 Task: Find connections with filter location Tonga with filter topic #Techstartupwith filter profile language German with filter current company Teach For India with filter school Ramachandra College of Engineering RCEE with filter industry Blogs with filter service category Commercial Real Estate with filter keywords title Online ESL Instructor
Action: Mouse moved to (611, 83)
Screenshot: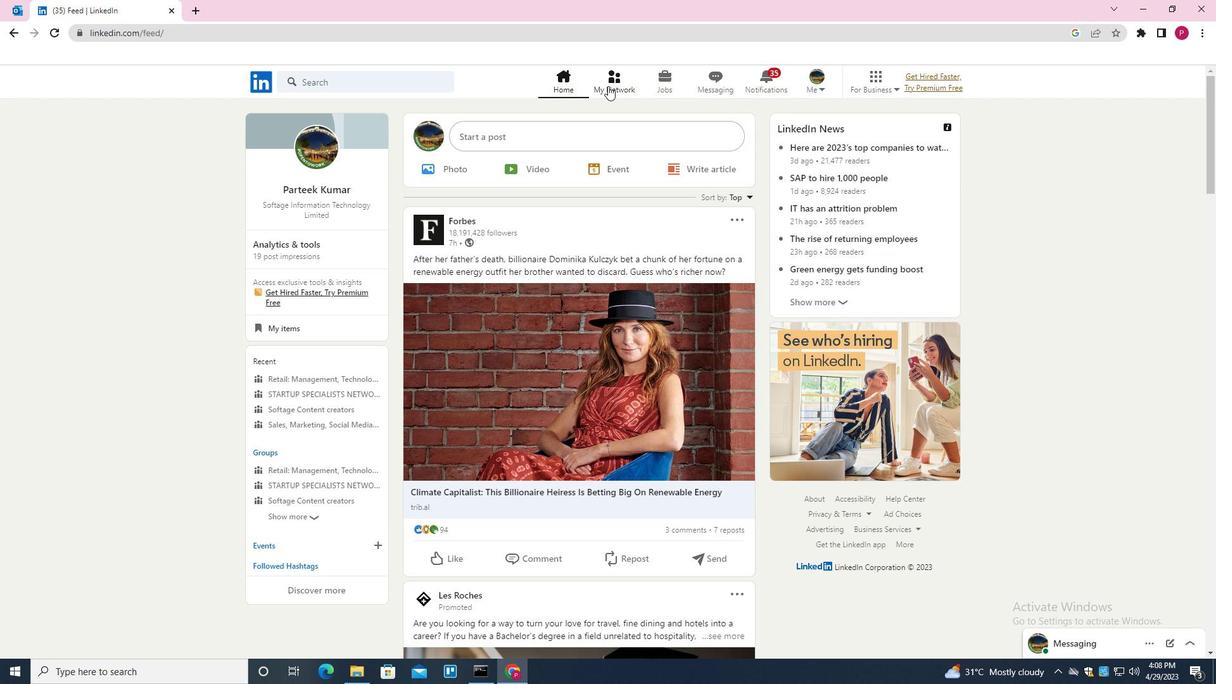 
Action: Mouse pressed left at (611, 83)
Screenshot: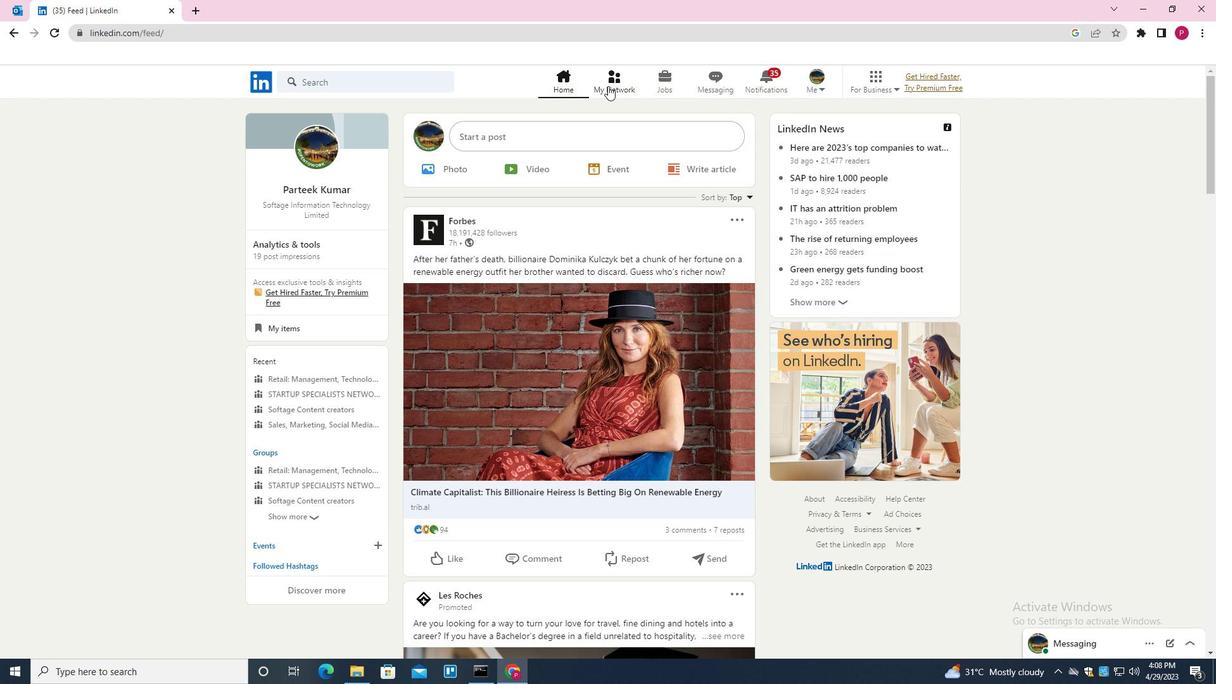 
Action: Mouse moved to (377, 162)
Screenshot: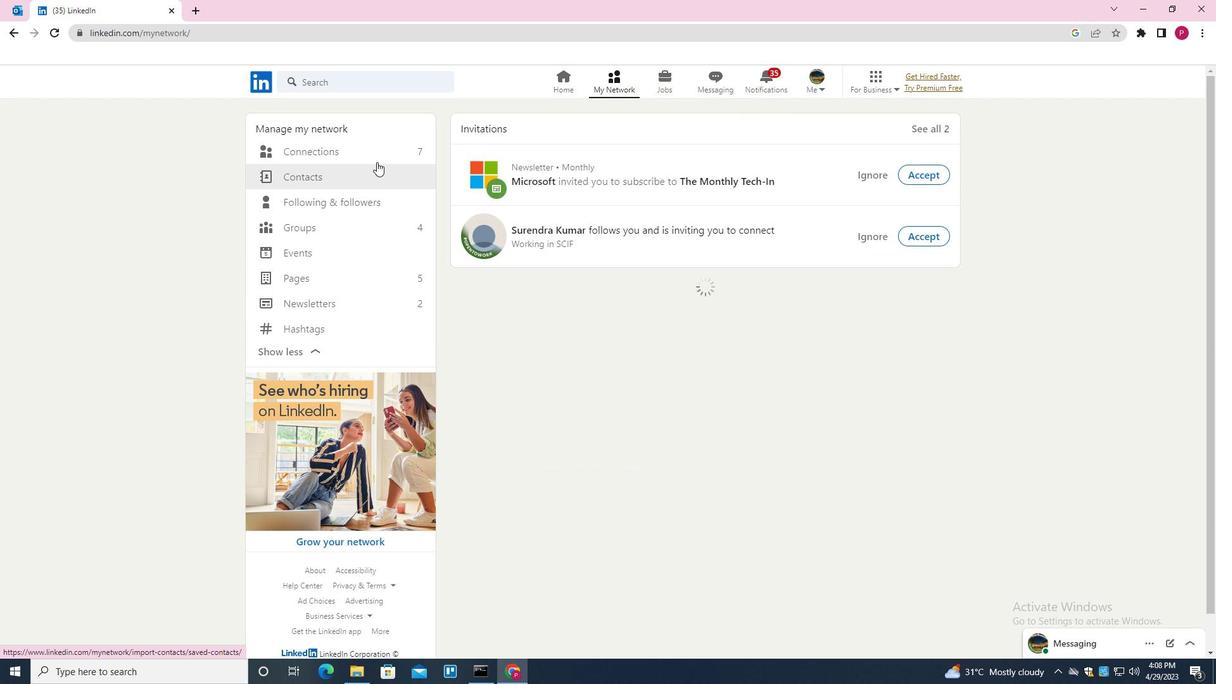 
Action: Mouse pressed left at (377, 162)
Screenshot: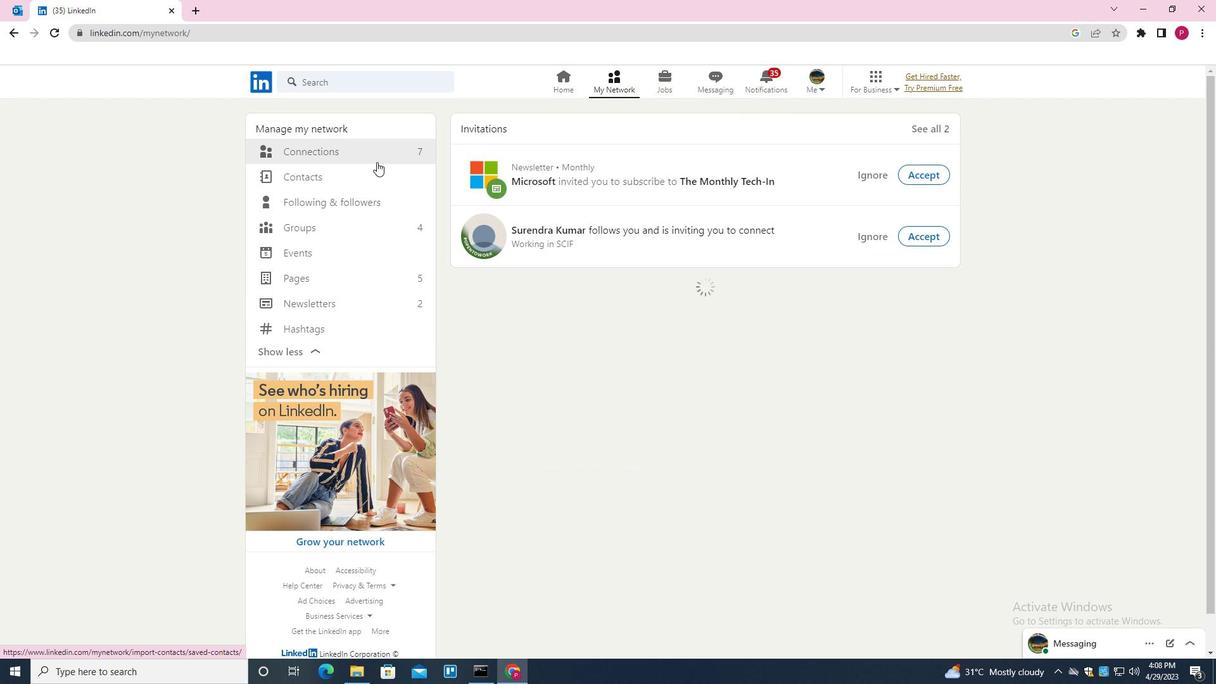 
Action: Mouse moved to (397, 150)
Screenshot: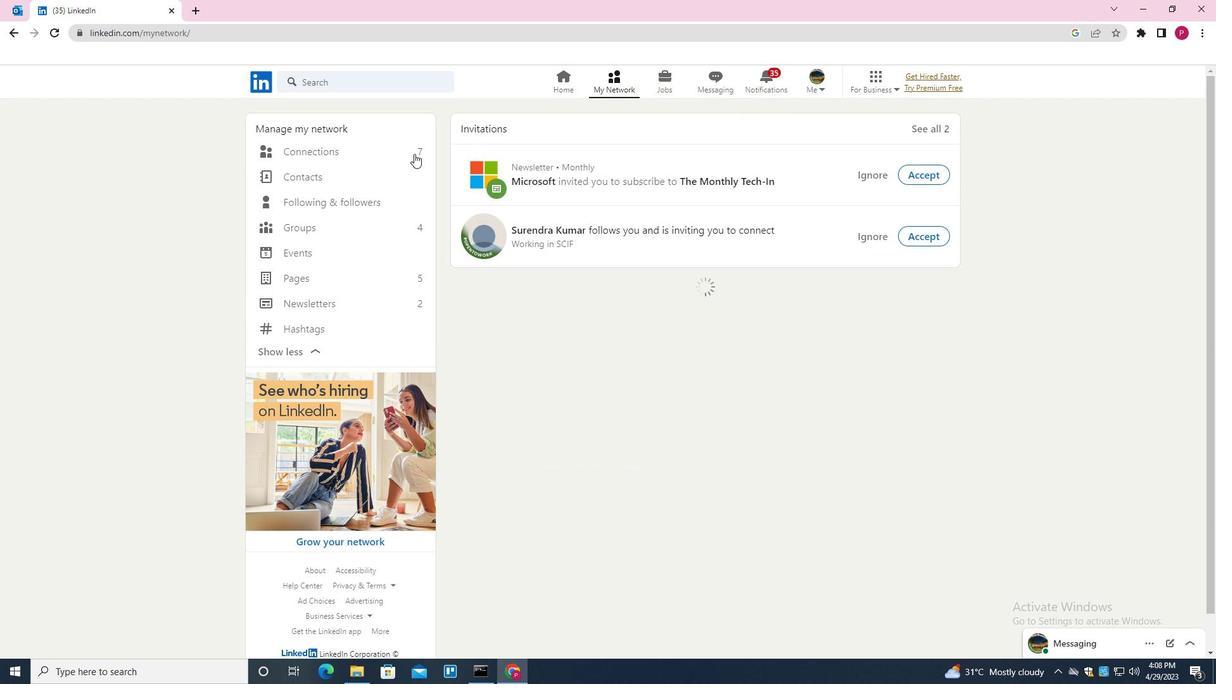 
Action: Mouse pressed left at (397, 150)
Screenshot: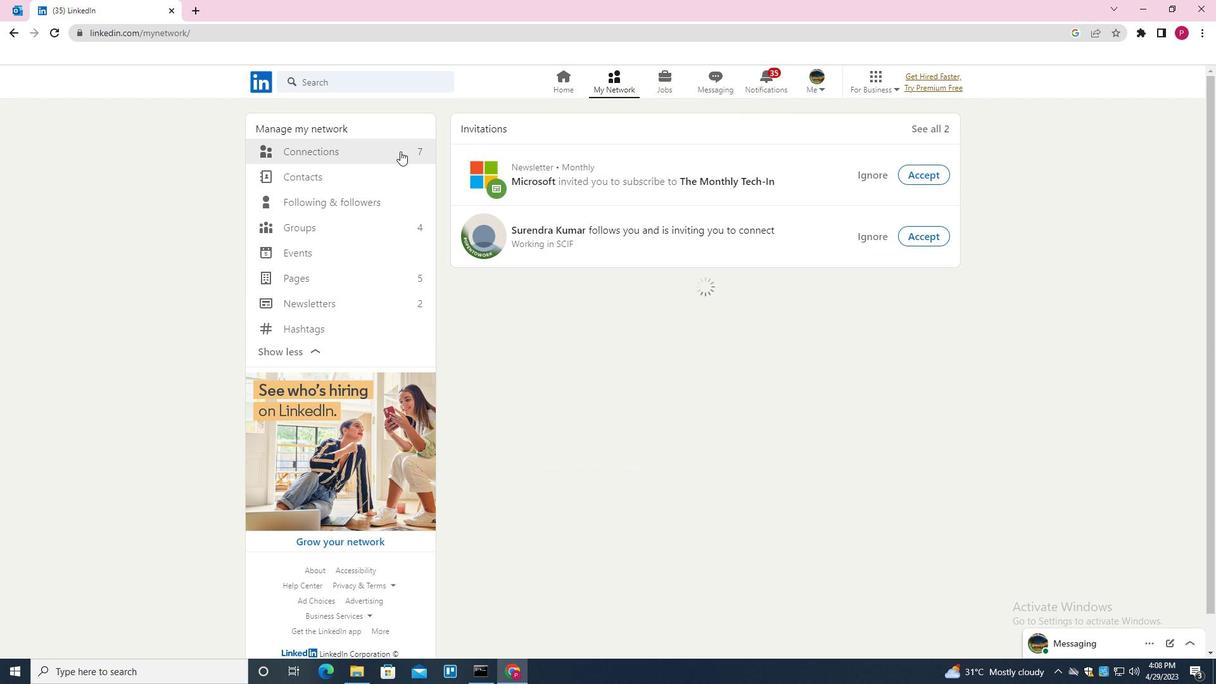 
Action: Mouse moved to (704, 153)
Screenshot: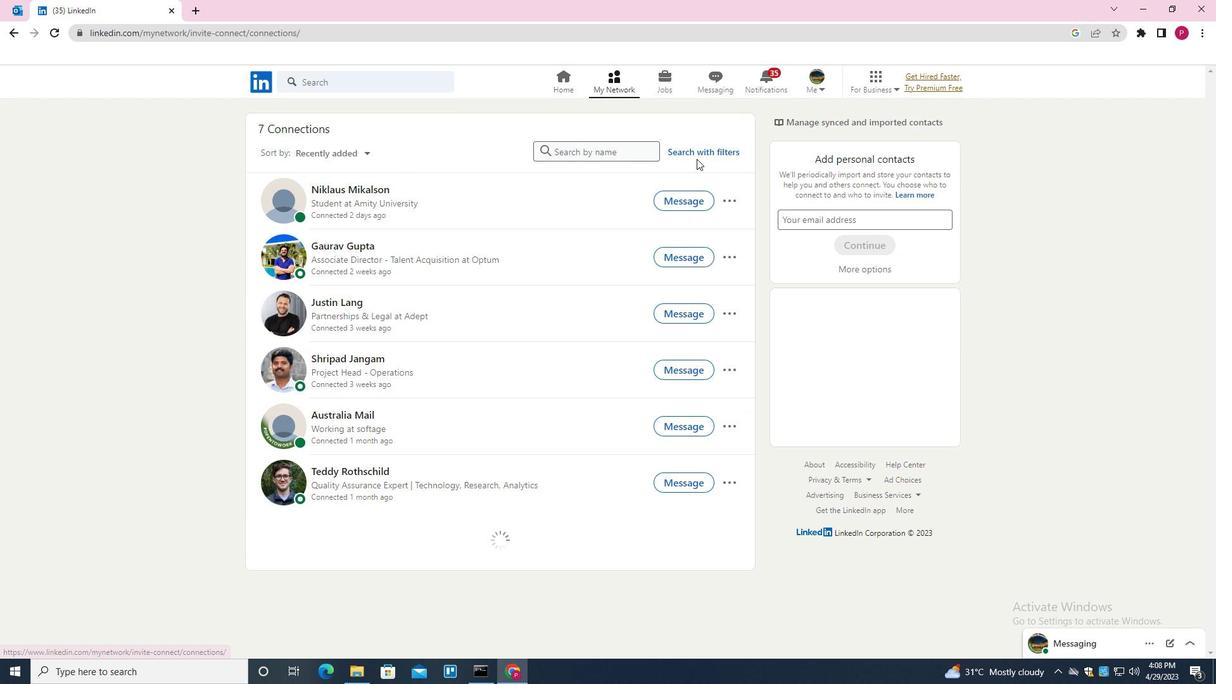 
Action: Mouse pressed left at (704, 153)
Screenshot: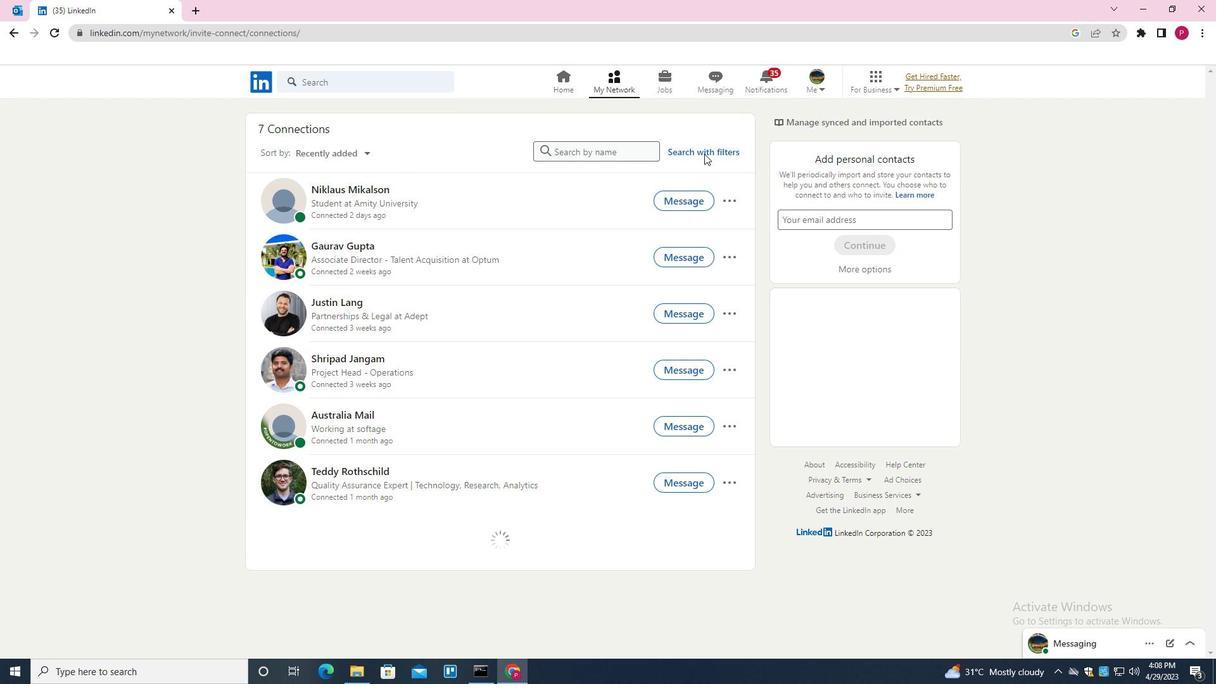
Action: Mouse moved to (648, 119)
Screenshot: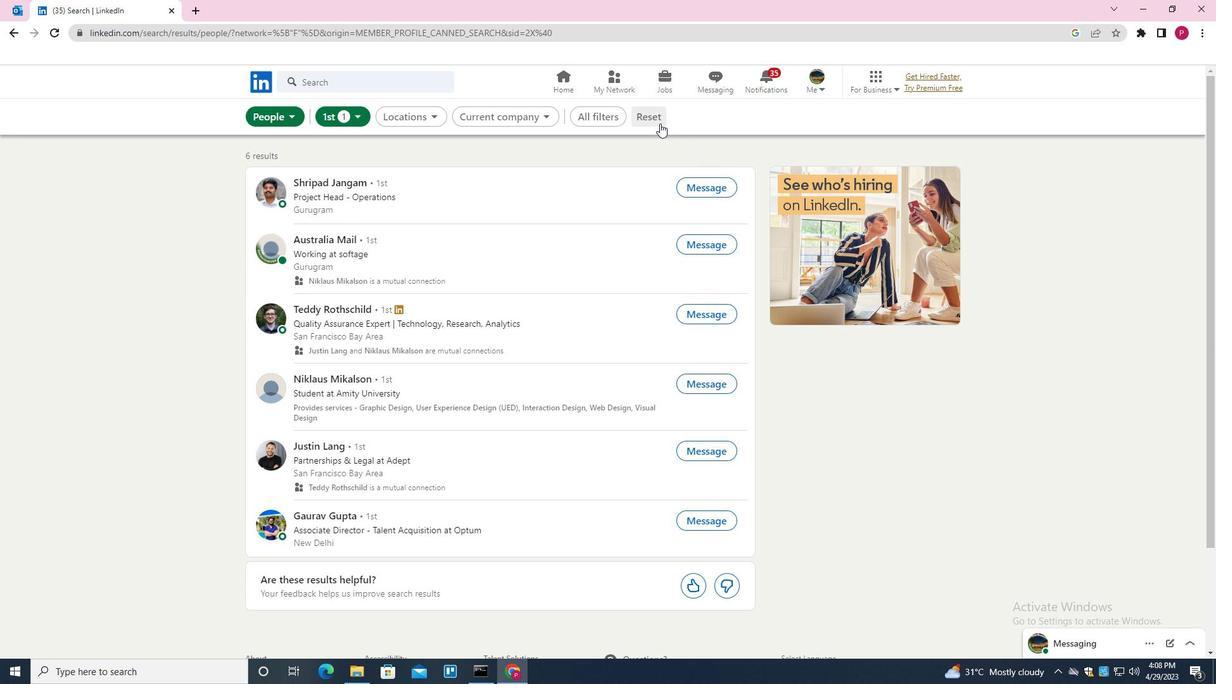 
Action: Mouse pressed left at (648, 119)
Screenshot: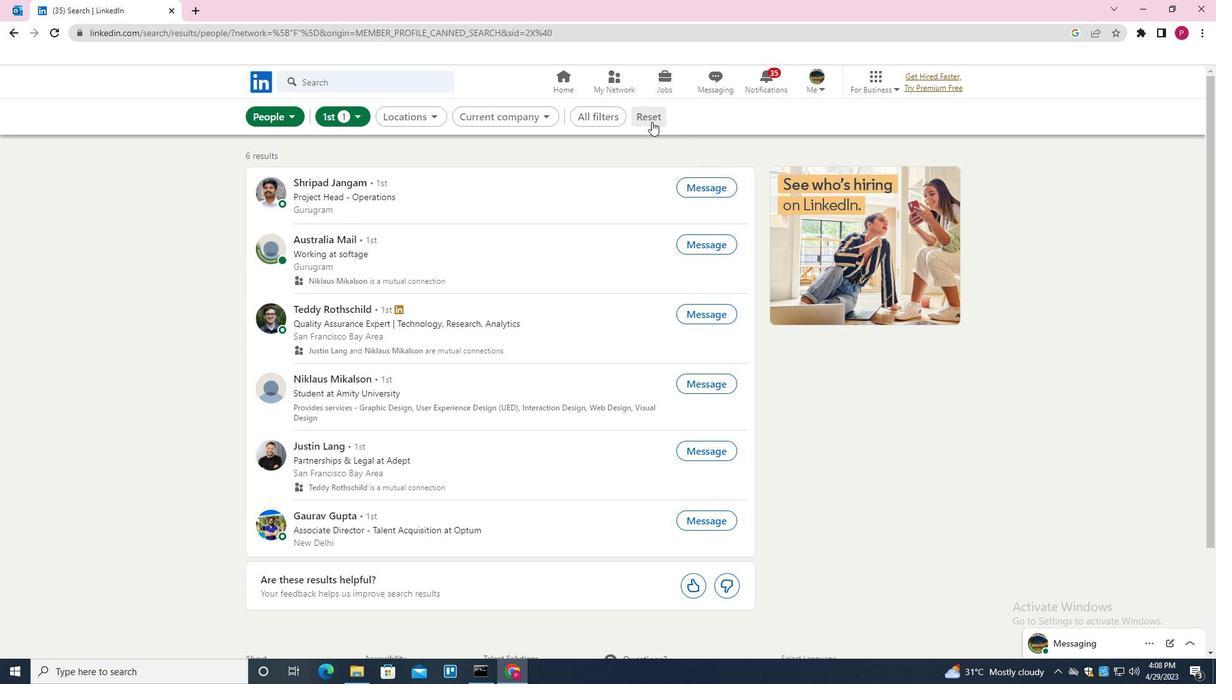 
Action: Mouse moved to (628, 115)
Screenshot: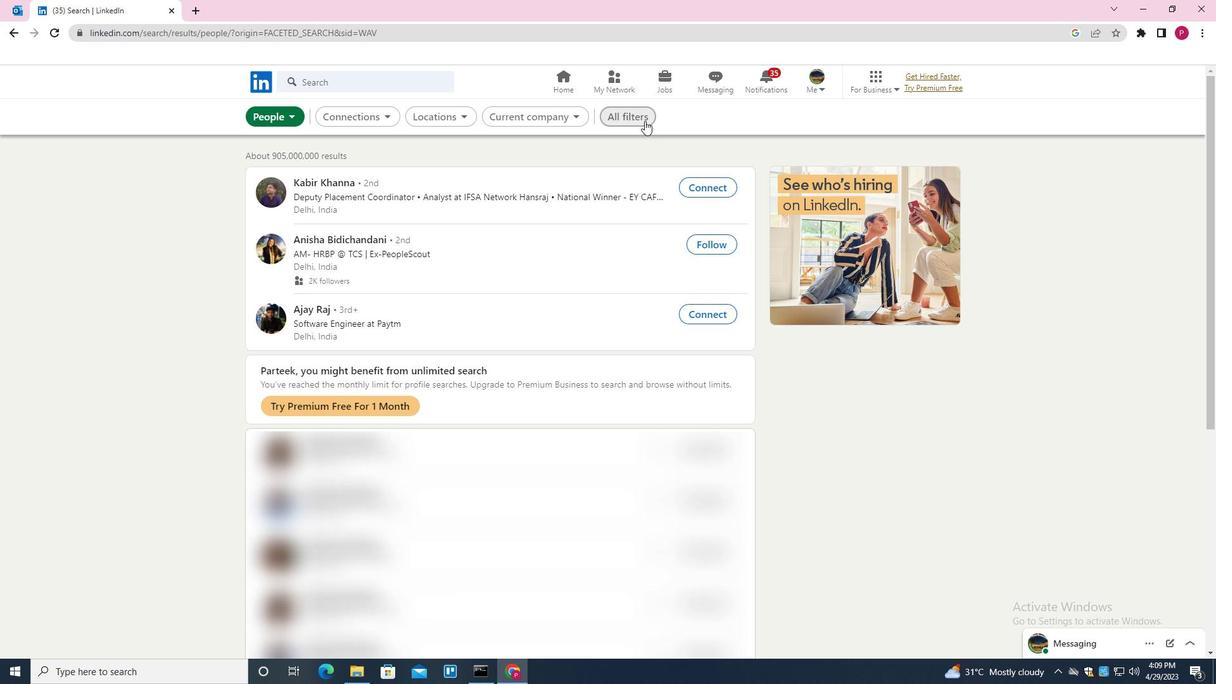 
Action: Mouse pressed left at (628, 115)
Screenshot: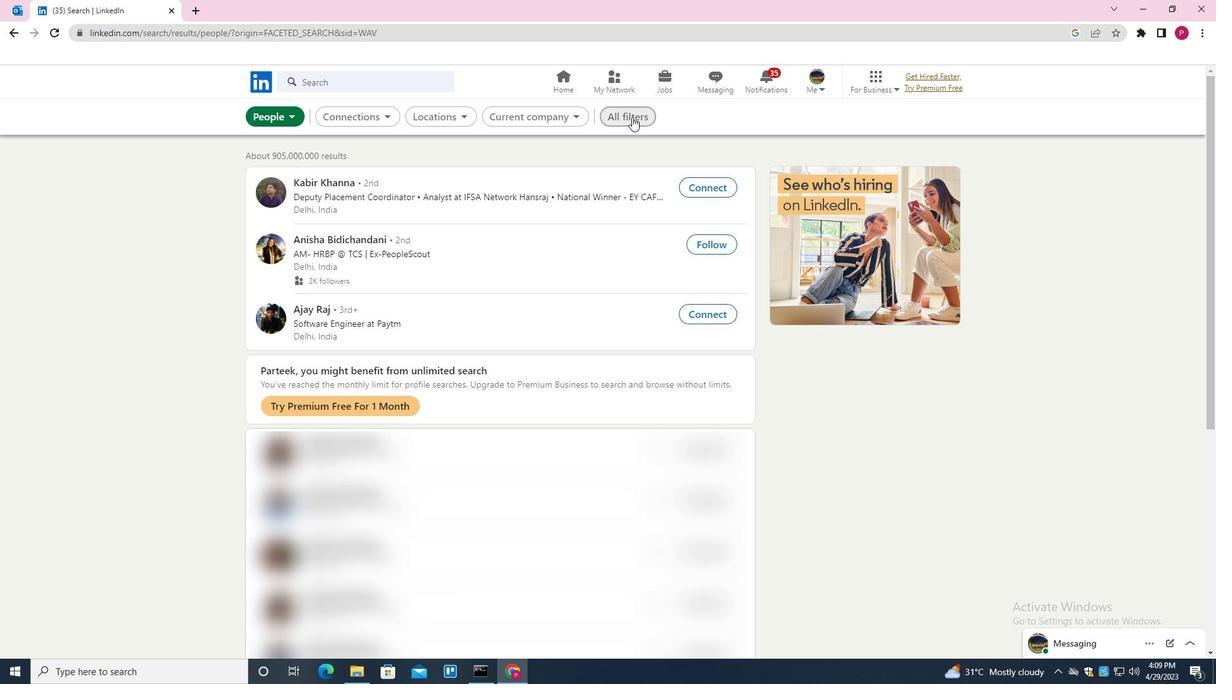 
Action: Mouse moved to (1062, 499)
Screenshot: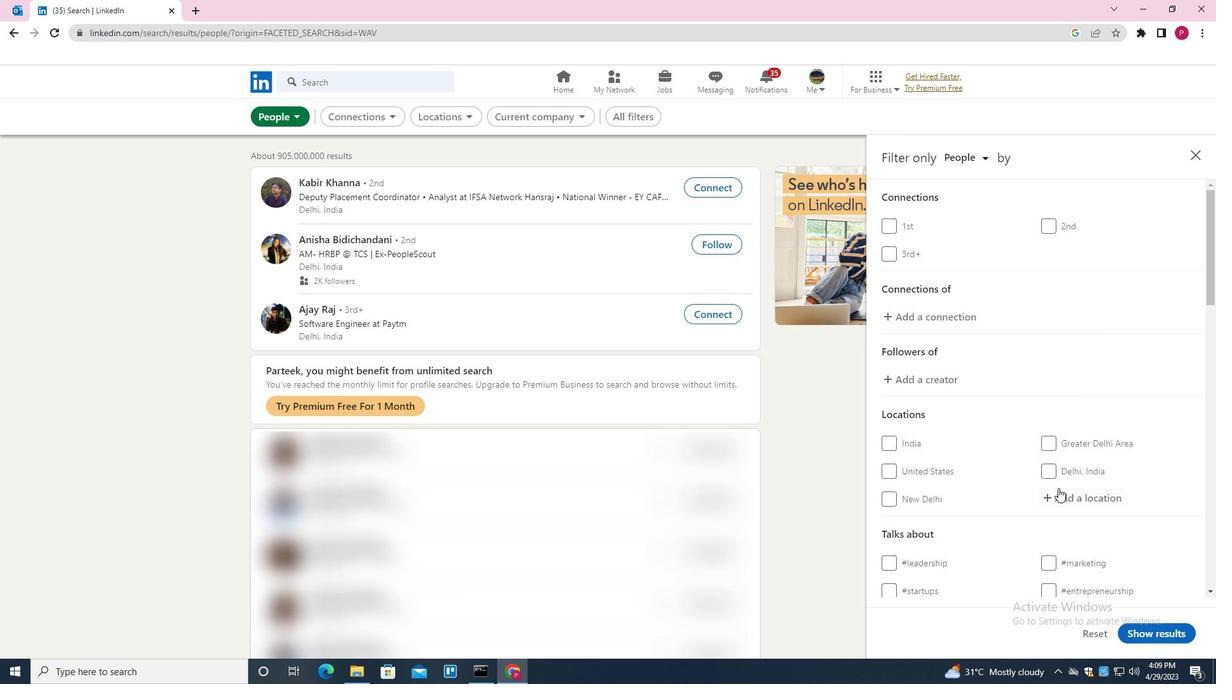 
Action: Mouse pressed left at (1062, 499)
Screenshot: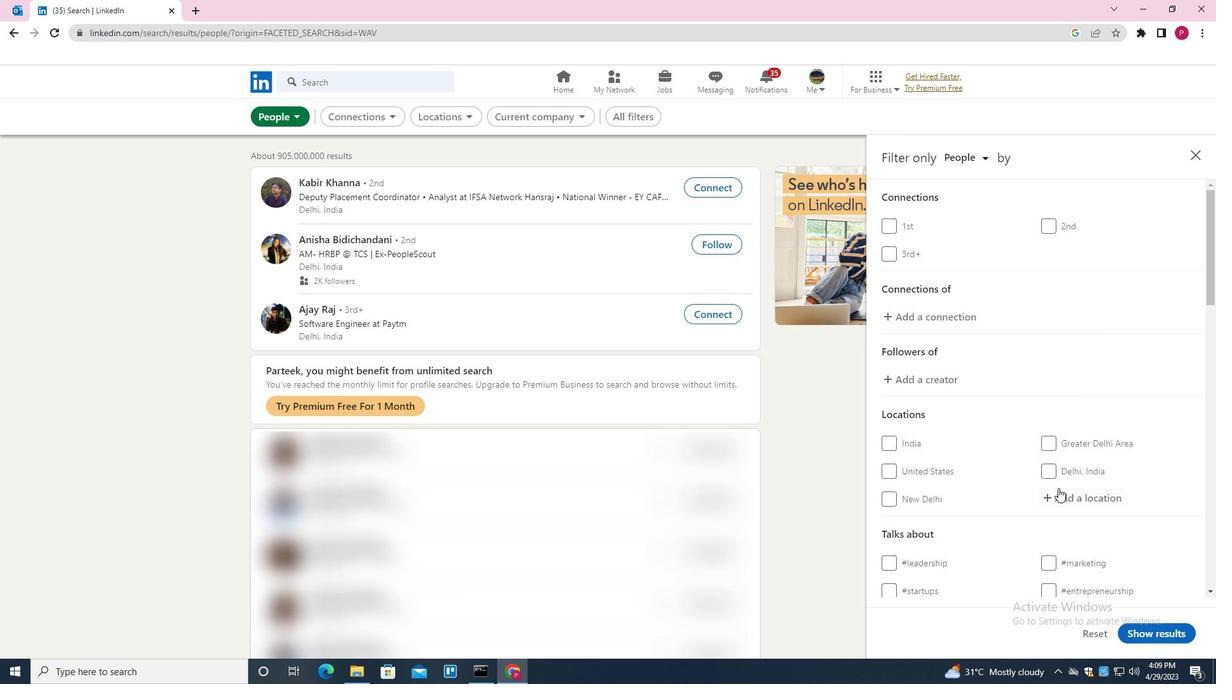 
Action: Mouse moved to (936, 249)
Screenshot: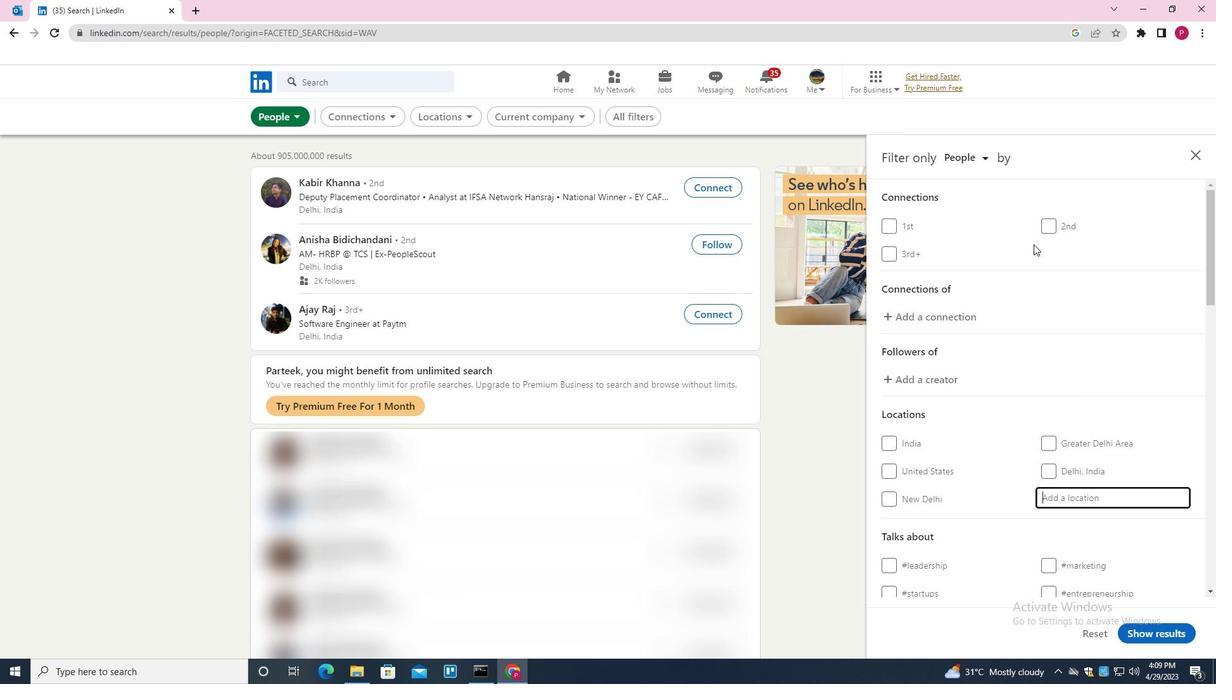 
Action: Key pressed <Key.shift>TONGA<Key.down><Key.enter>
Screenshot: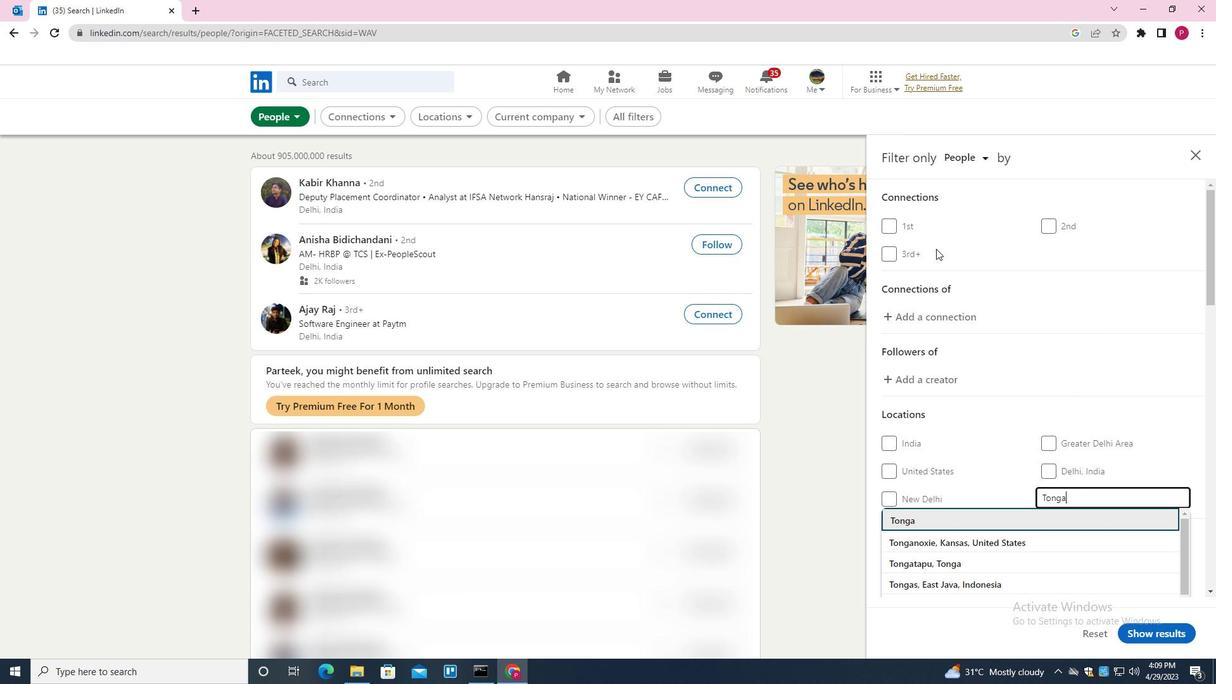 
Action: Mouse moved to (952, 290)
Screenshot: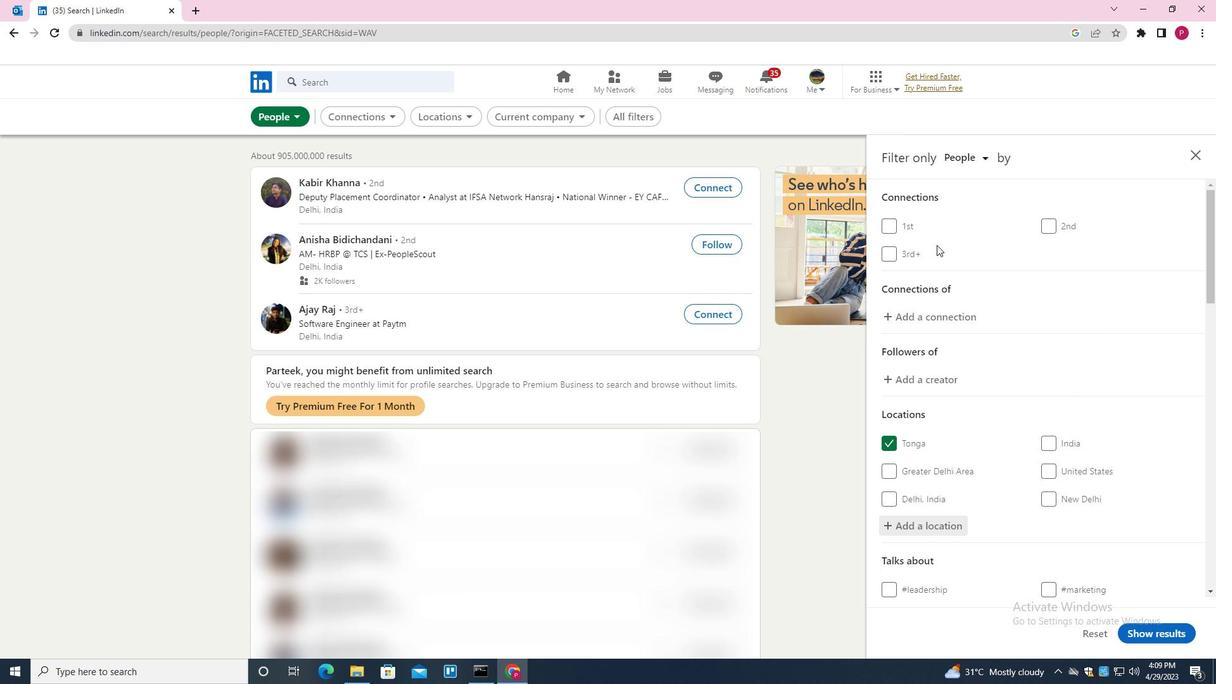 
Action: Mouse scrolled (952, 289) with delta (0, 0)
Screenshot: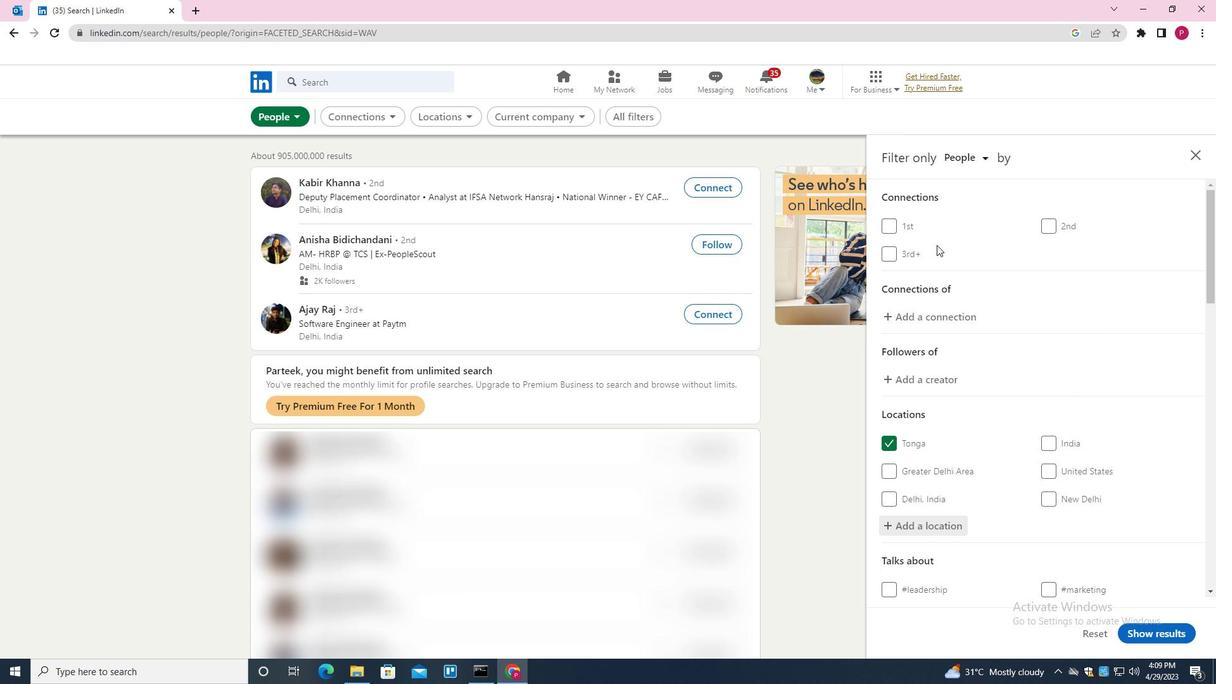 
Action: Mouse moved to (956, 294)
Screenshot: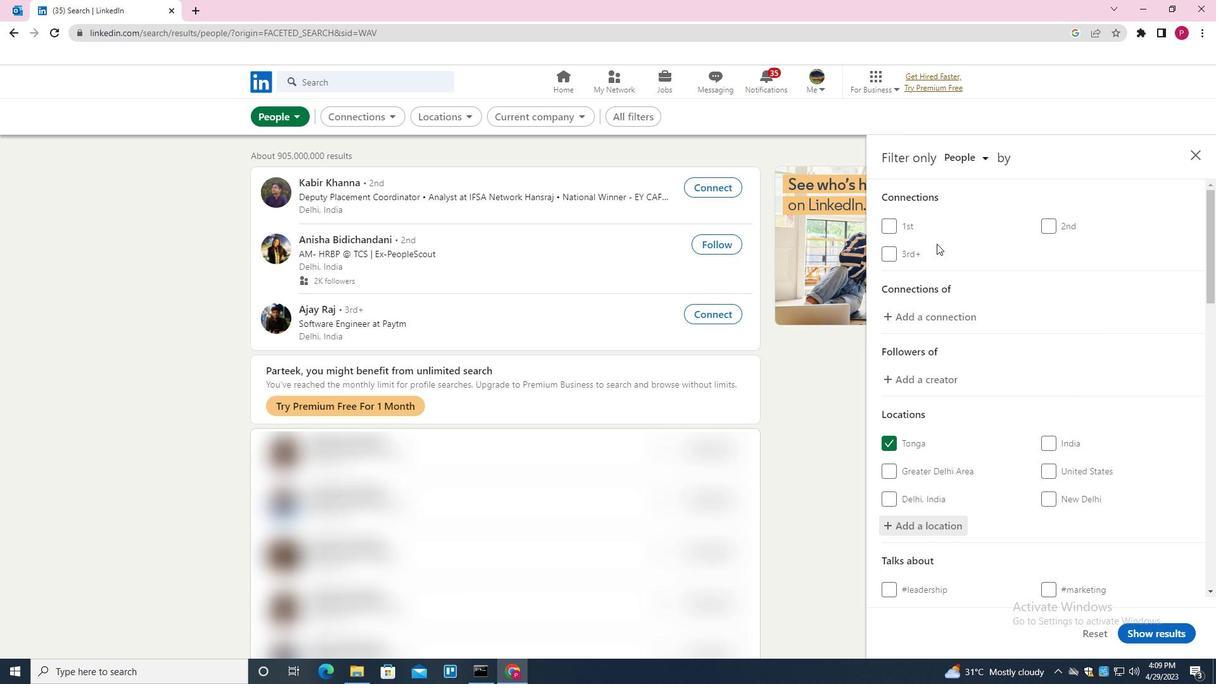 
Action: Mouse scrolled (956, 294) with delta (0, 0)
Screenshot: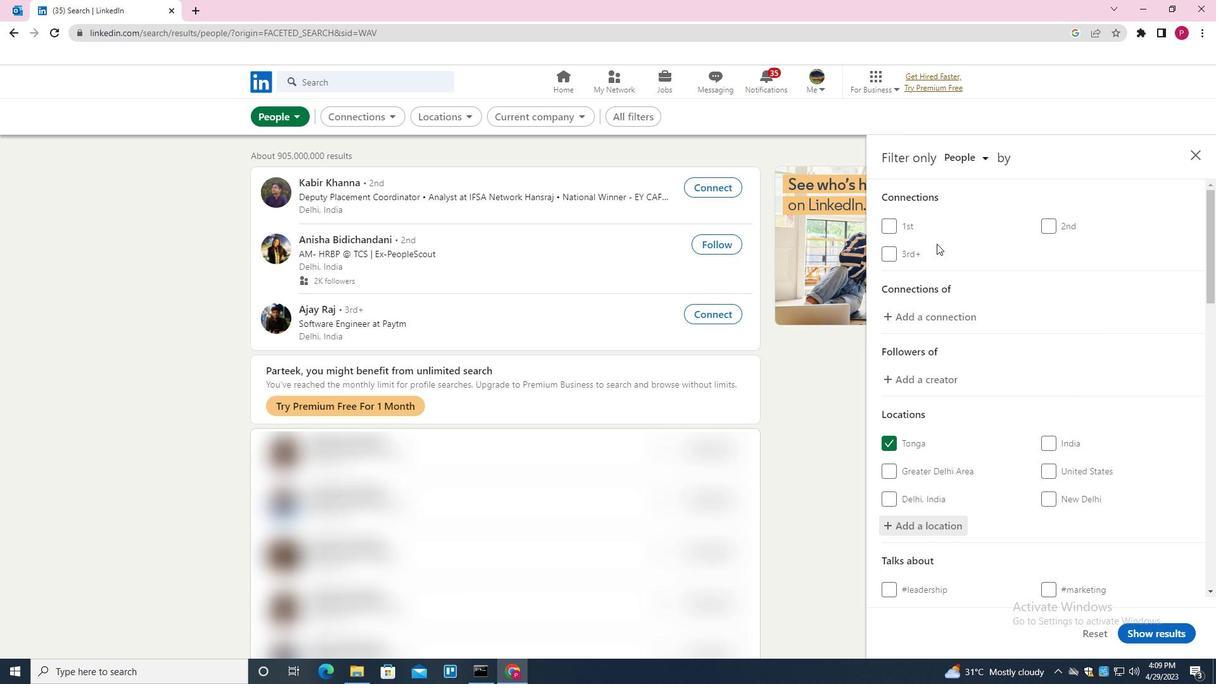 
Action: Mouse moved to (963, 301)
Screenshot: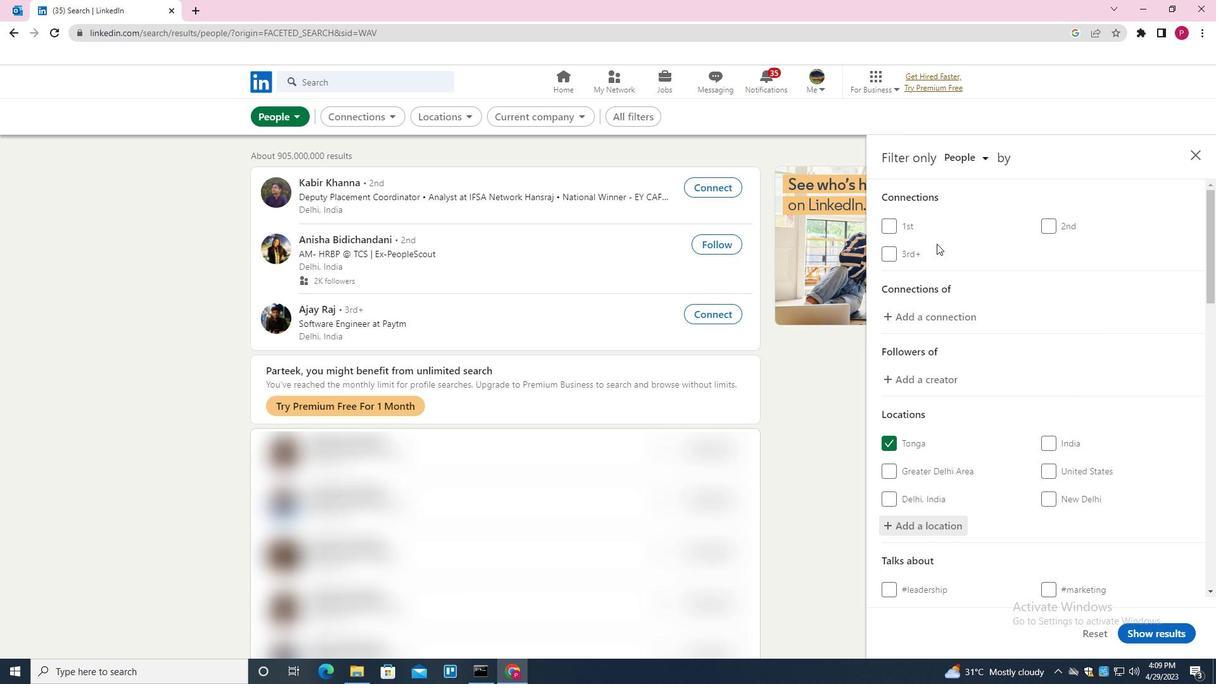 
Action: Mouse scrolled (963, 300) with delta (0, 0)
Screenshot: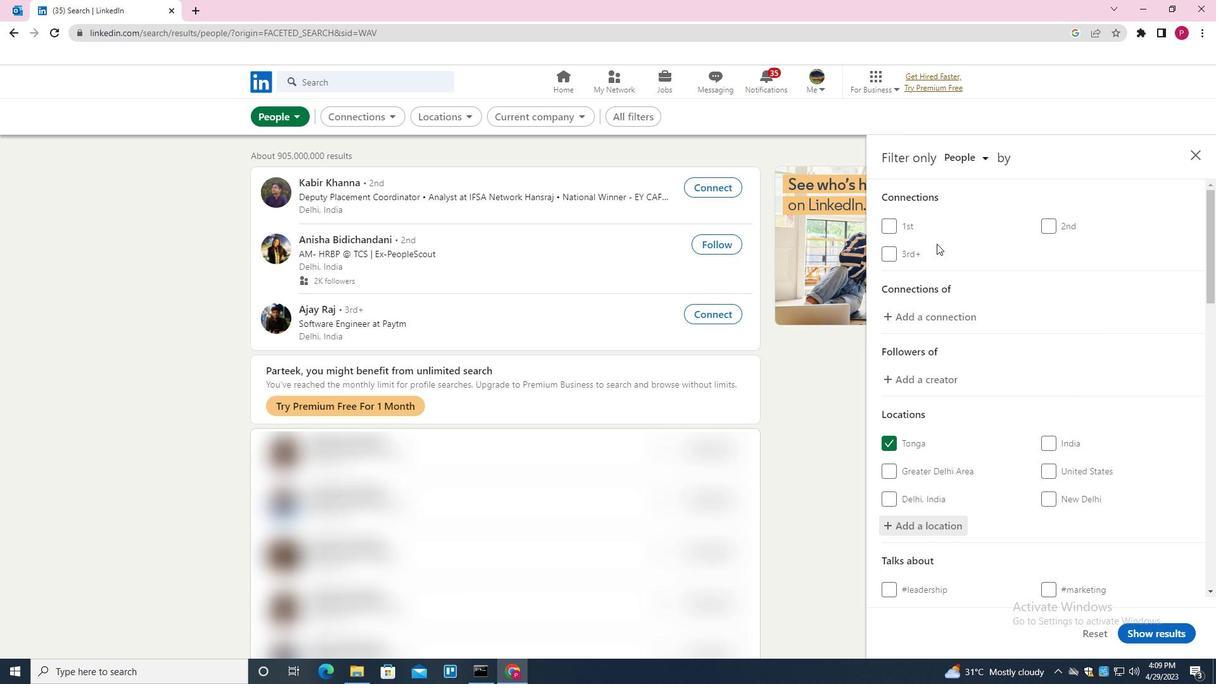 
Action: Mouse moved to (1069, 345)
Screenshot: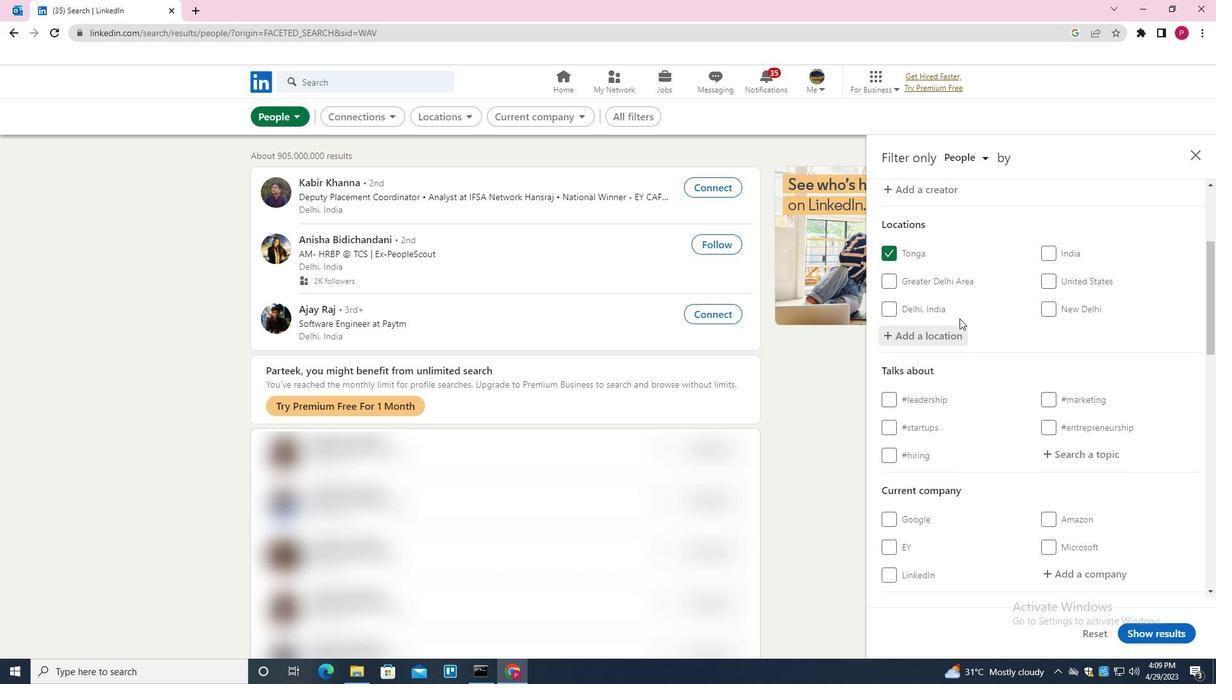 
Action: Mouse scrolled (1069, 344) with delta (0, 0)
Screenshot: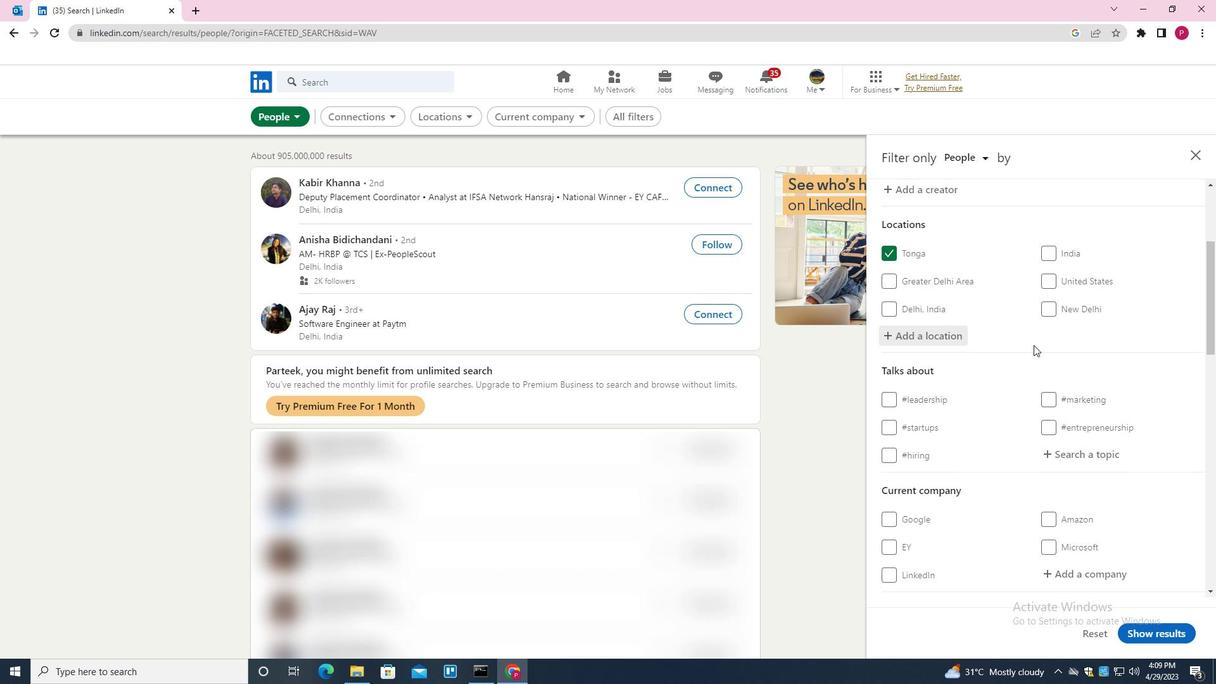 
Action: Mouse scrolled (1069, 344) with delta (0, 0)
Screenshot: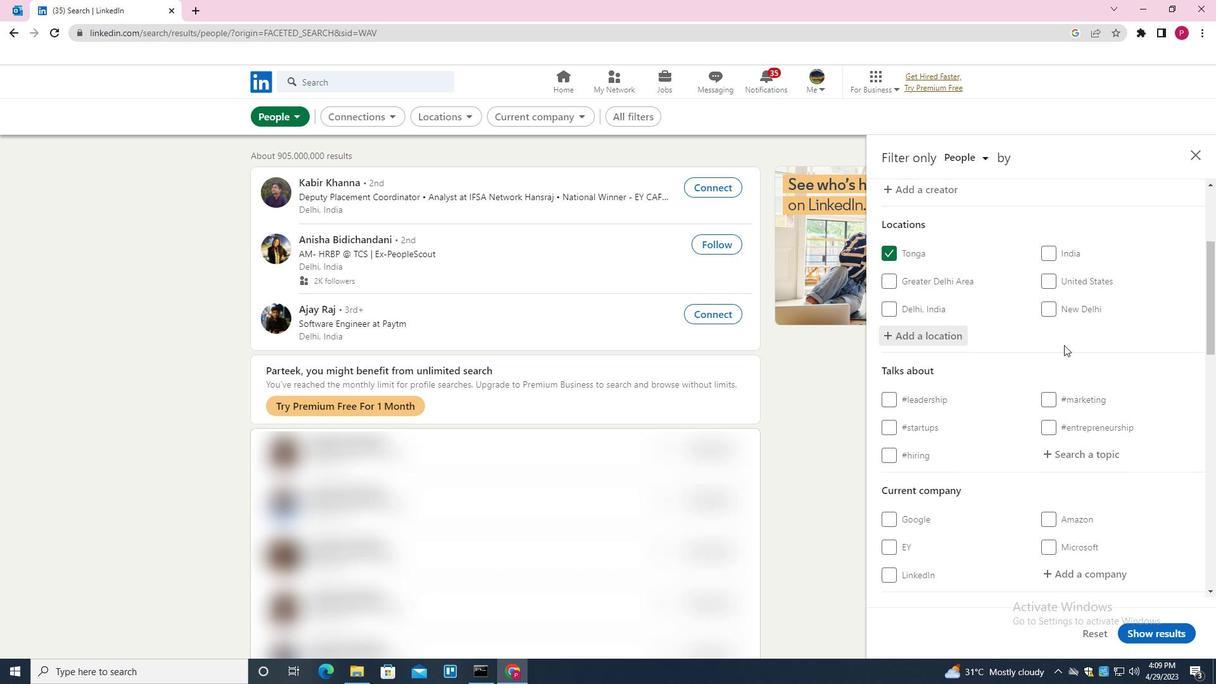
Action: Mouse moved to (1062, 328)
Screenshot: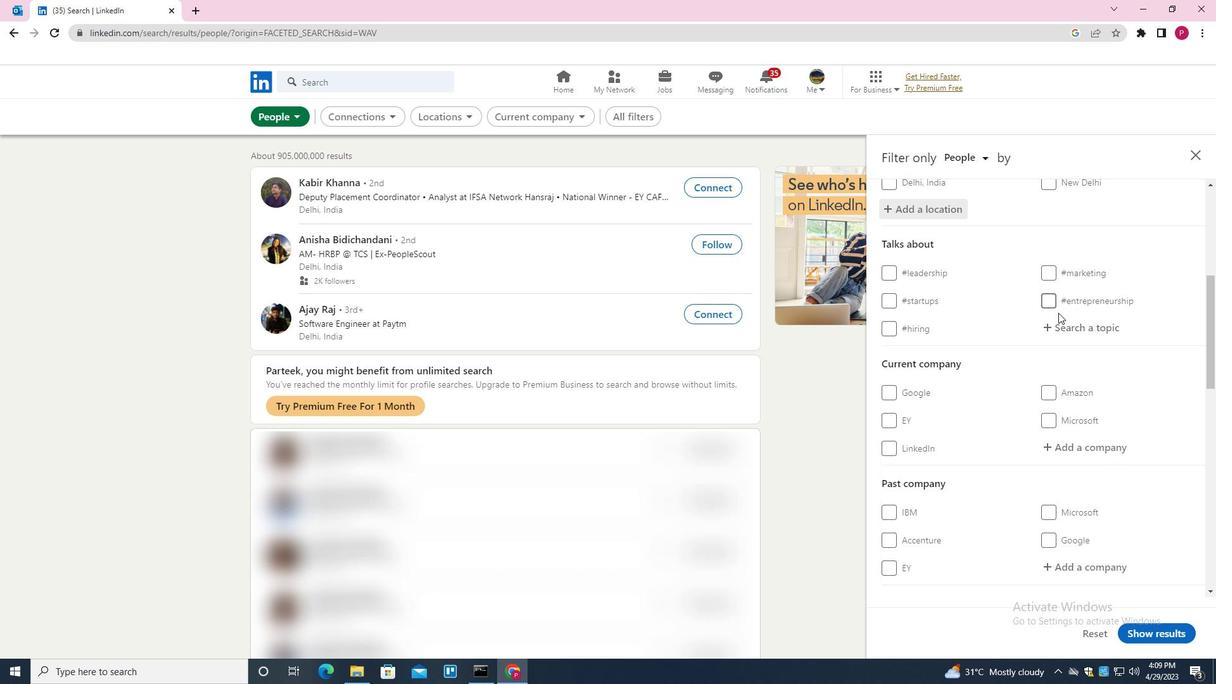 
Action: Mouse pressed left at (1062, 328)
Screenshot: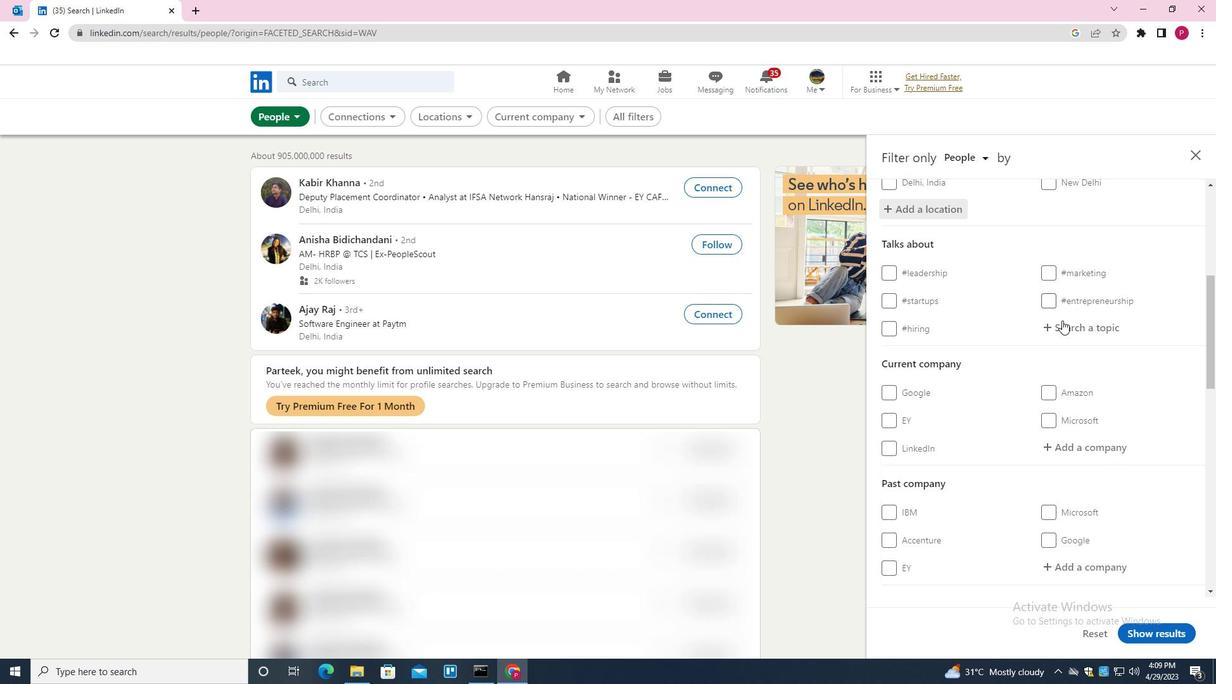 
Action: Mouse moved to (1039, 299)
Screenshot: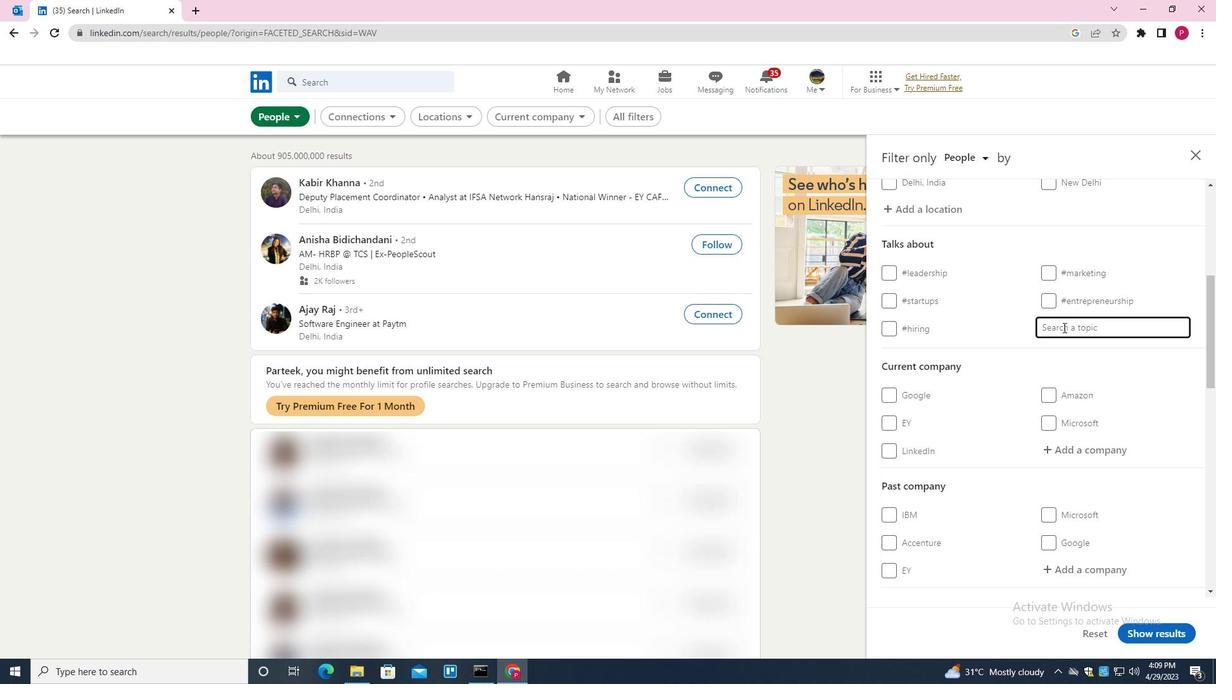 
Action: Key pressed TECHSTART<Key.down><Key.enter>
Screenshot: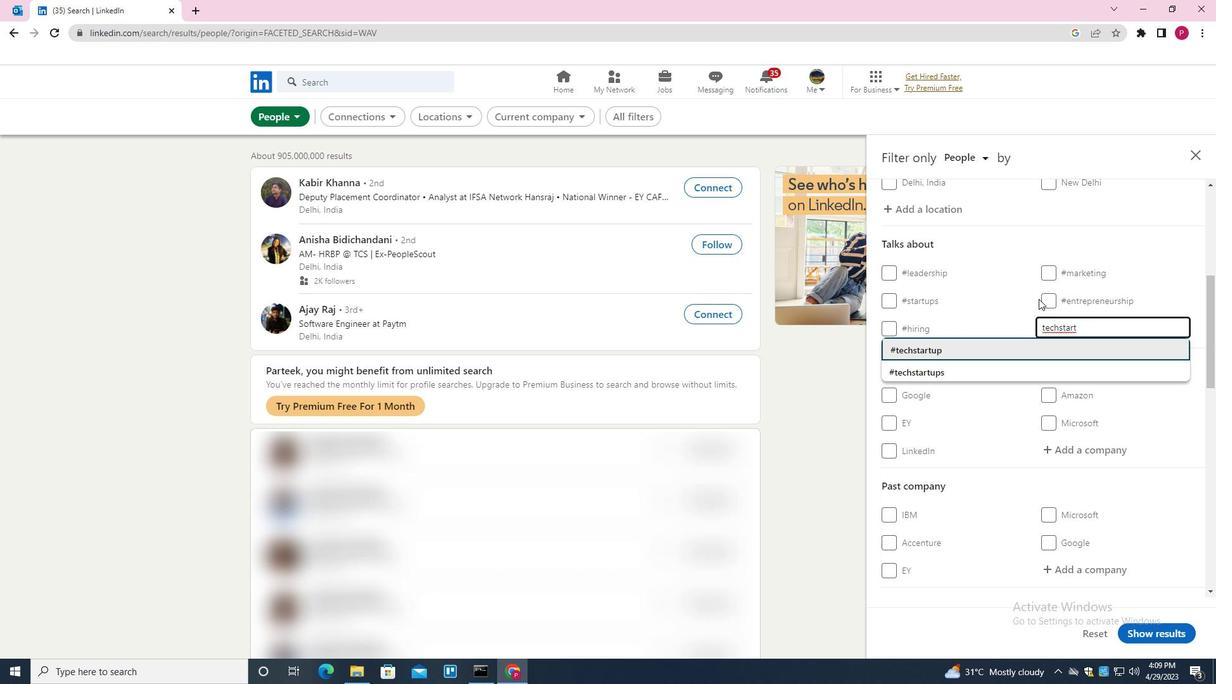 
Action: Mouse moved to (960, 384)
Screenshot: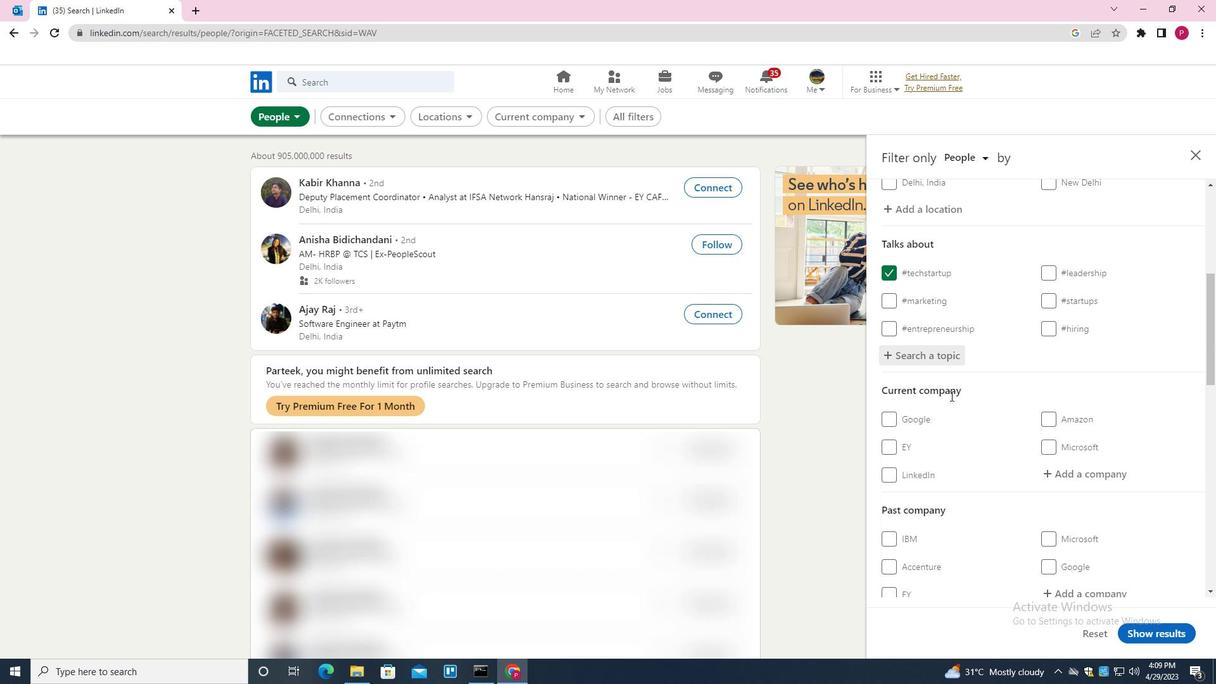 
Action: Mouse scrolled (960, 383) with delta (0, 0)
Screenshot: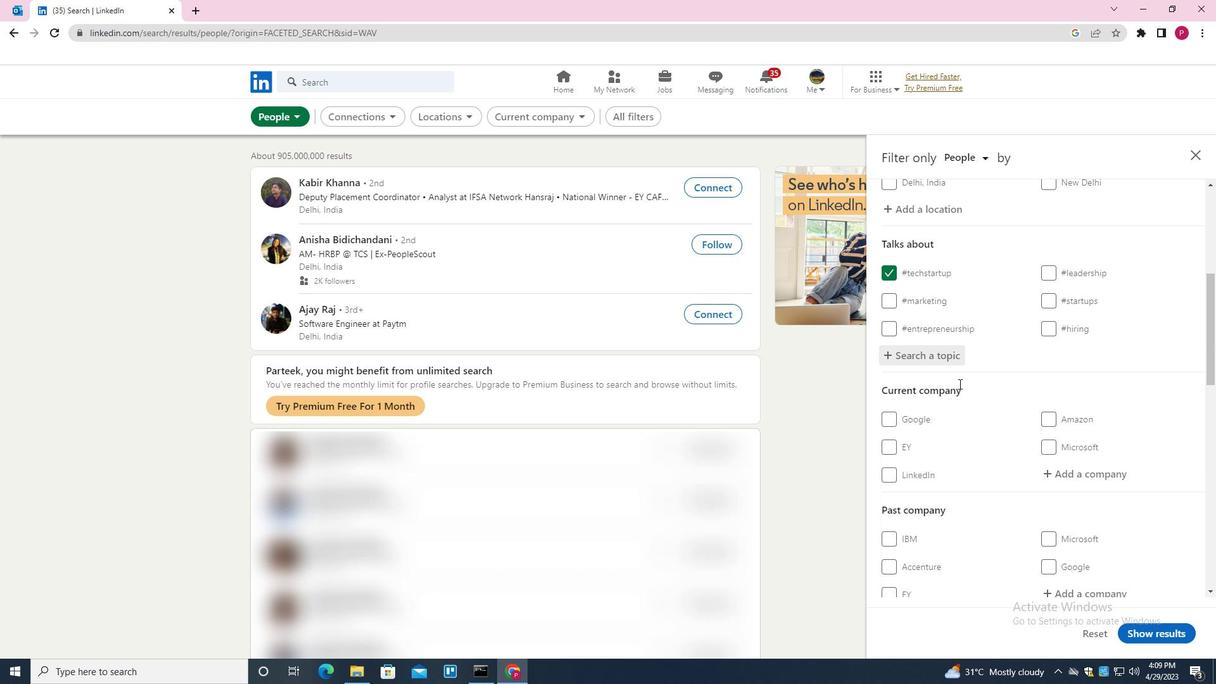 
Action: Mouse scrolled (960, 383) with delta (0, 0)
Screenshot: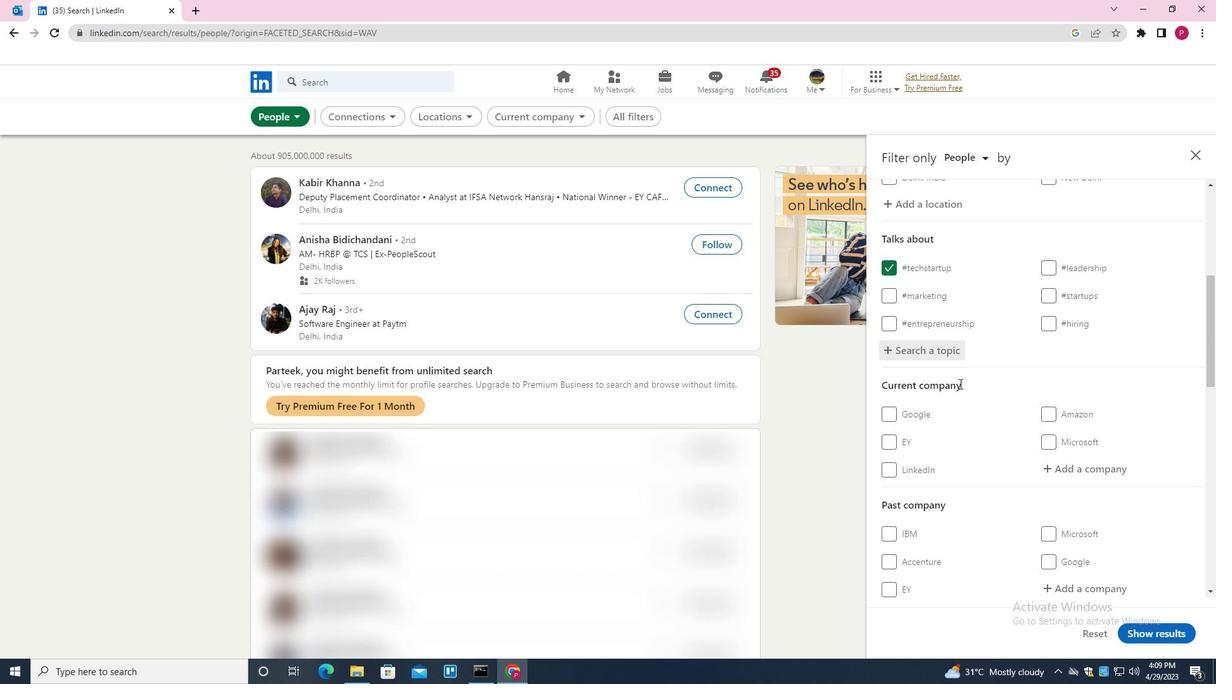 
Action: Mouse scrolled (960, 383) with delta (0, 0)
Screenshot: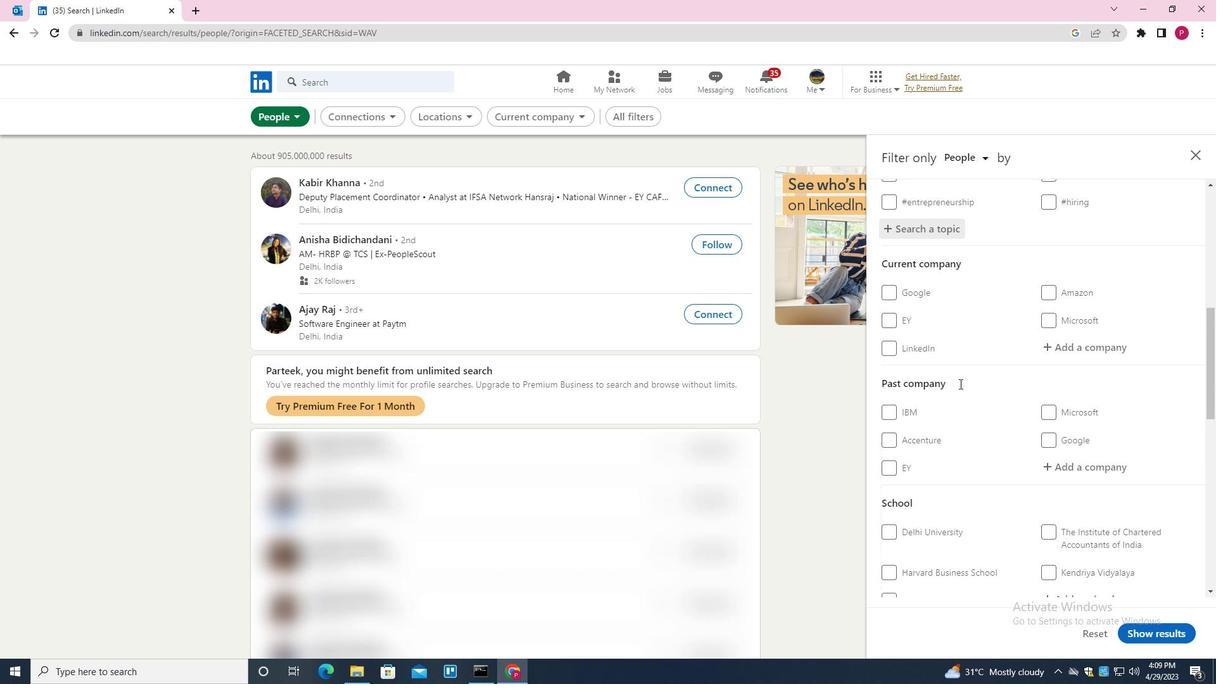 
Action: Mouse scrolled (960, 383) with delta (0, 0)
Screenshot: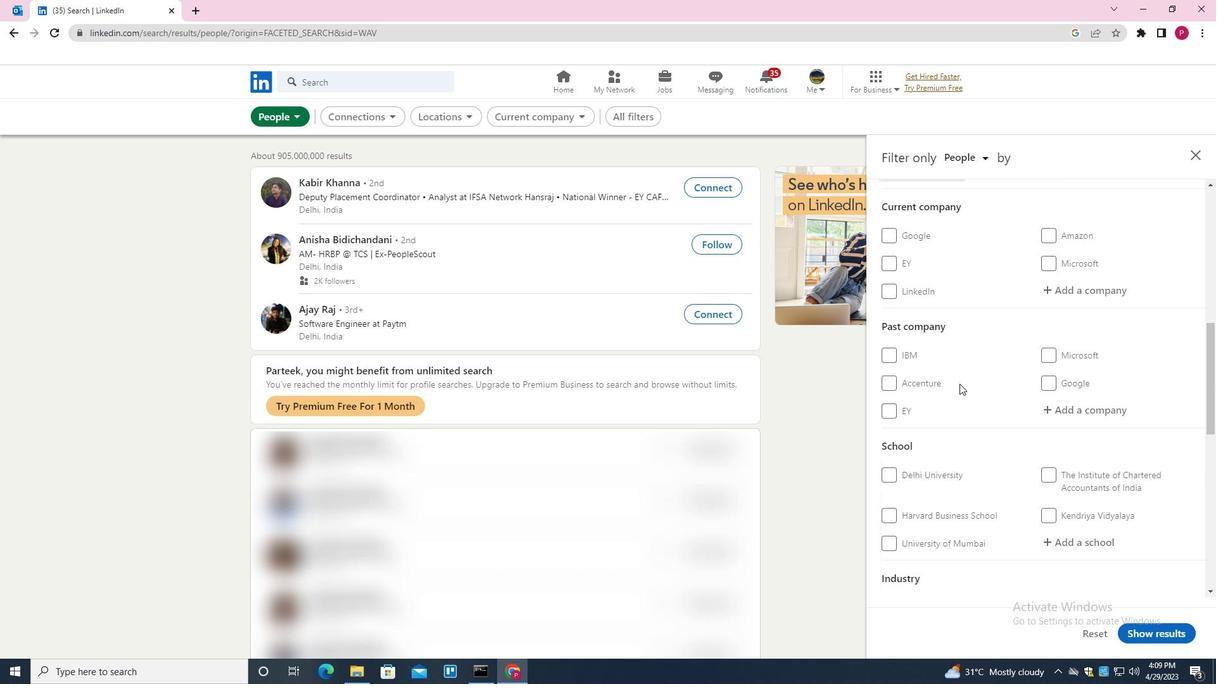 
Action: Mouse scrolled (960, 383) with delta (0, 0)
Screenshot: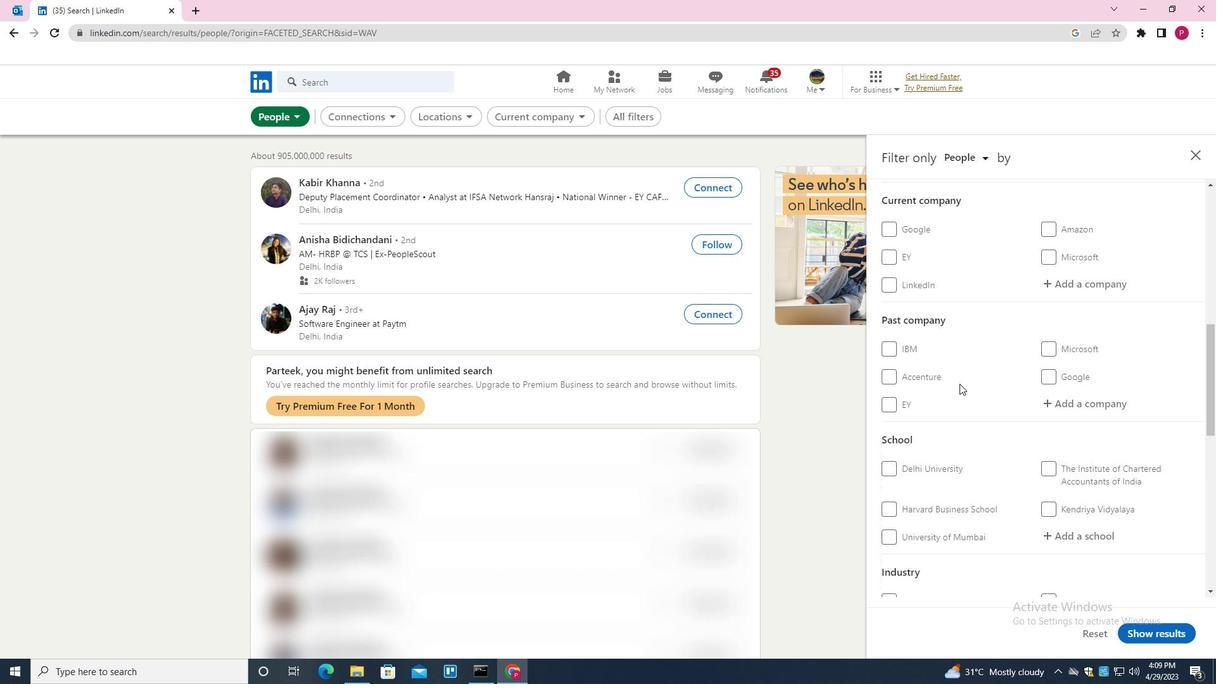 
Action: Mouse scrolled (960, 383) with delta (0, 0)
Screenshot: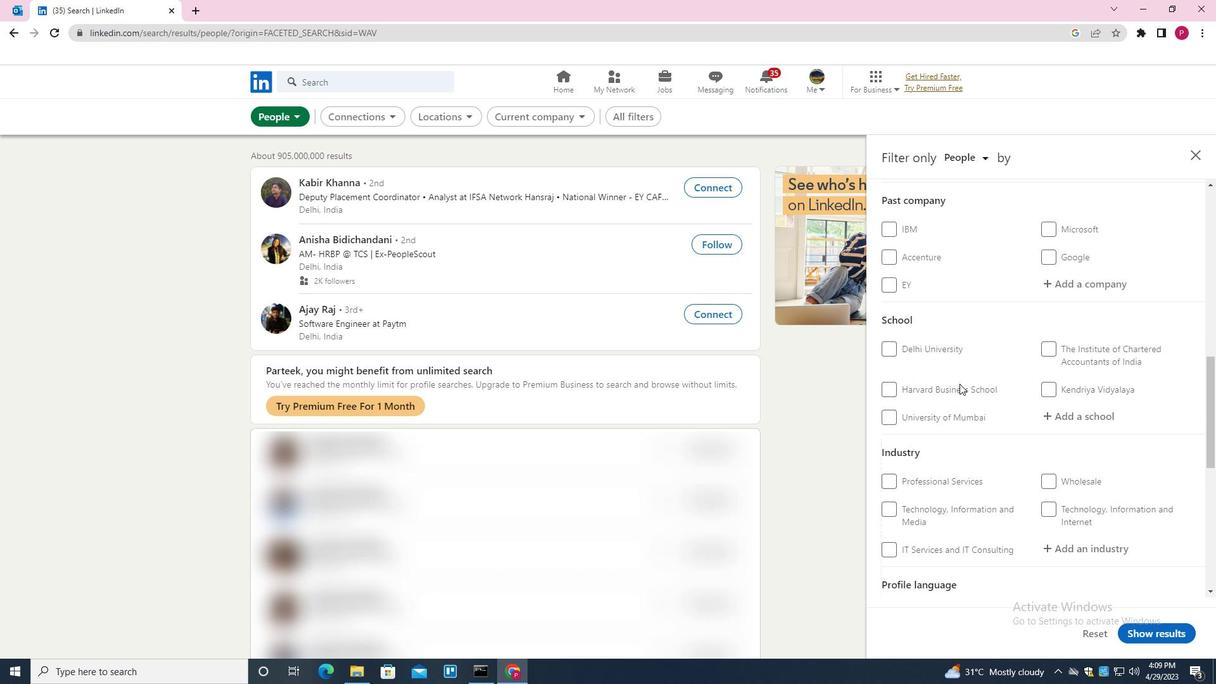 
Action: Mouse scrolled (960, 383) with delta (0, 0)
Screenshot: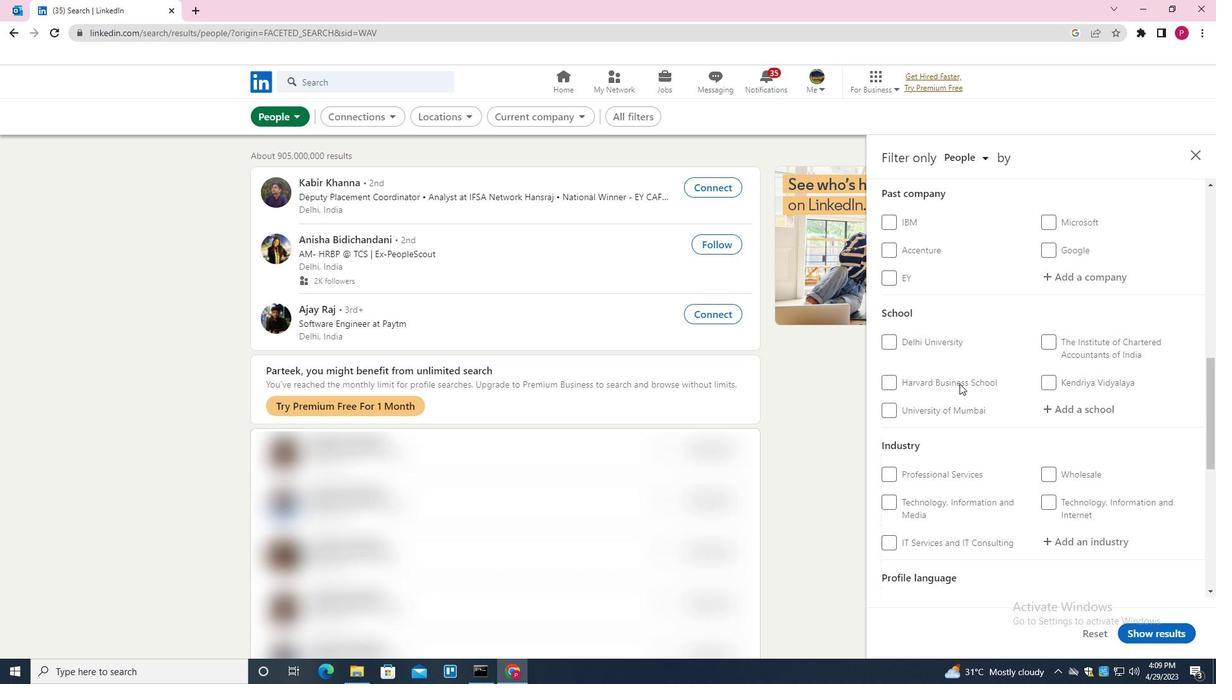 
Action: Mouse scrolled (960, 383) with delta (0, 0)
Screenshot: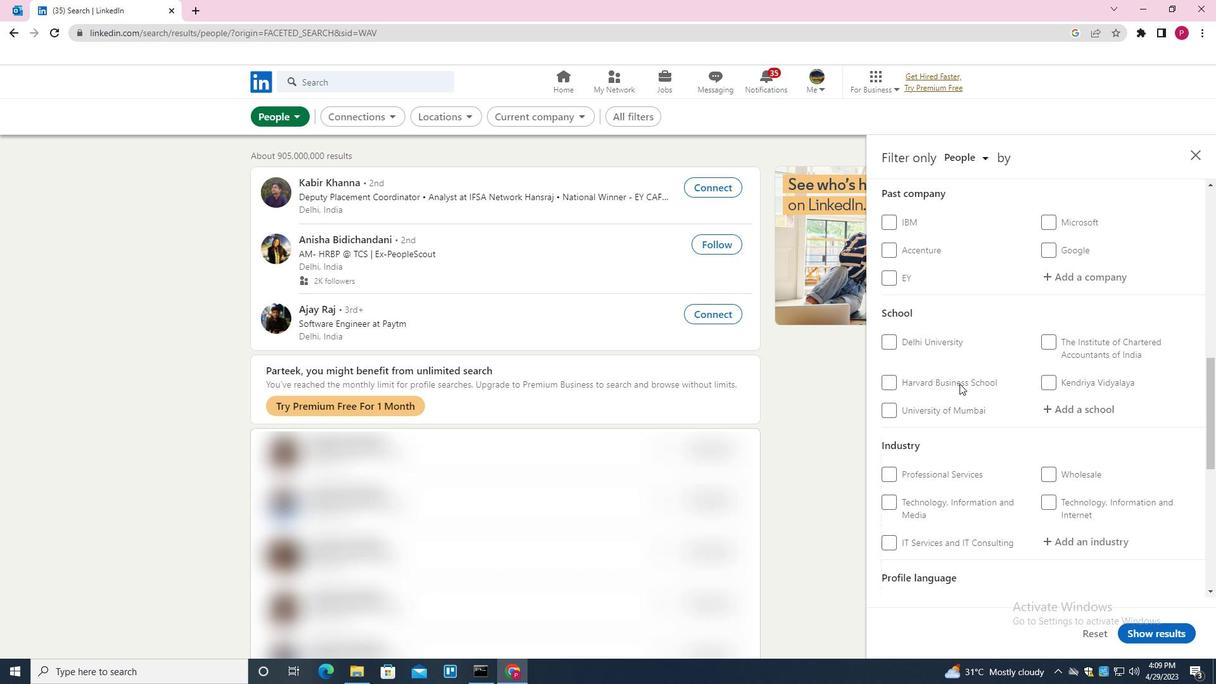 
Action: Mouse scrolled (960, 383) with delta (0, 0)
Screenshot: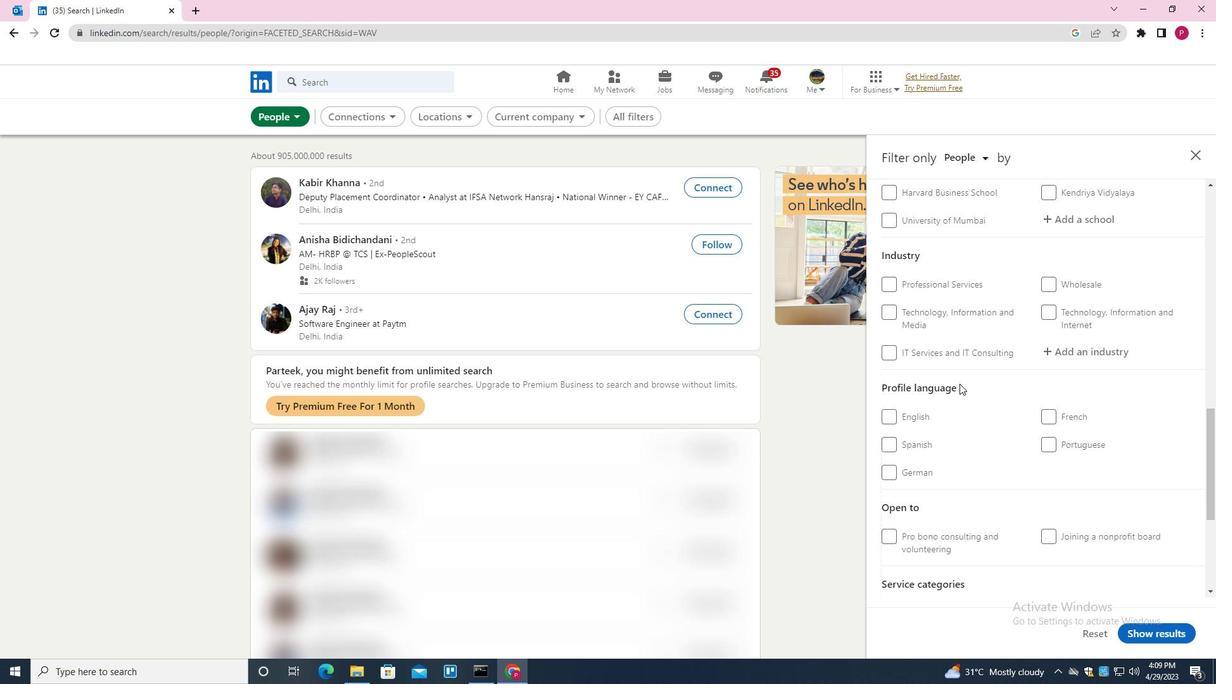 
Action: Mouse moved to (916, 411)
Screenshot: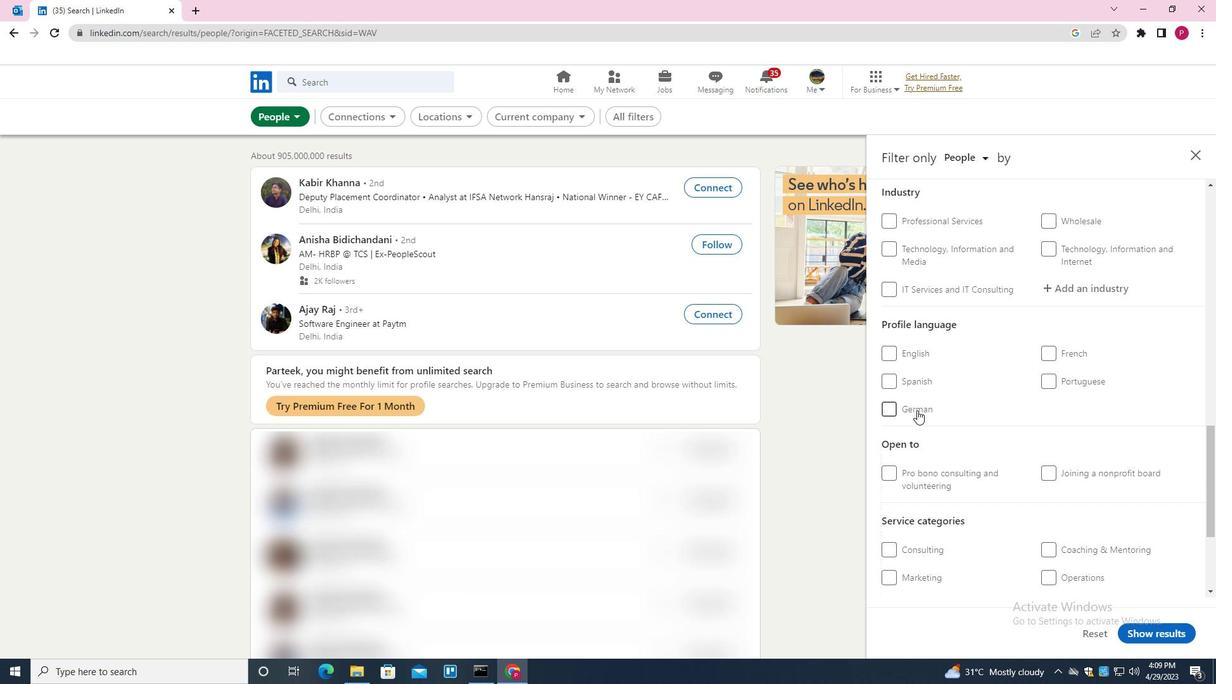 
Action: Mouse pressed left at (916, 411)
Screenshot: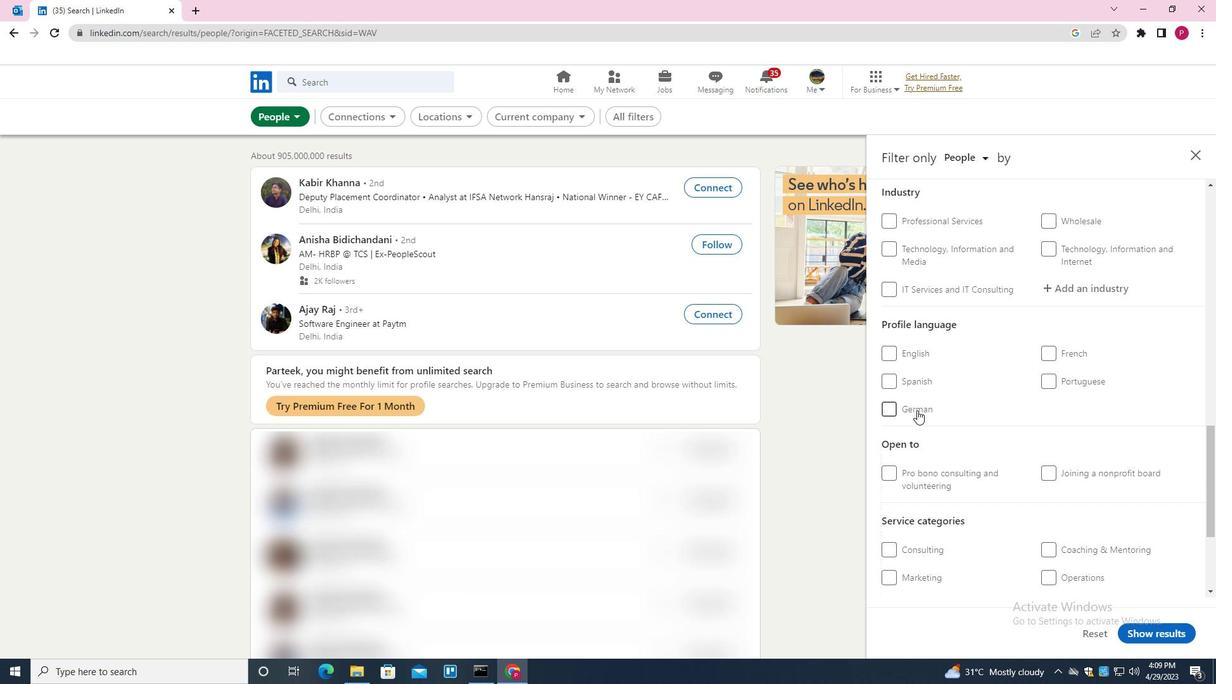 
Action: Mouse moved to (1013, 380)
Screenshot: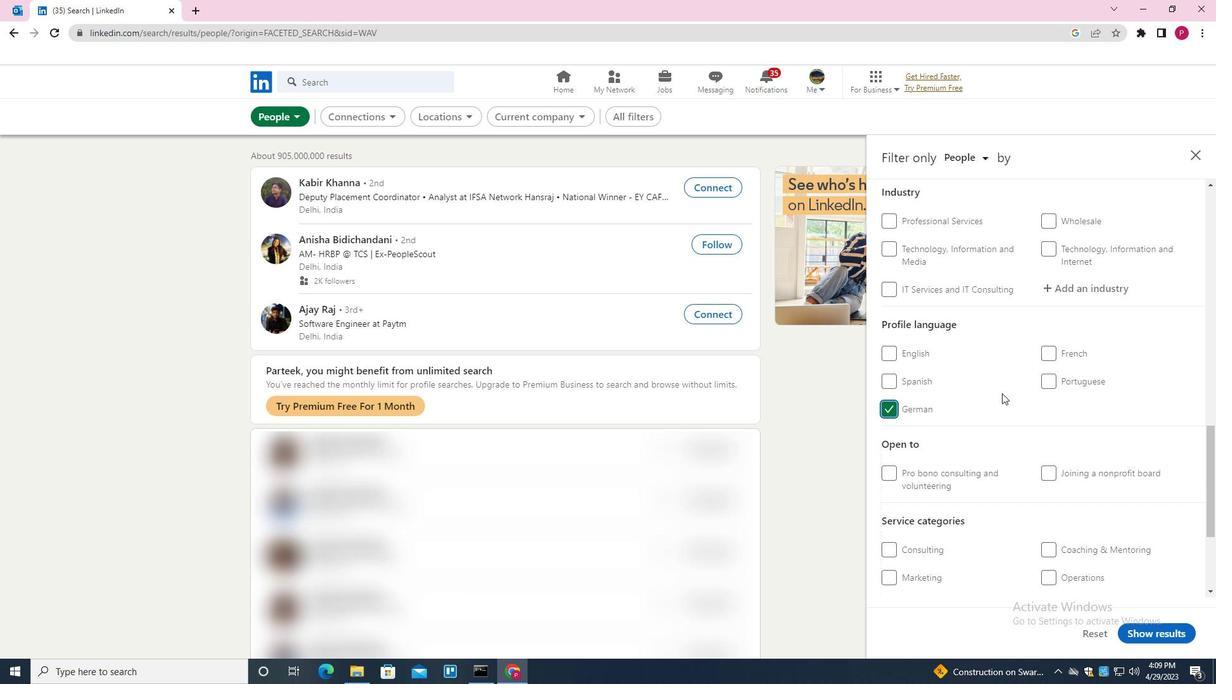 
Action: Mouse scrolled (1013, 381) with delta (0, 0)
Screenshot: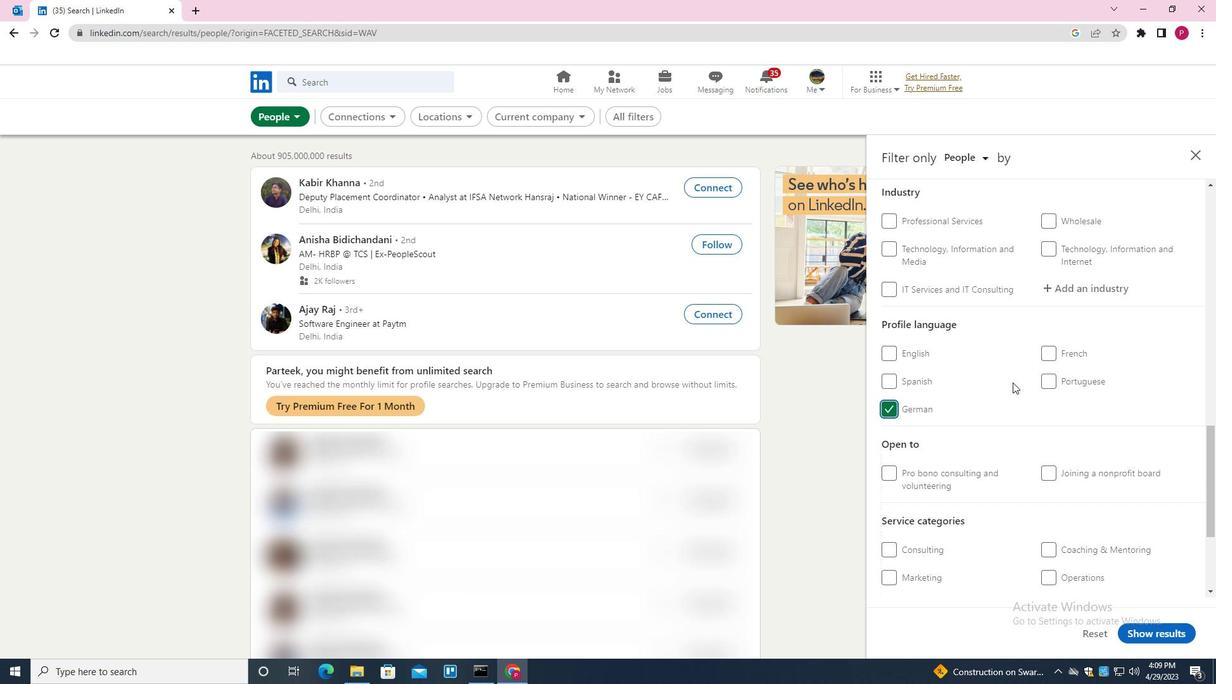 
Action: Mouse scrolled (1013, 381) with delta (0, 0)
Screenshot: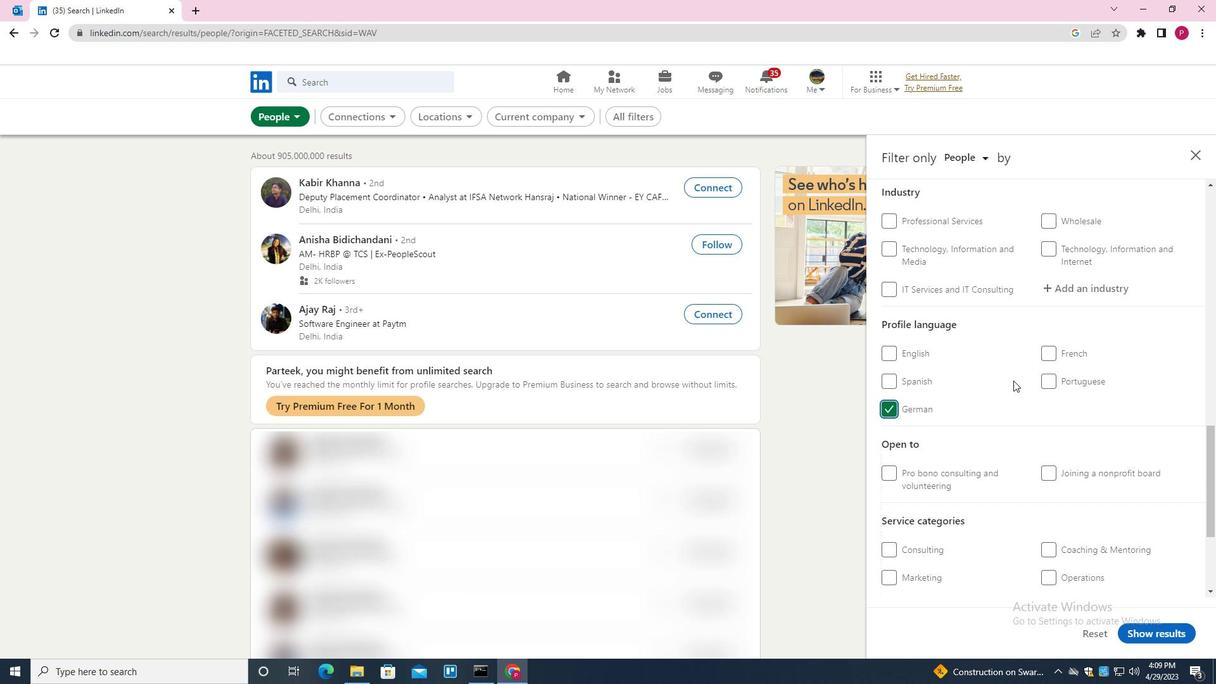 
Action: Mouse scrolled (1013, 381) with delta (0, 0)
Screenshot: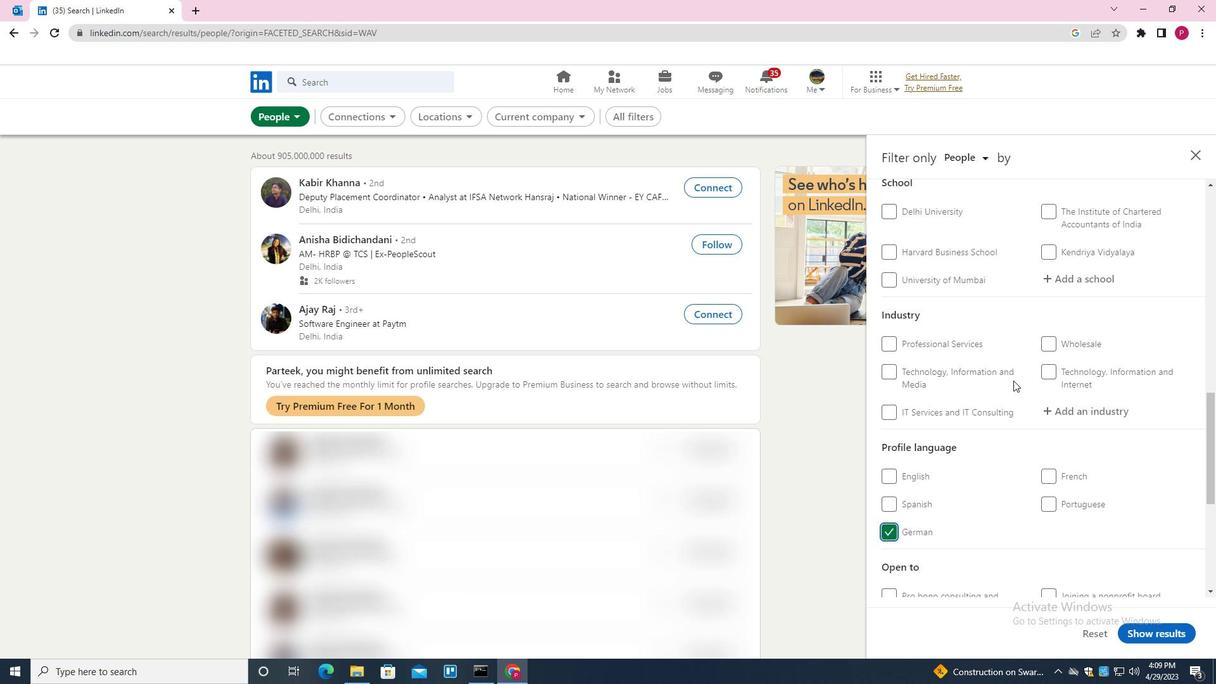
Action: Mouse scrolled (1013, 381) with delta (0, 0)
Screenshot: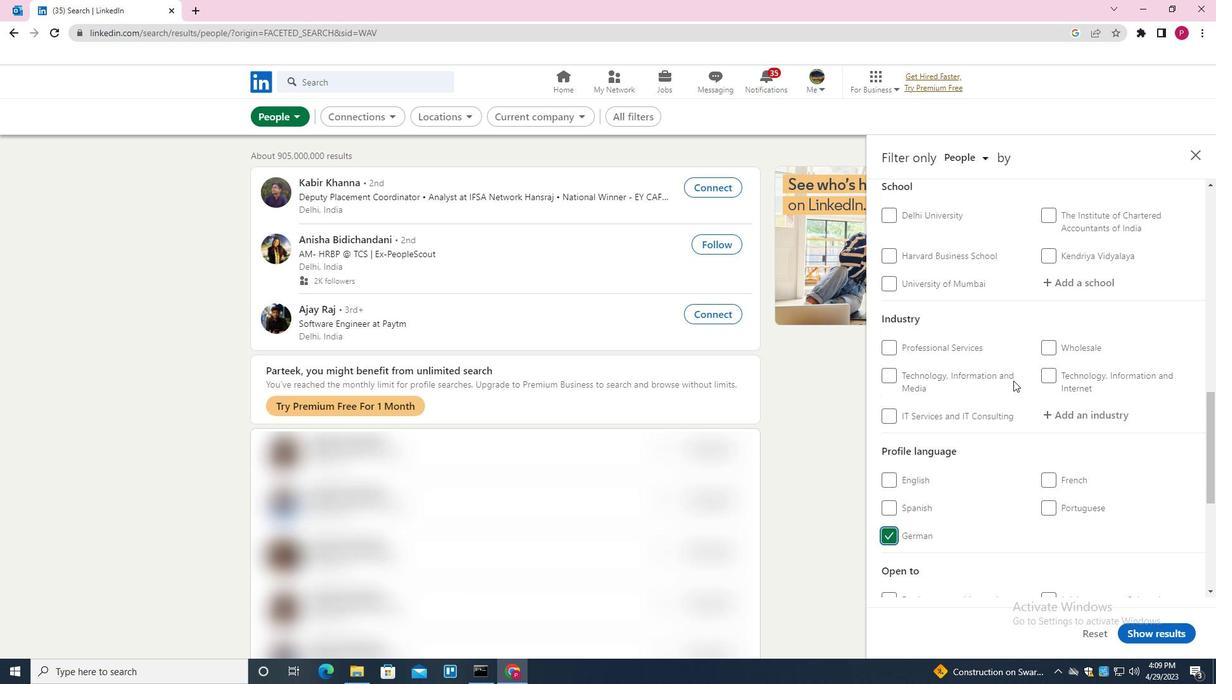 
Action: Mouse scrolled (1013, 381) with delta (0, 0)
Screenshot: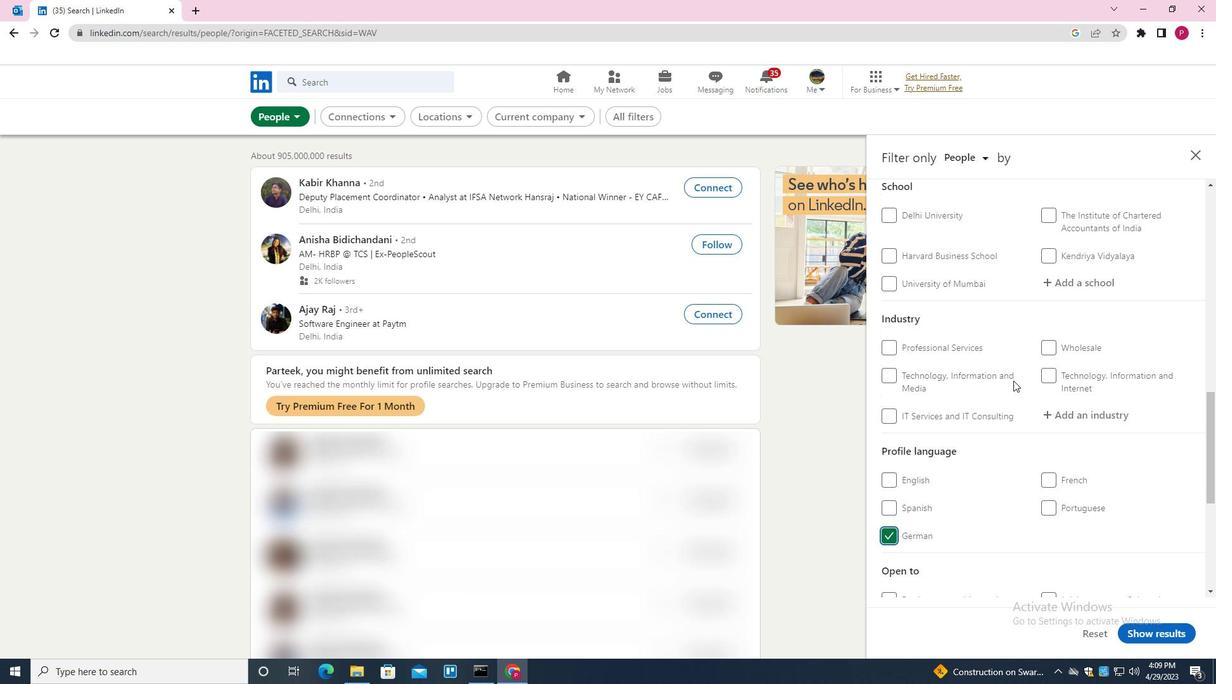
Action: Mouse moved to (1010, 376)
Screenshot: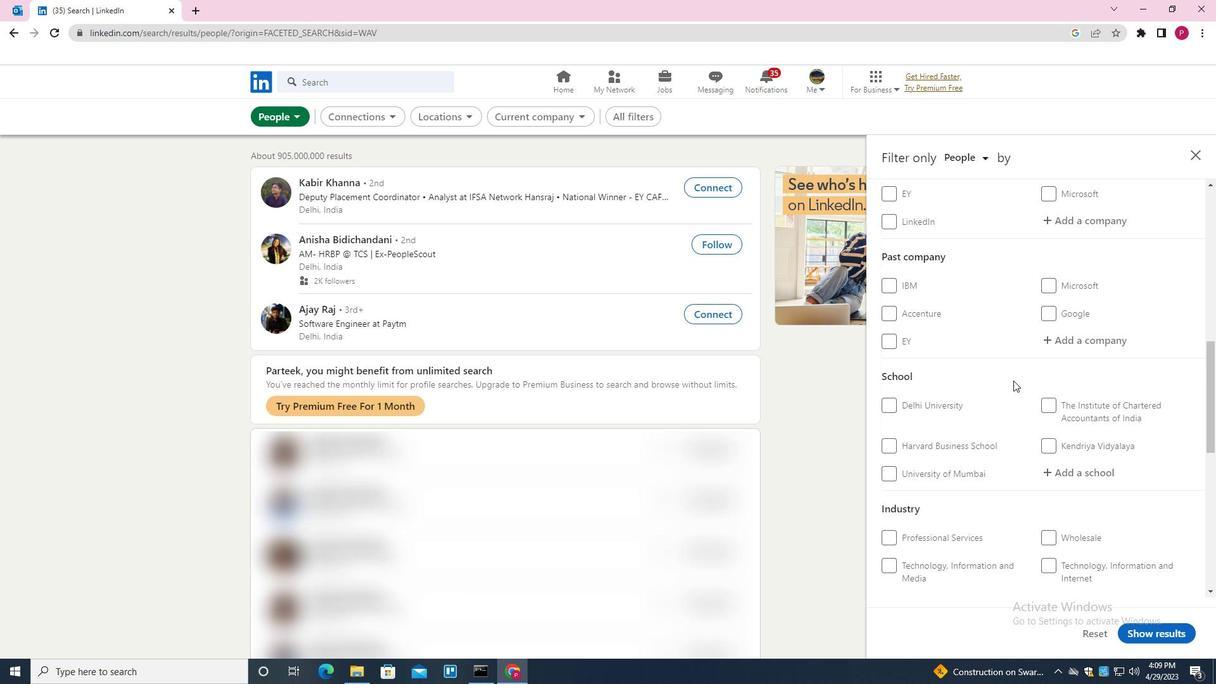 
Action: Mouse scrolled (1010, 377) with delta (0, 0)
Screenshot: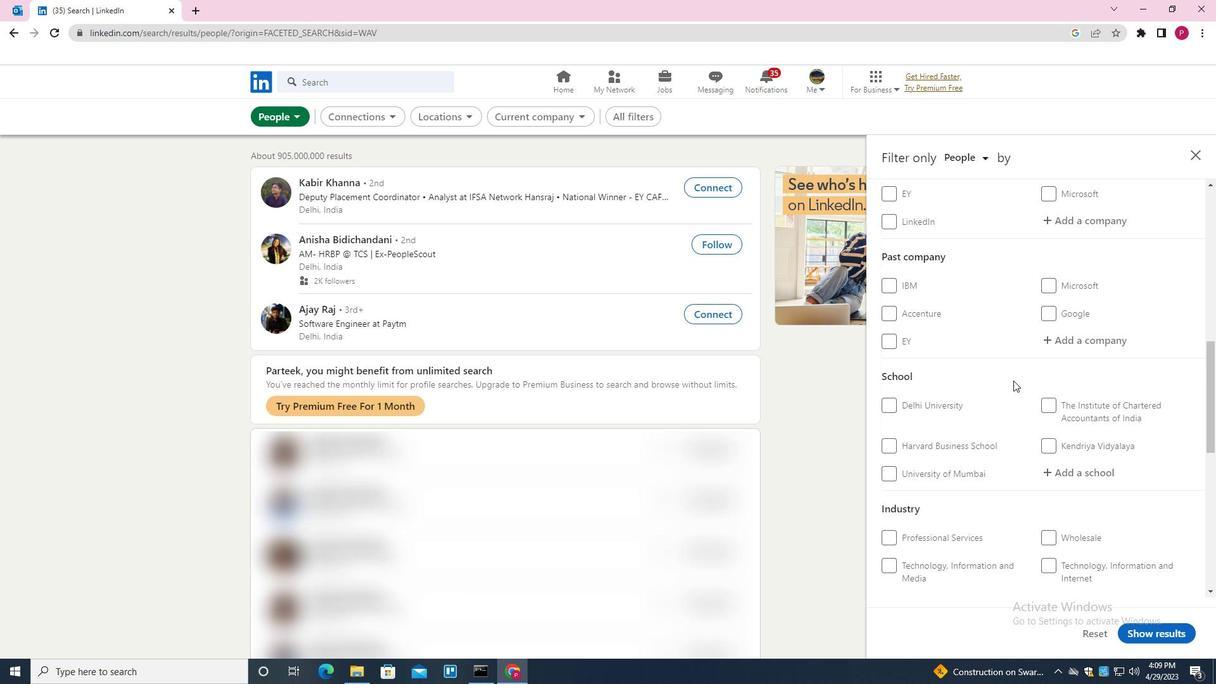 
Action: Mouse moved to (1012, 371)
Screenshot: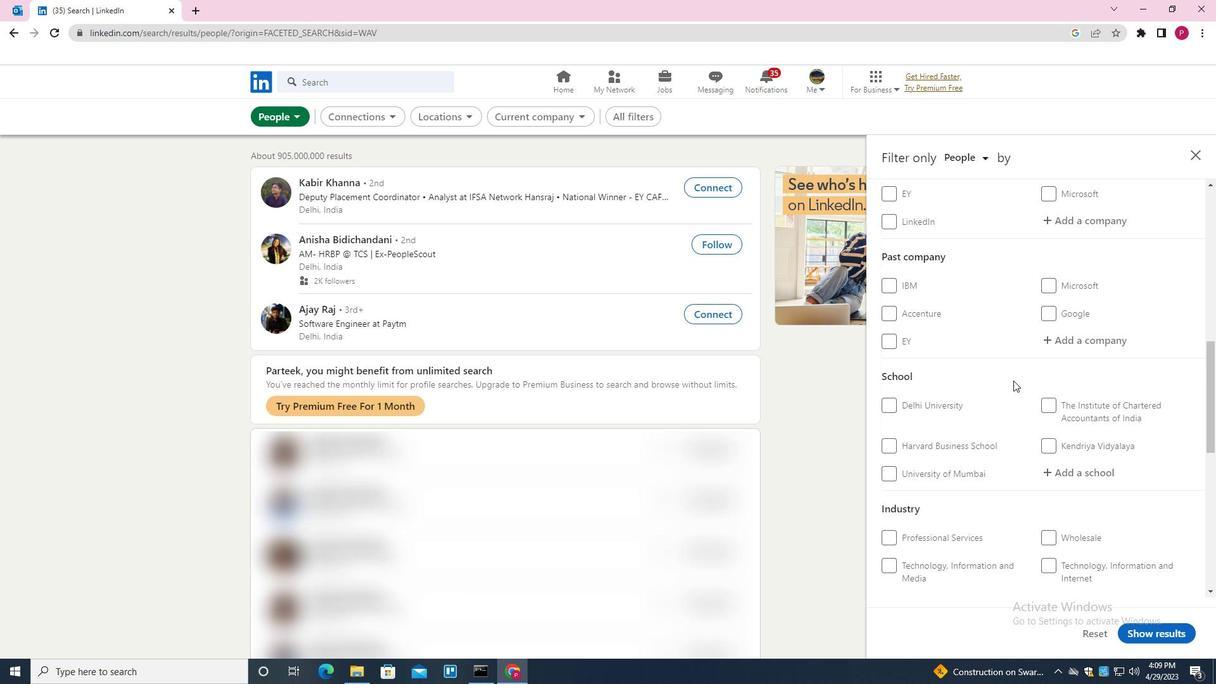 
Action: Mouse scrolled (1012, 372) with delta (0, 0)
Screenshot: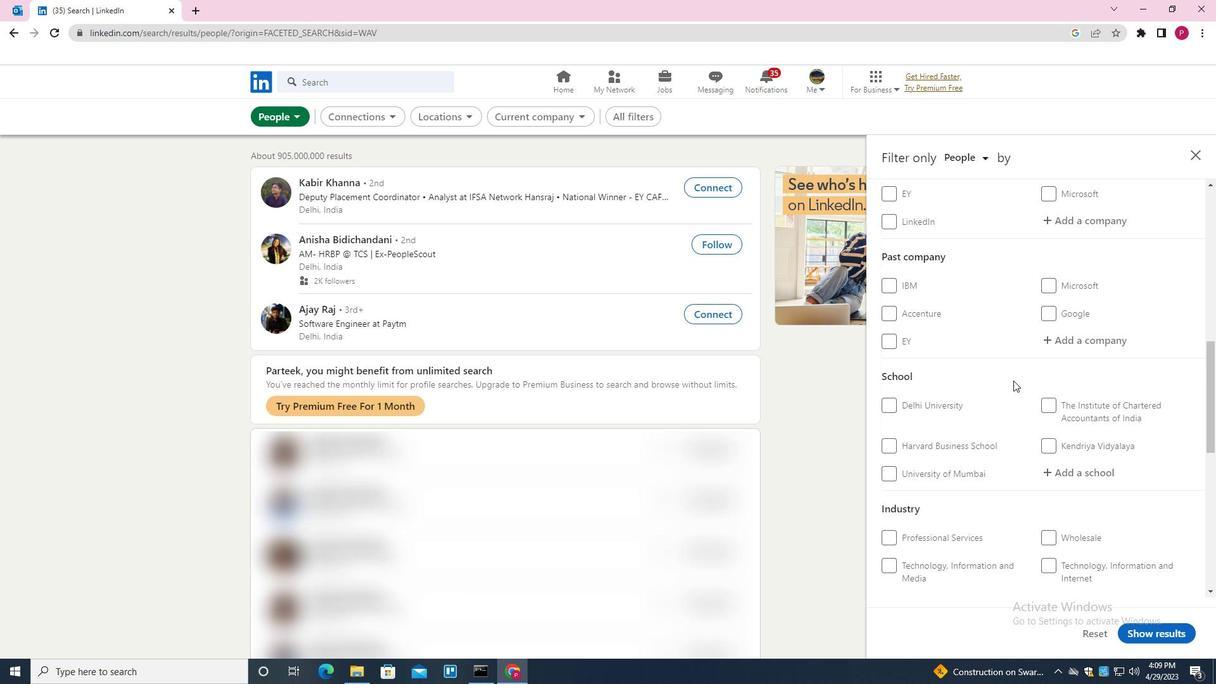 
Action: Mouse moved to (1071, 350)
Screenshot: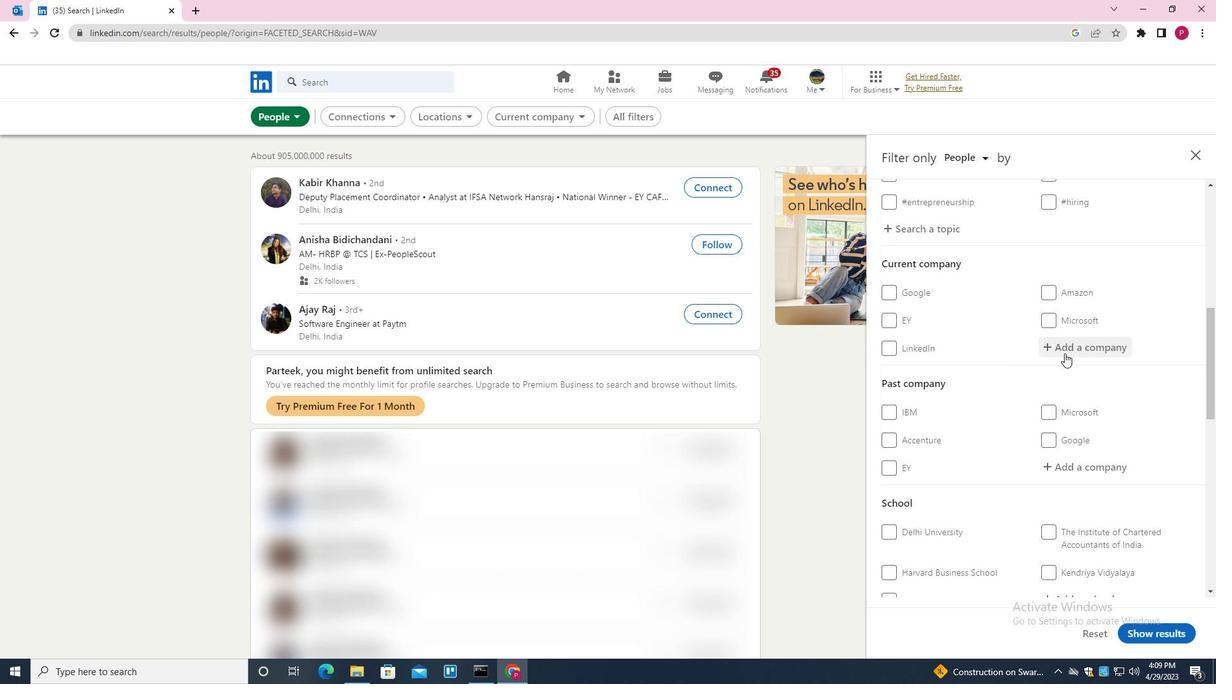 
Action: Mouse pressed left at (1071, 350)
Screenshot: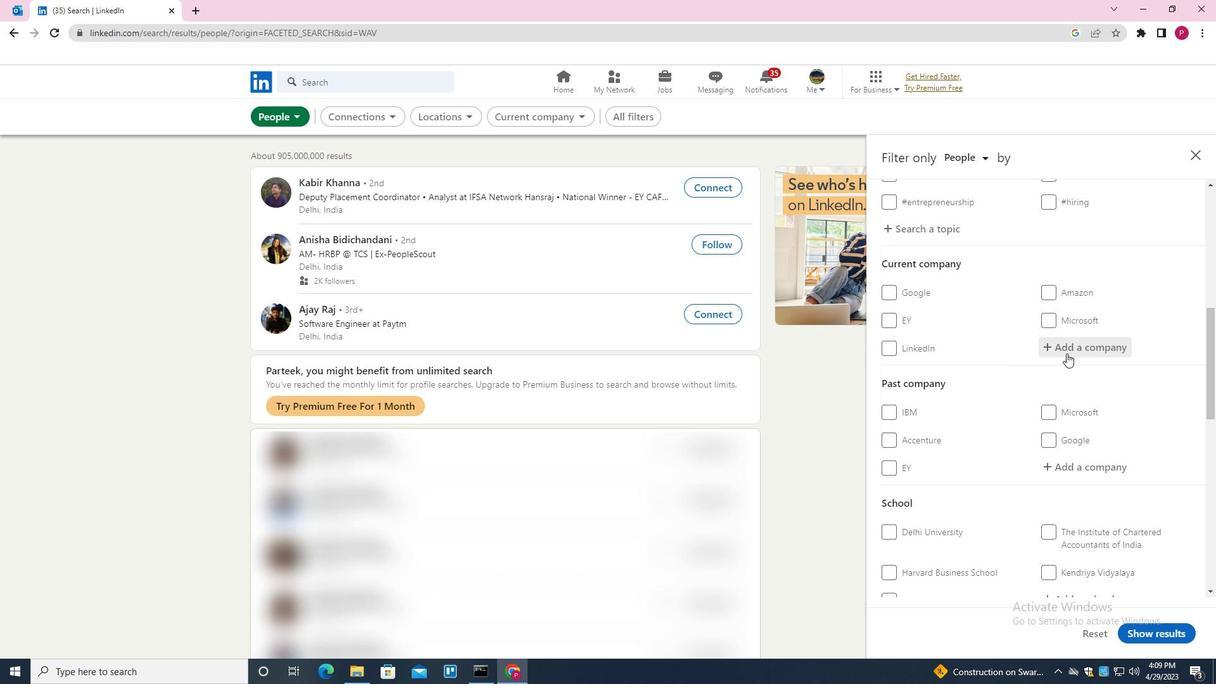 
Action: Mouse moved to (1071, 354)
Screenshot: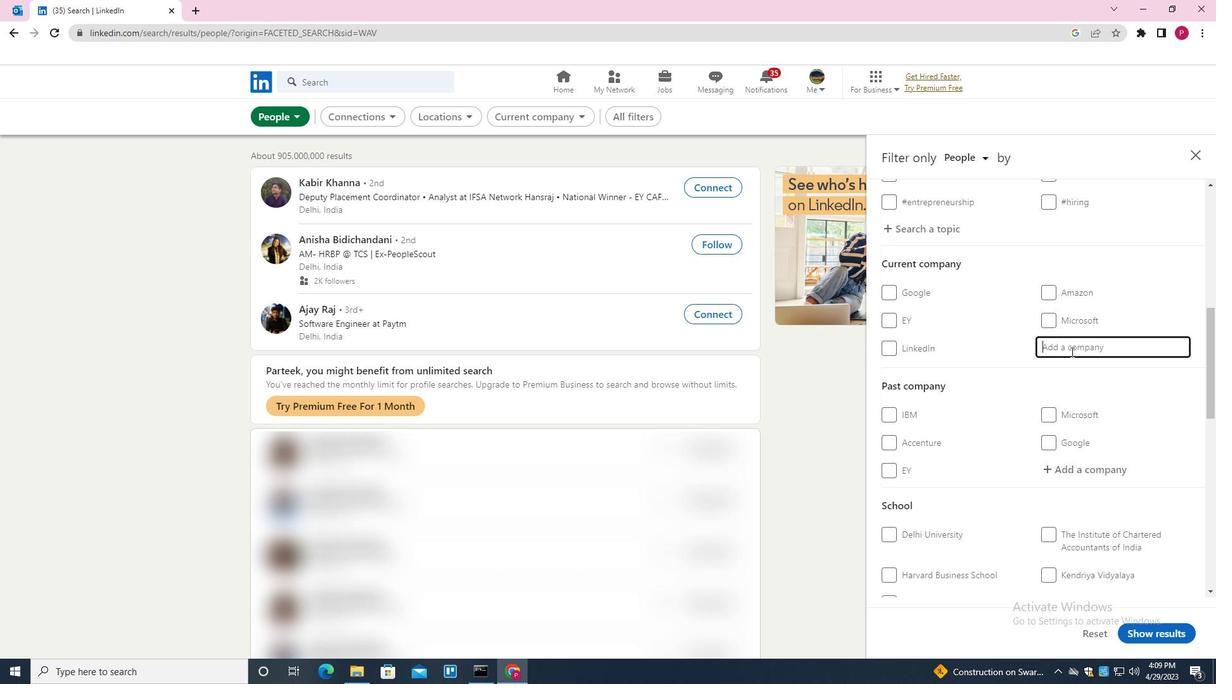 
Action: Key pressed <Key.shift><Key.shift><Key.shift><Key.shift>TEACH<Key.space><Key.down><Key.enter>
Screenshot: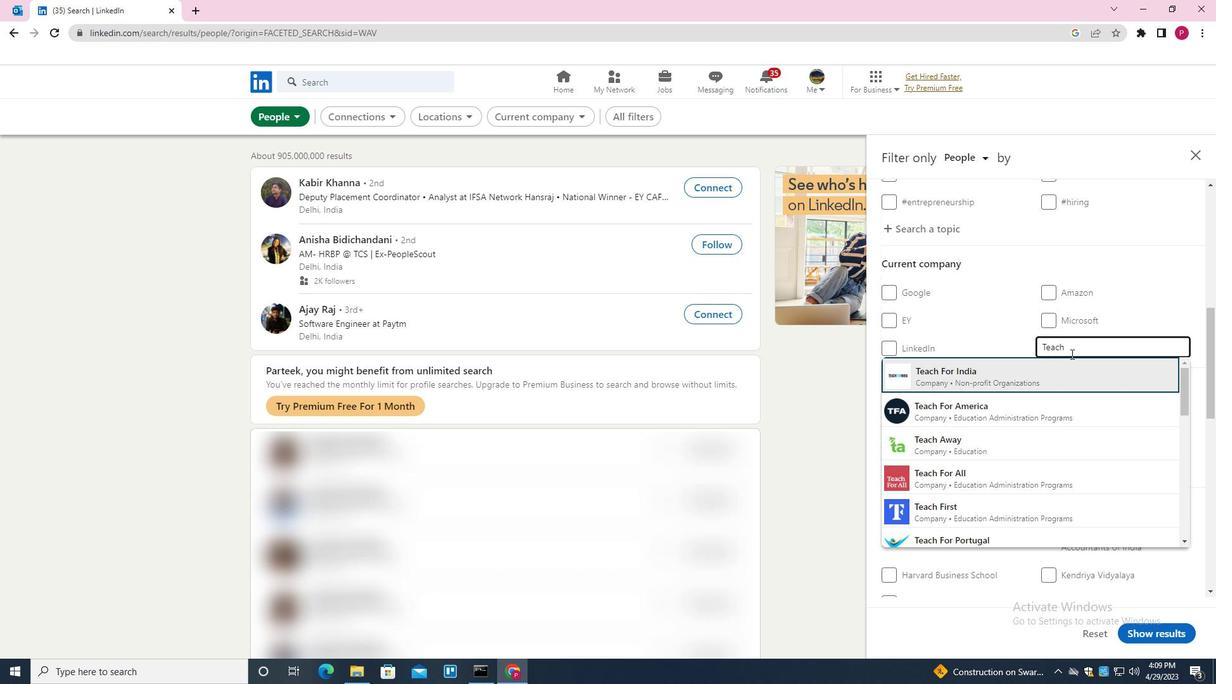 
Action: Mouse moved to (1000, 328)
Screenshot: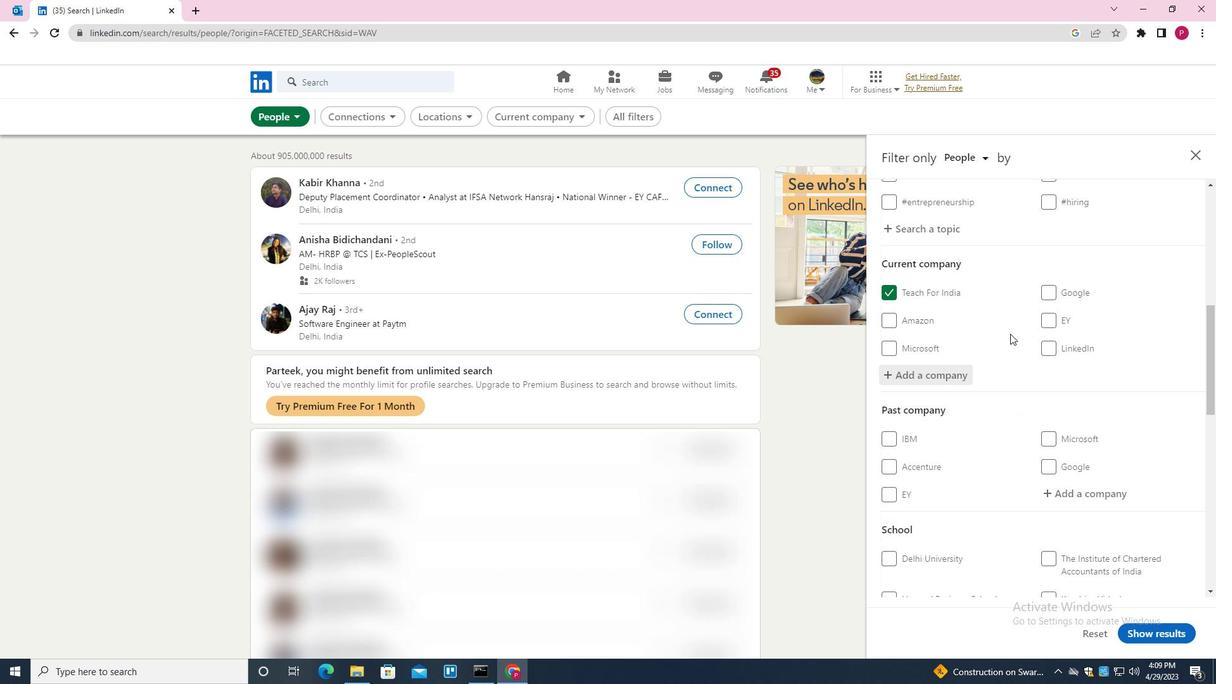 
Action: Mouse scrolled (1000, 328) with delta (0, 0)
Screenshot: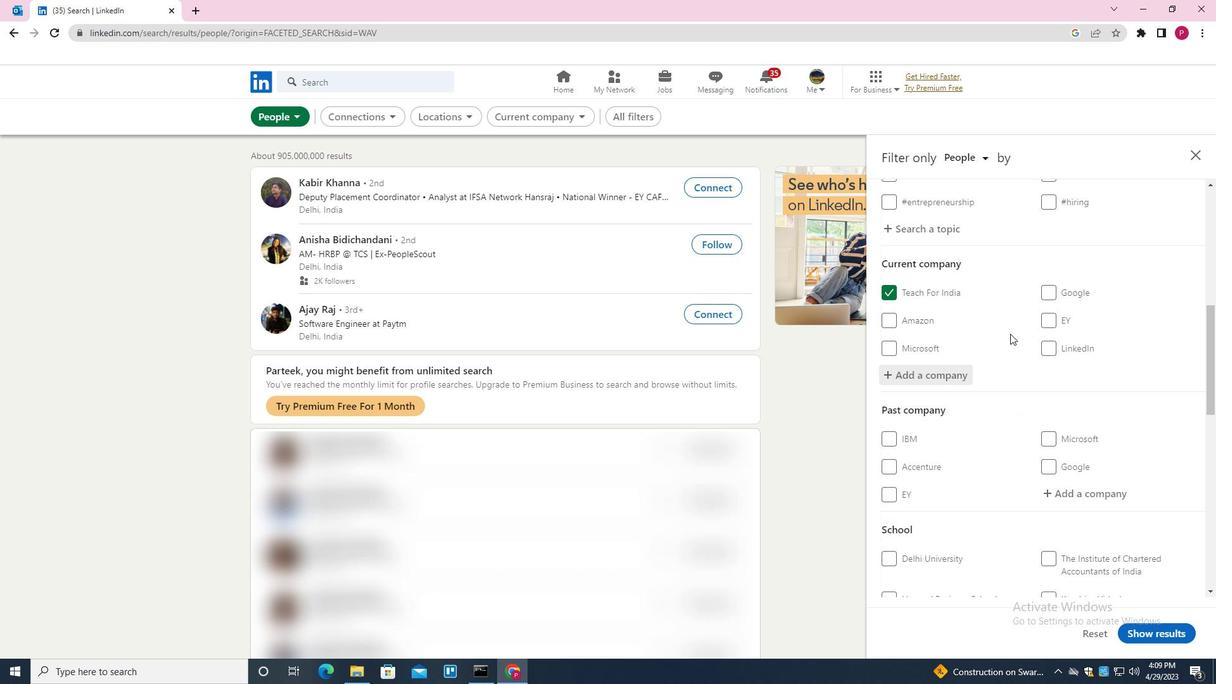 
Action: Mouse moved to (1000, 328)
Screenshot: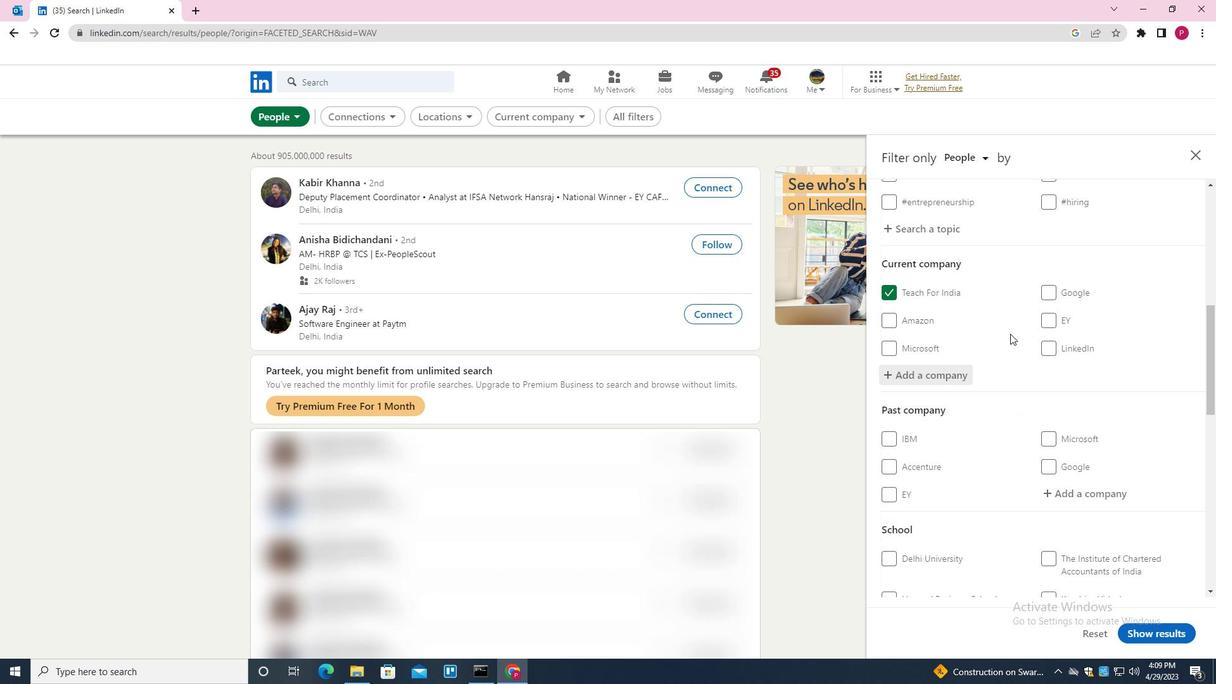 
Action: Mouse scrolled (1000, 328) with delta (0, 0)
Screenshot: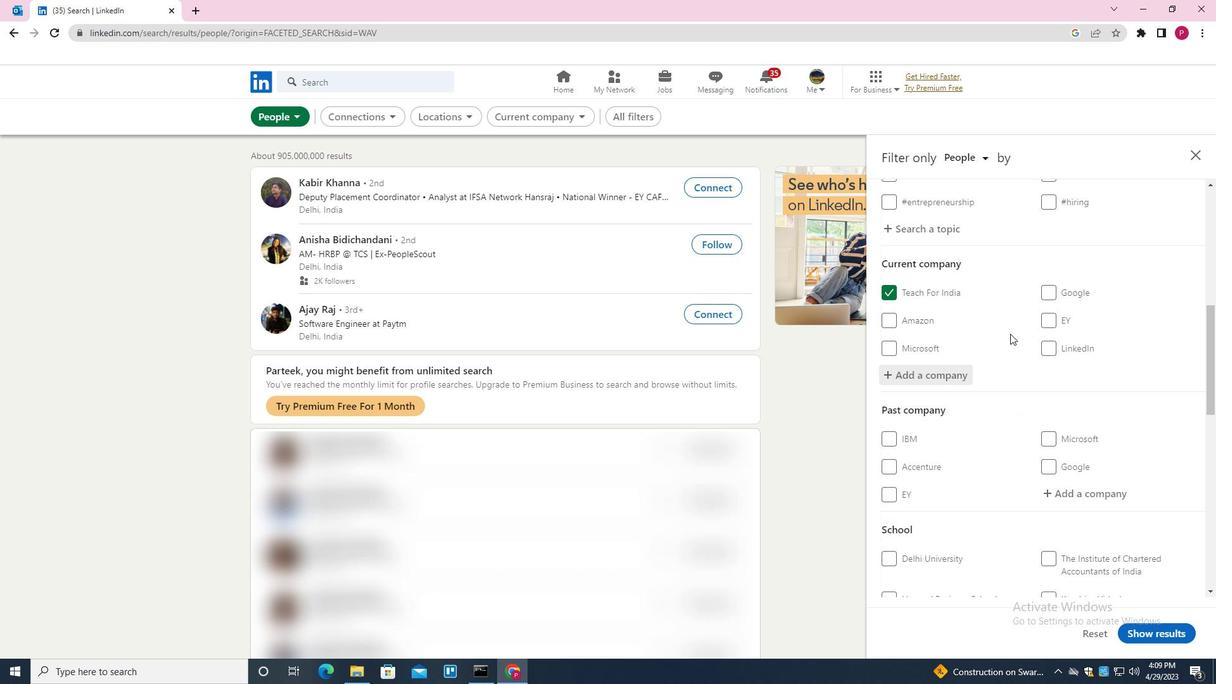 
Action: Mouse moved to (1000, 330)
Screenshot: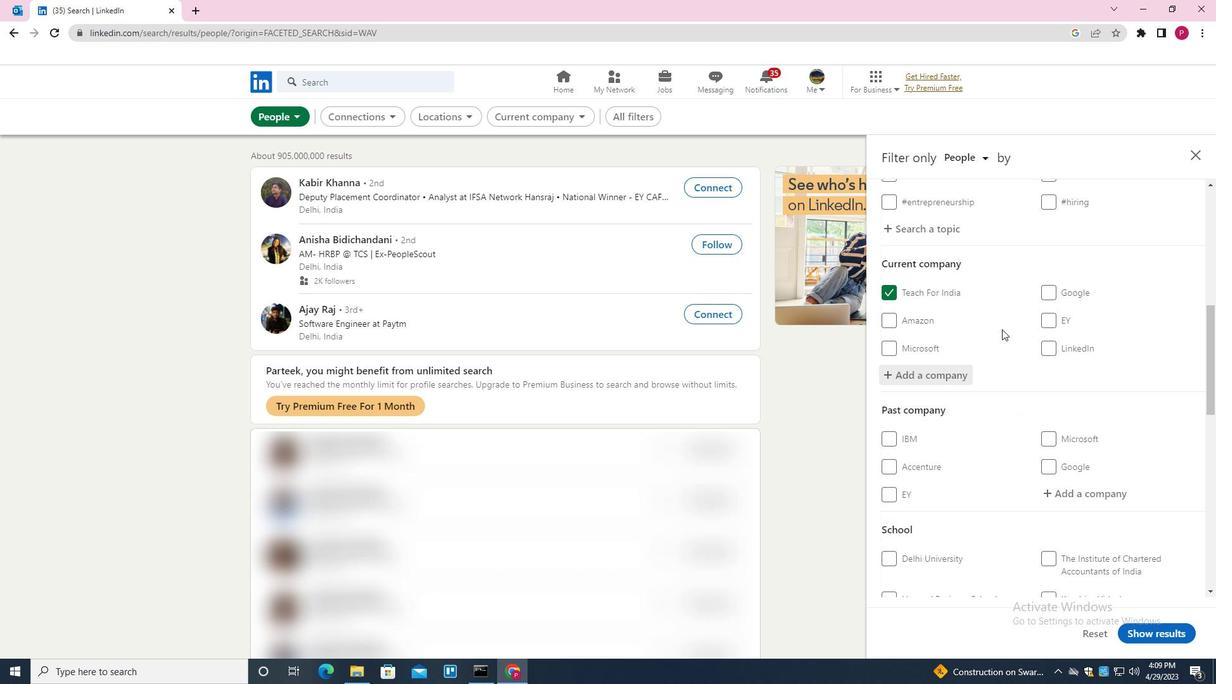 
Action: Mouse scrolled (1000, 330) with delta (0, 0)
Screenshot: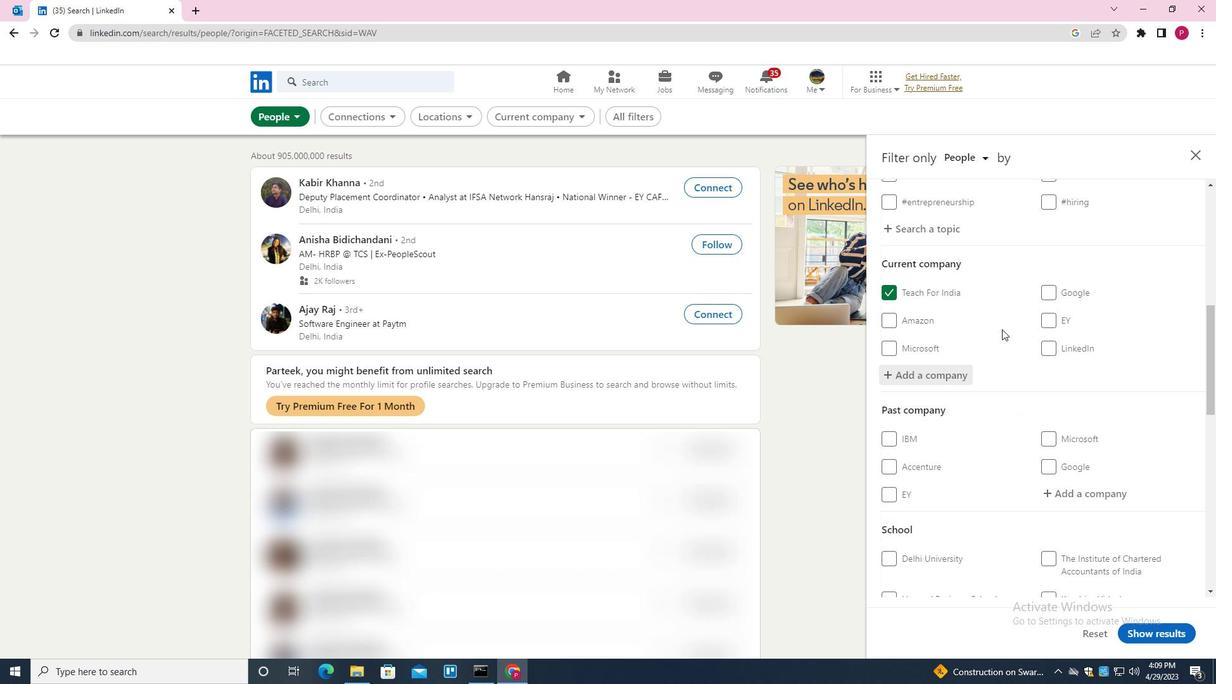 
Action: Mouse moved to (1090, 437)
Screenshot: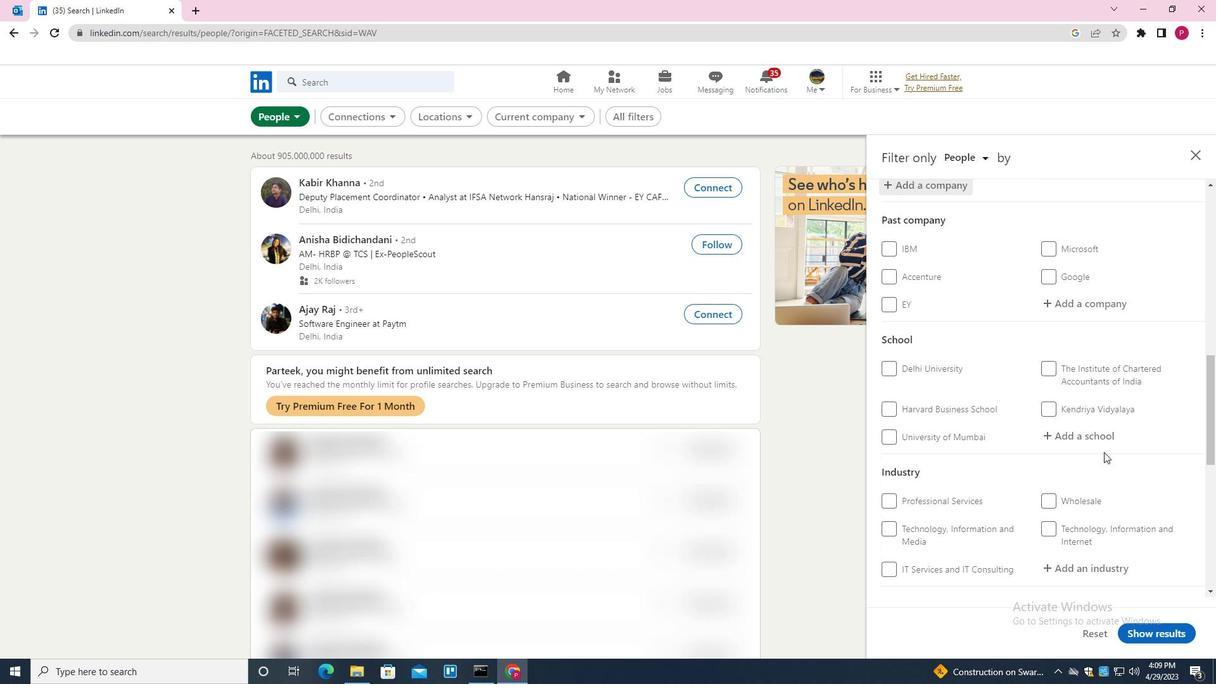 
Action: Mouse pressed left at (1090, 437)
Screenshot: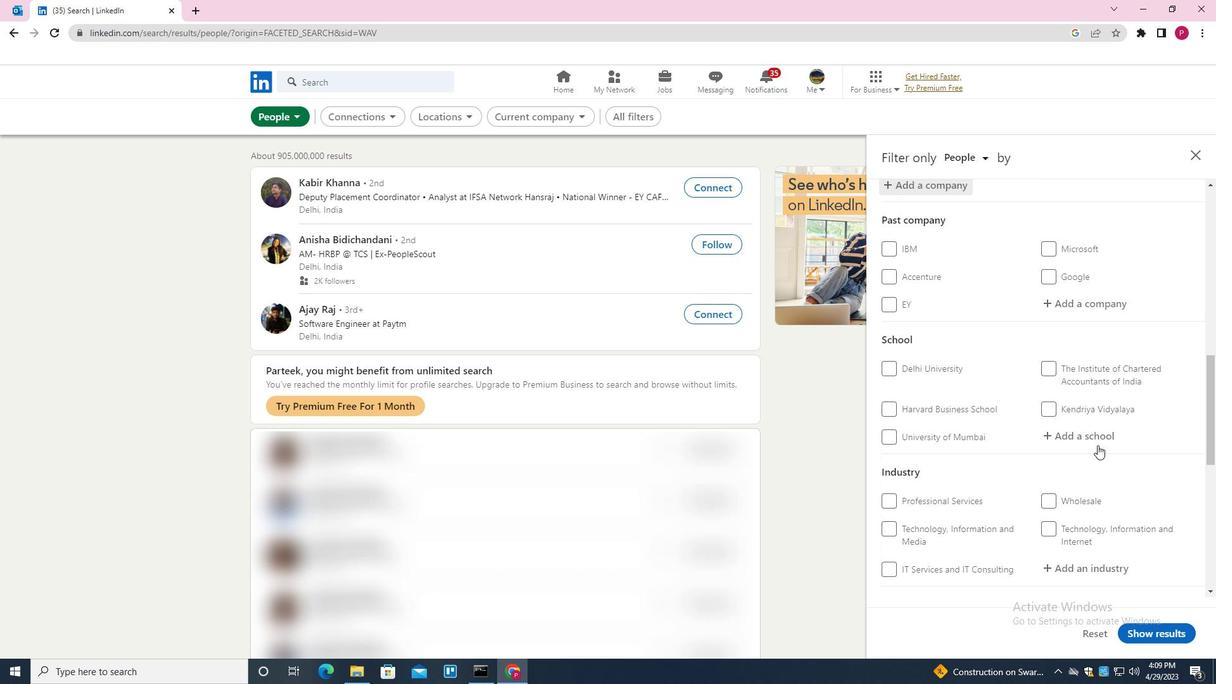 
Action: Key pressed <Key.shift><Key.shift><Key.shift><Key.shift>RAMACHANDRA<Key.space><Key.shift>COLLEGE<Key.space><Key.down><Key.enter>
Screenshot: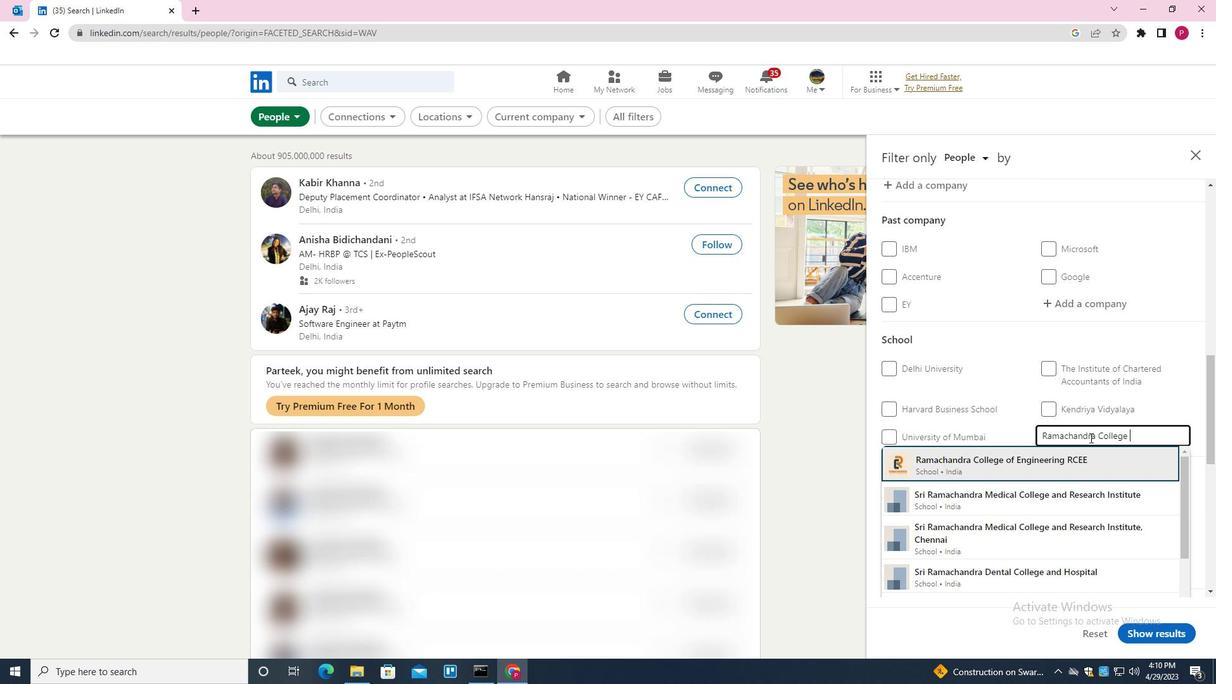 
Action: Mouse moved to (1018, 453)
Screenshot: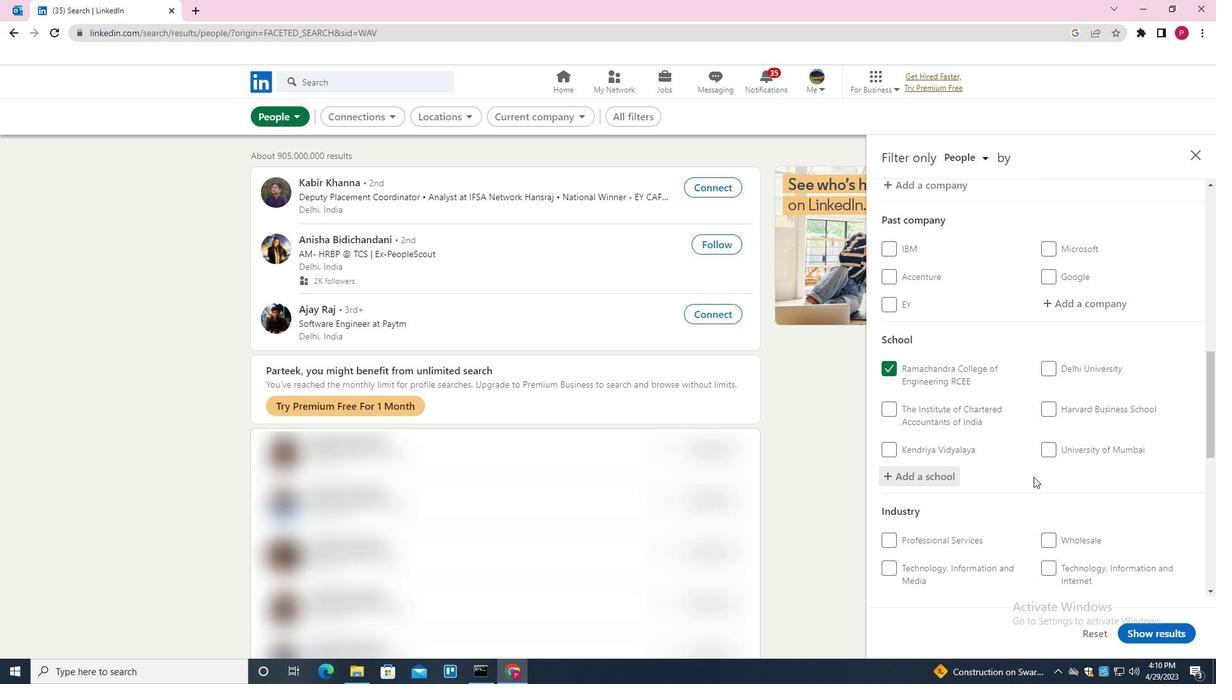 
Action: Mouse scrolled (1018, 452) with delta (0, 0)
Screenshot: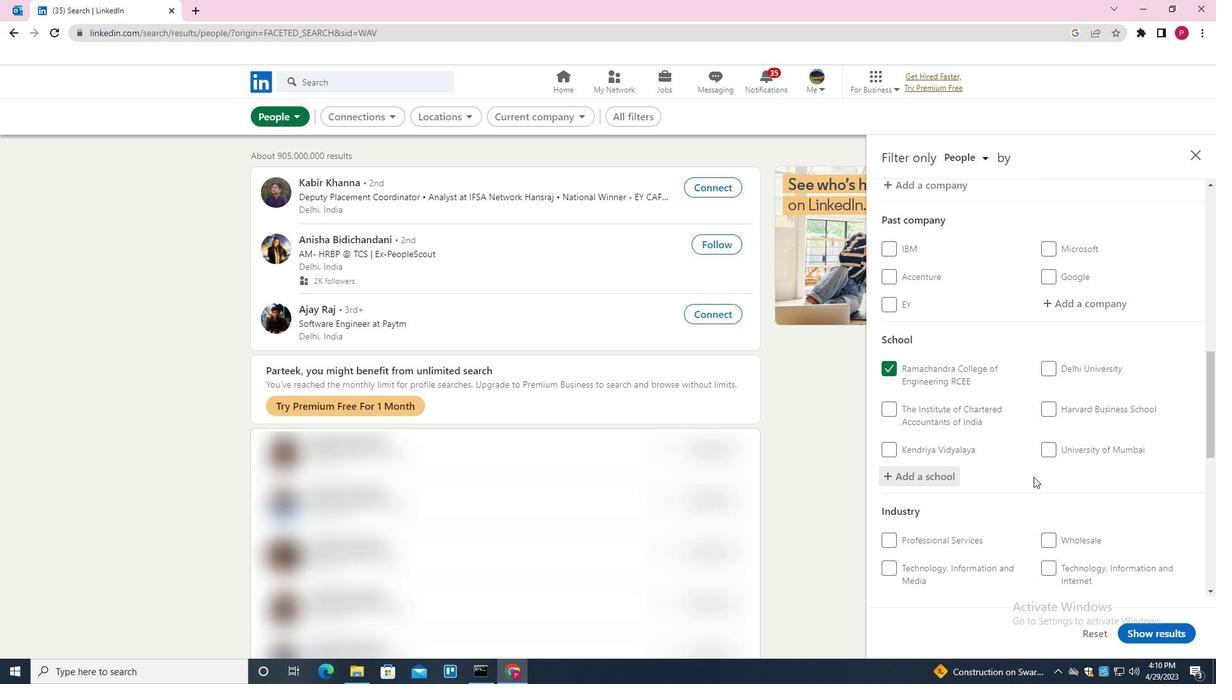 
Action: Mouse moved to (1011, 447)
Screenshot: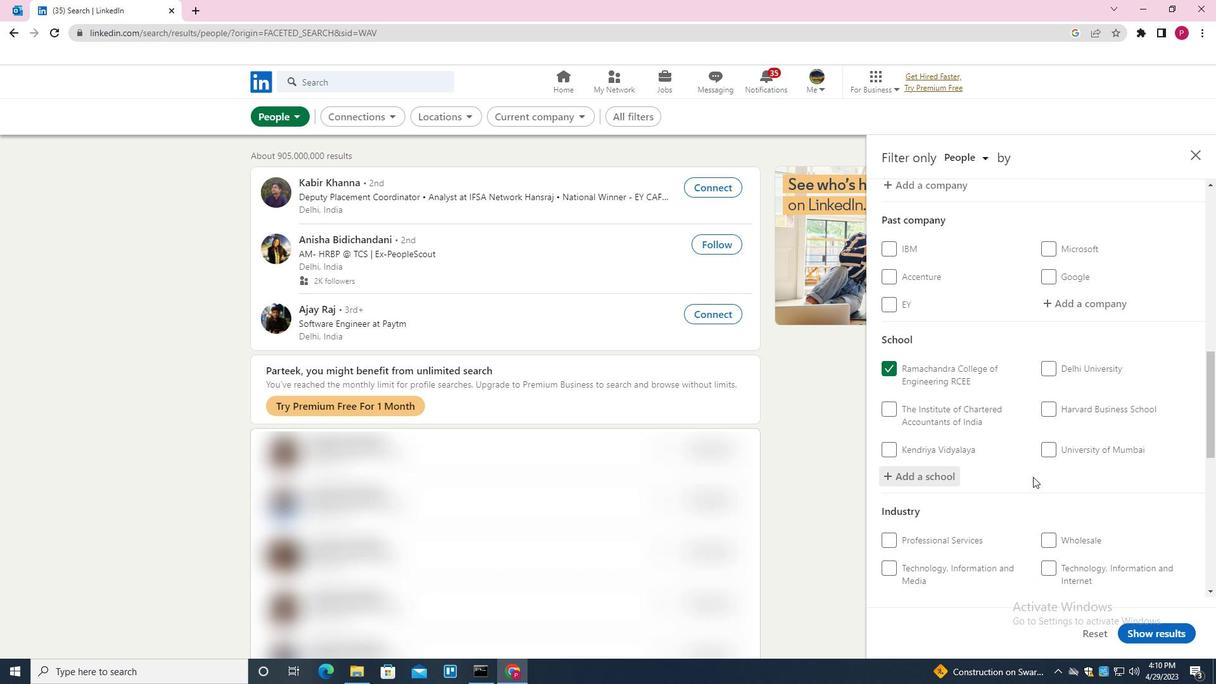 
Action: Mouse scrolled (1011, 446) with delta (0, 0)
Screenshot: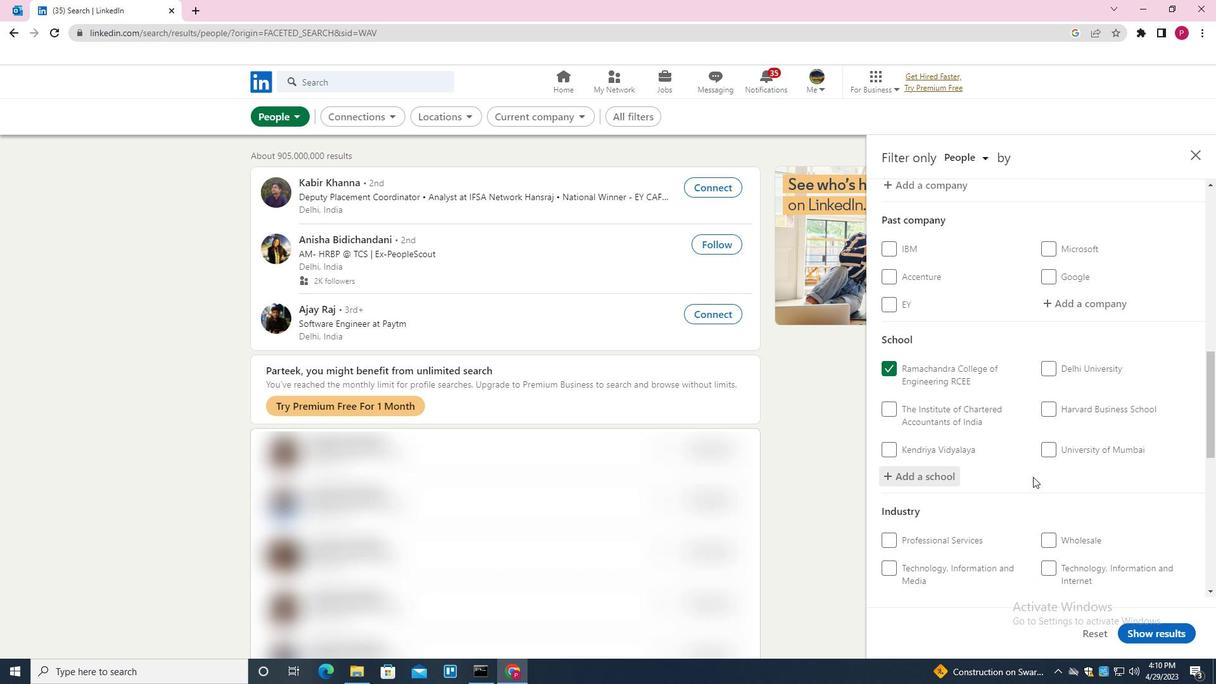 
Action: Mouse moved to (1011, 446)
Screenshot: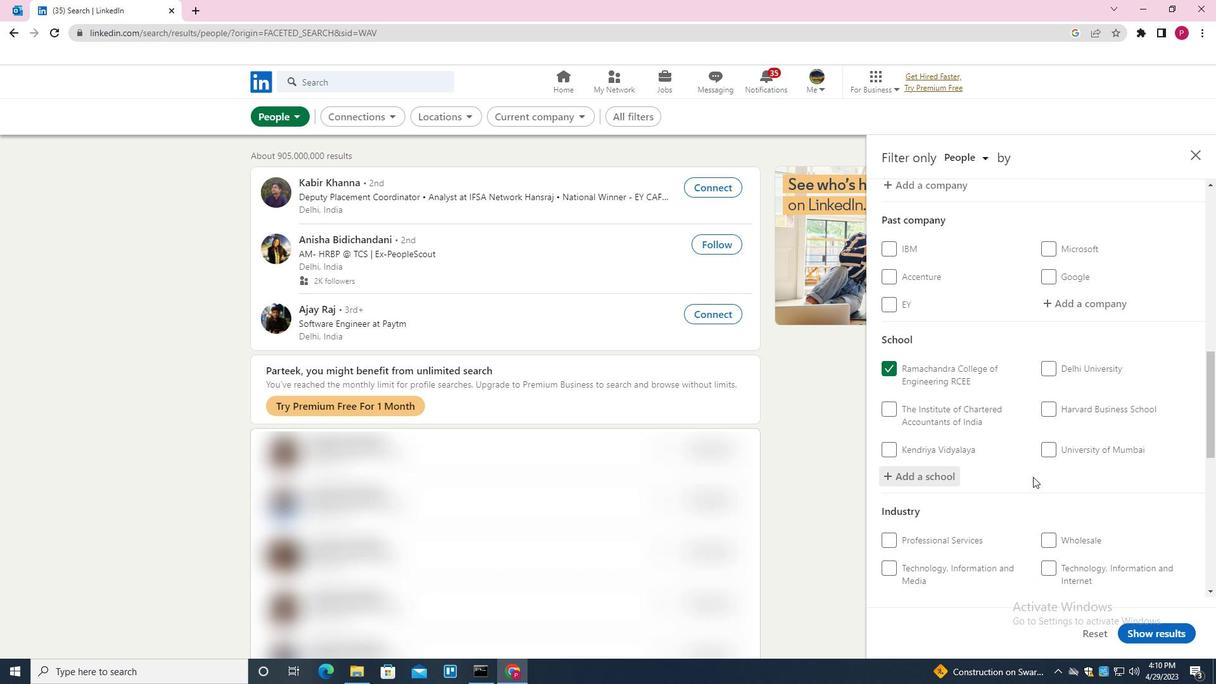 
Action: Mouse scrolled (1011, 446) with delta (0, 0)
Screenshot: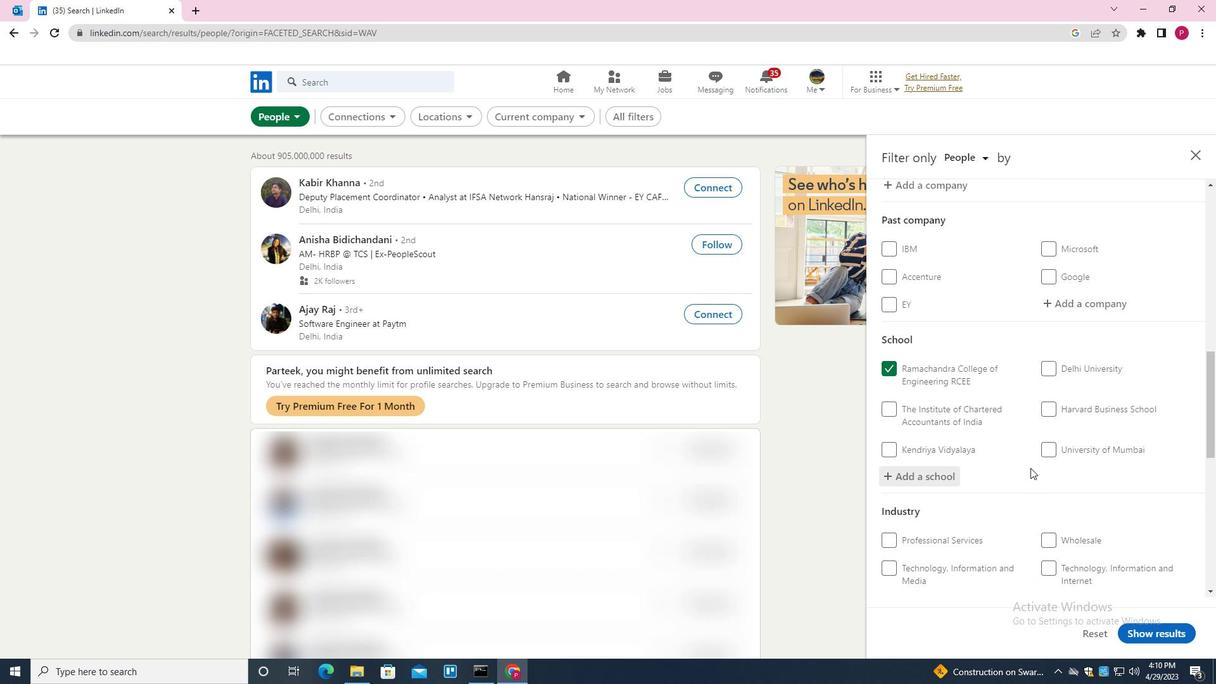 
Action: Mouse moved to (1110, 417)
Screenshot: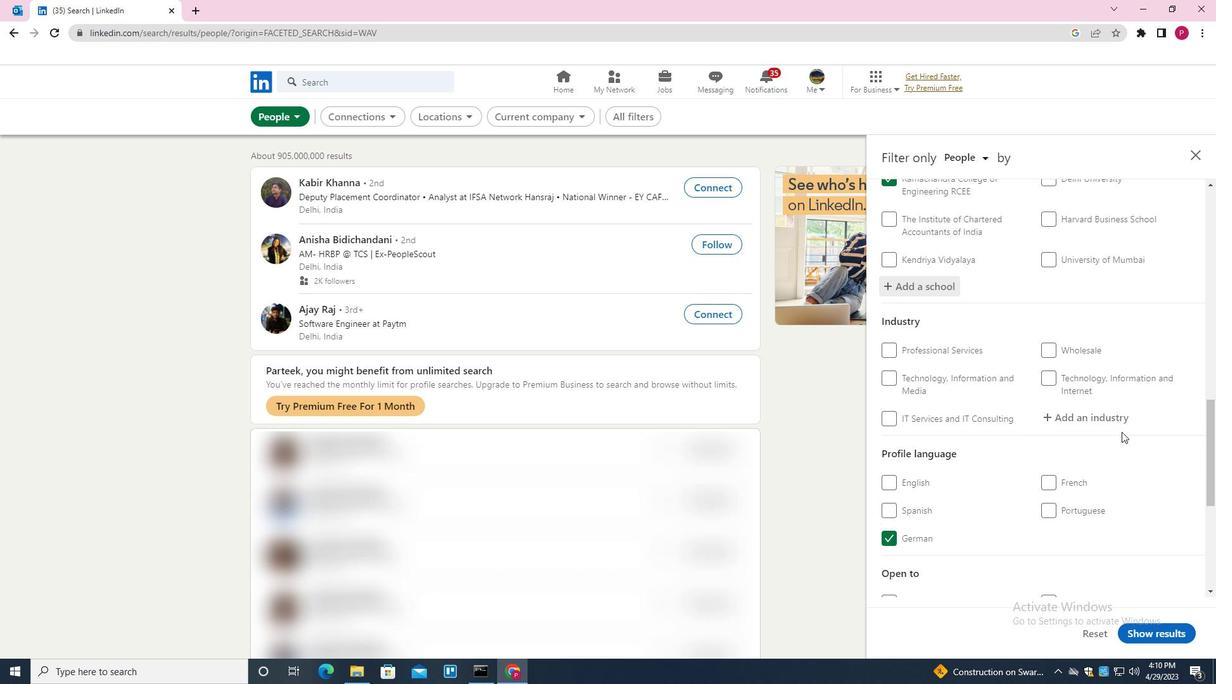 
Action: Mouse pressed left at (1110, 417)
Screenshot: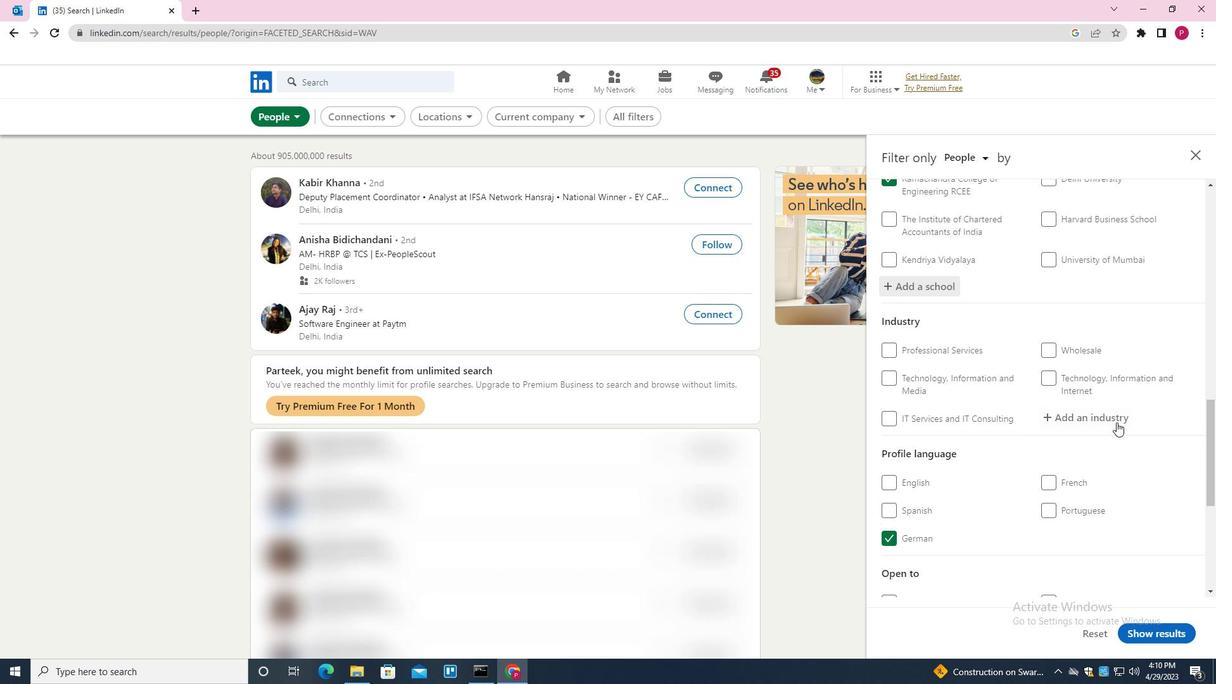 
Action: Key pressed <Key.shift>BLOGS<Key.down><Key.enter>
Screenshot: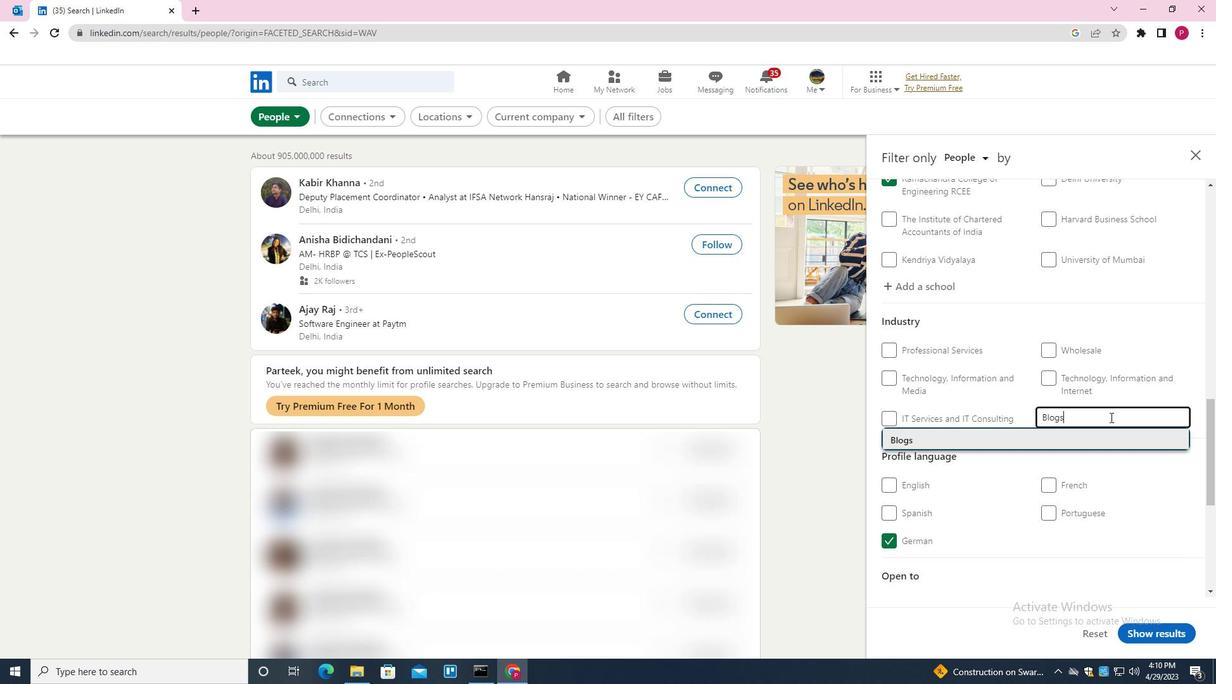 
Action: Mouse scrolled (1110, 416) with delta (0, 0)
Screenshot: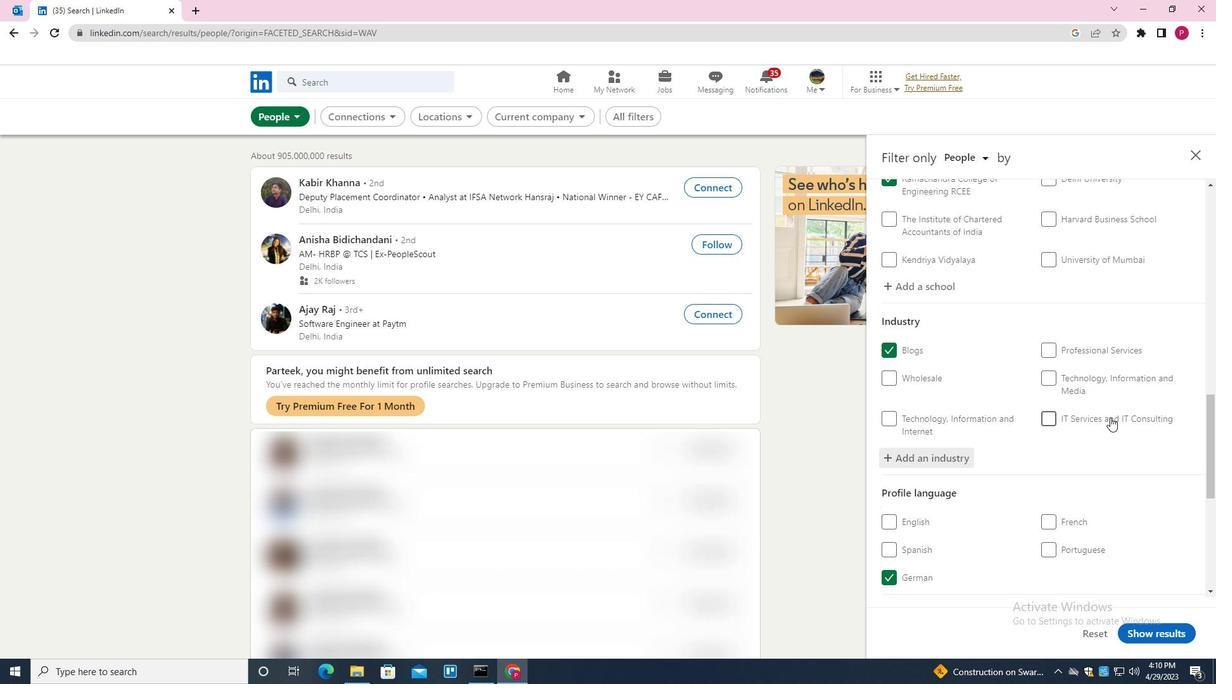 
Action: Mouse moved to (1107, 417)
Screenshot: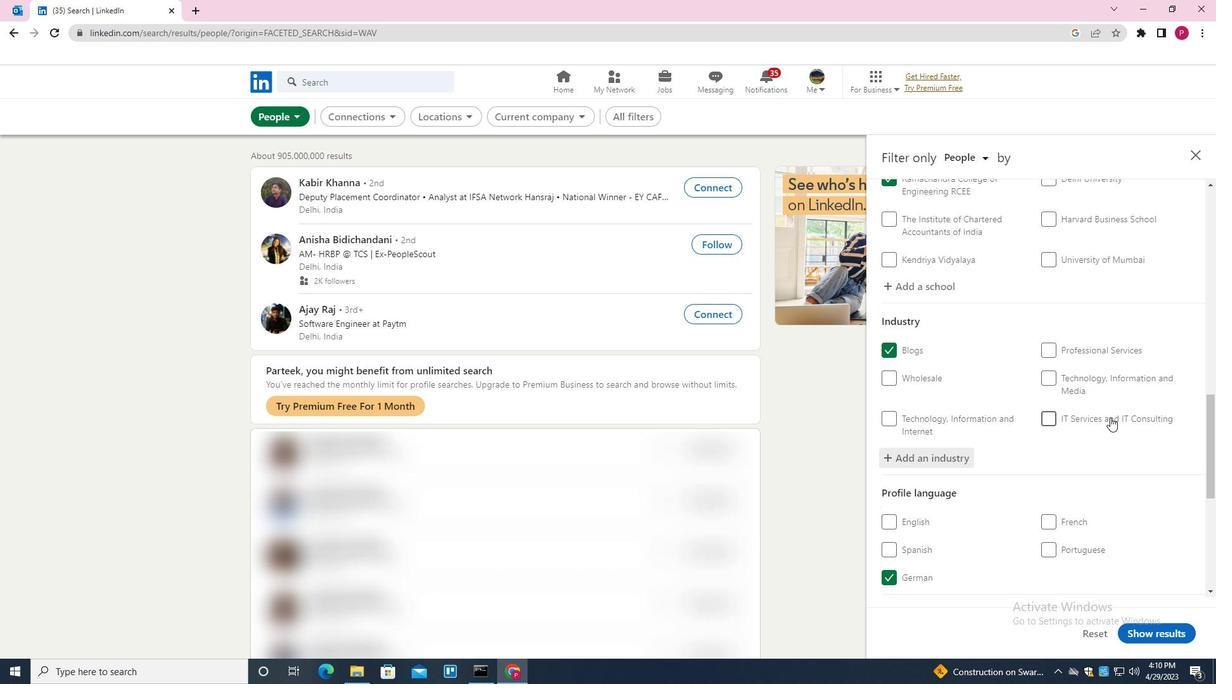 
Action: Mouse scrolled (1107, 416) with delta (0, 0)
Screenshot: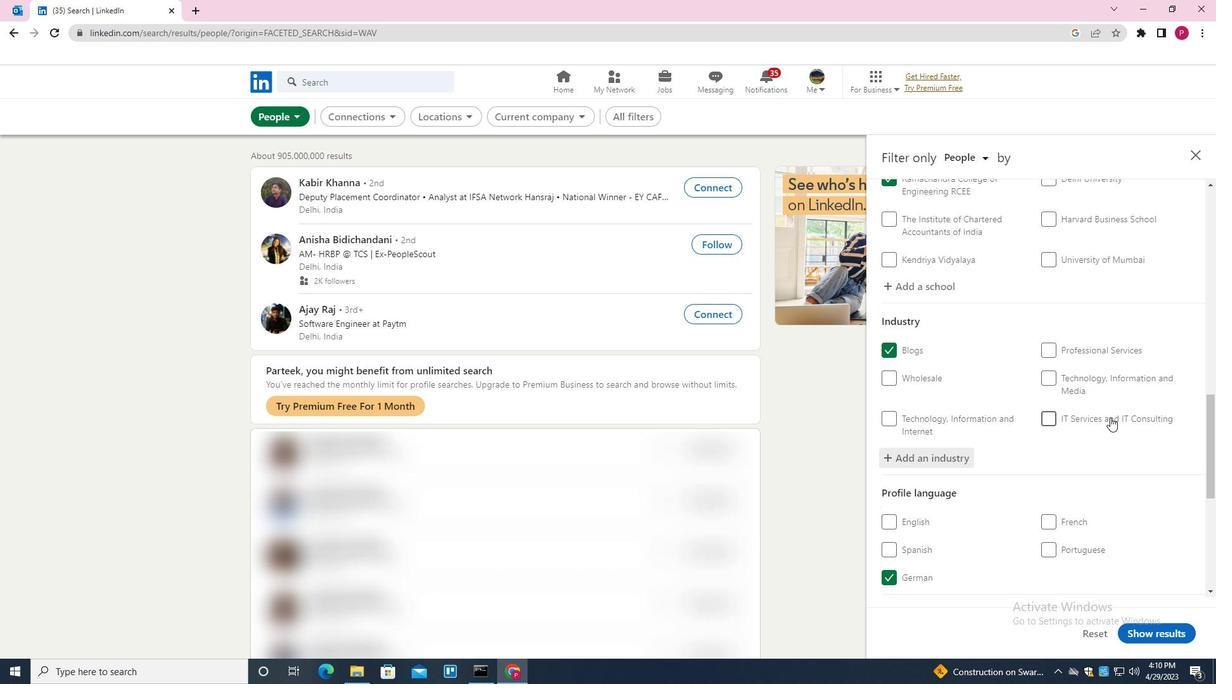 
Action: Mouse moved to (1101, 440)
Screenshot: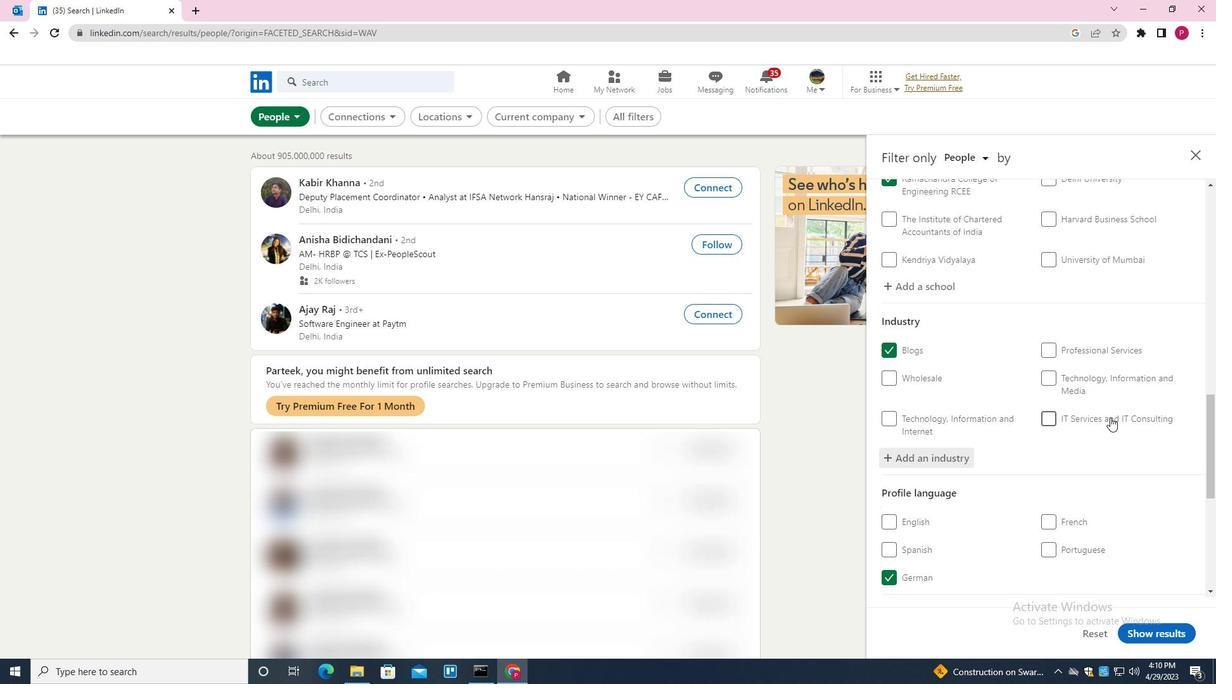 
Action: Mouse scrolled (1101, 439) with delta (0, 0)
Screenshot: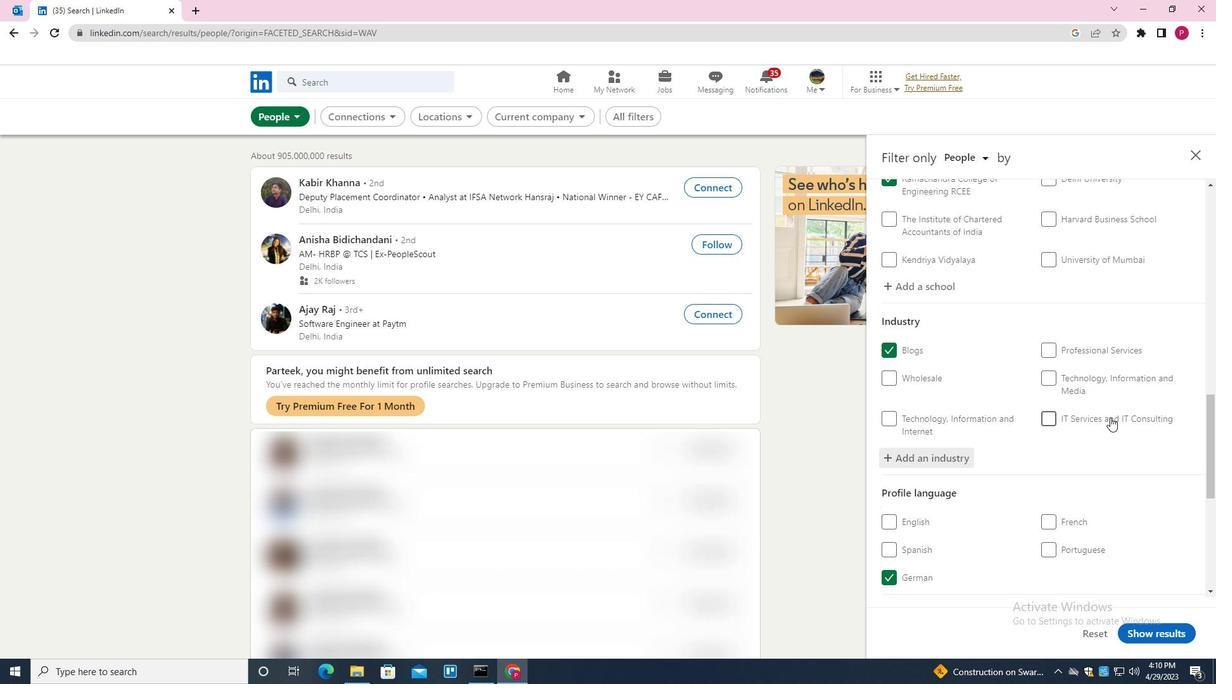 
Action: Mouse moved to (1069, 490)
Screenshot: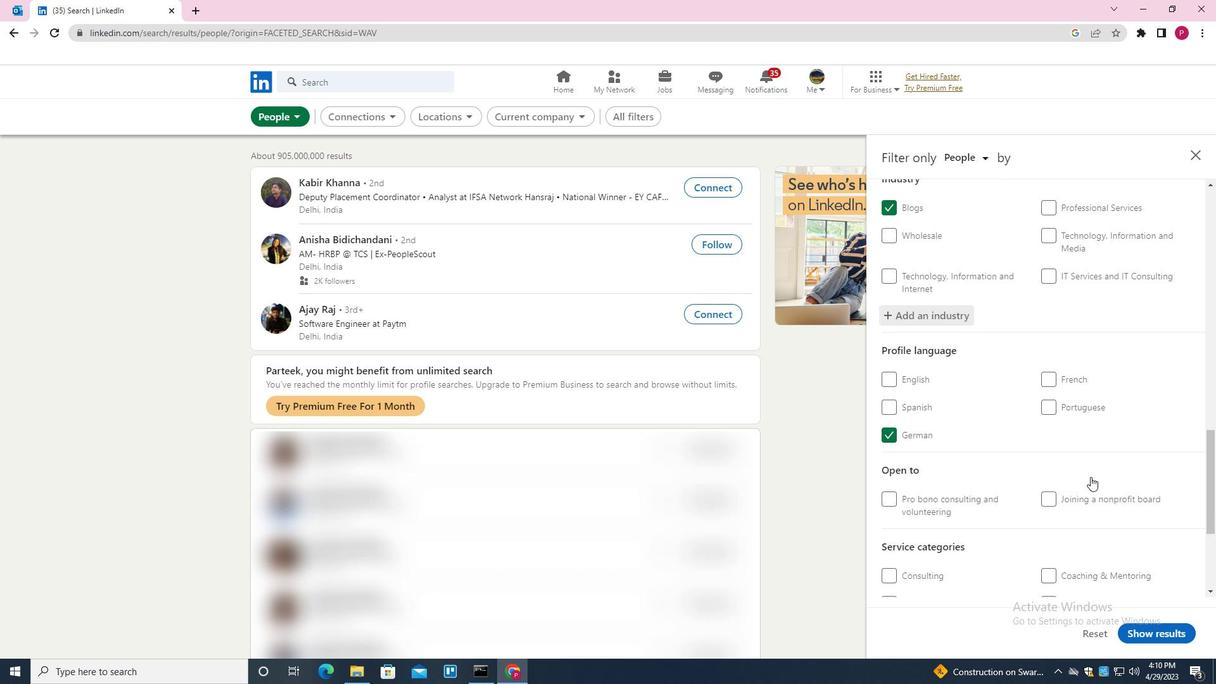 
Action: Mouse scrolled (1069, 489) with delta (0, 0)
Screenshot: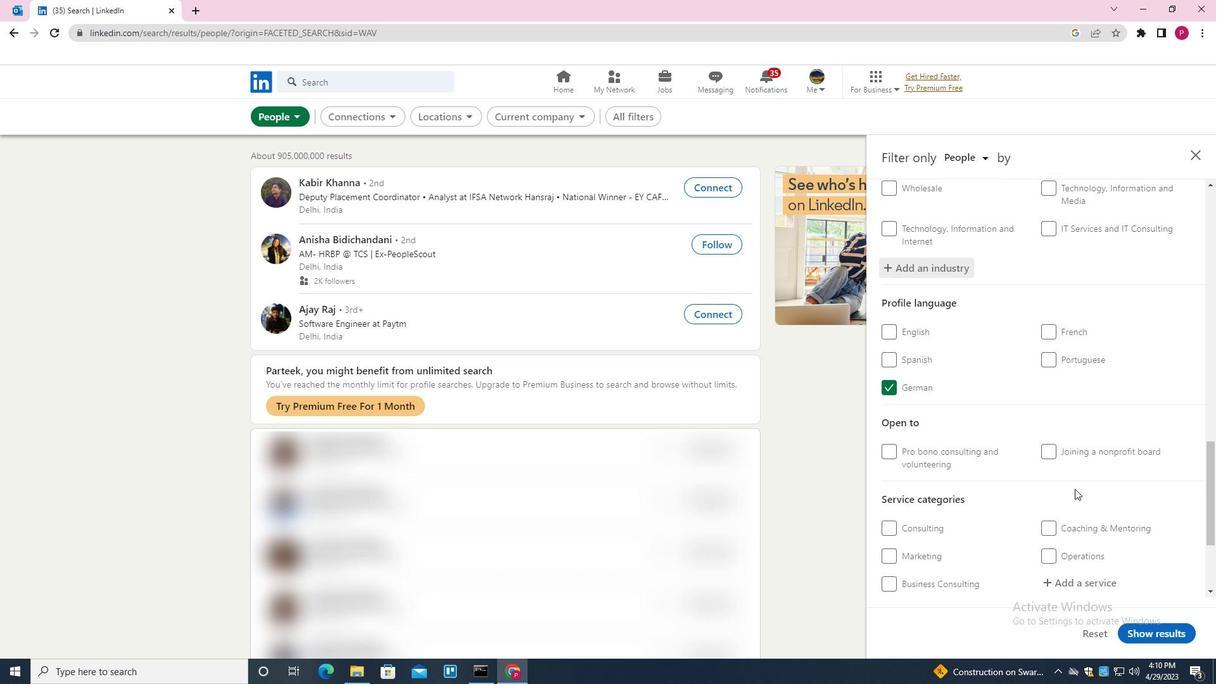 
Action: Mouse scrolled (1069, 489) with delta (0, 0)
Screenshot: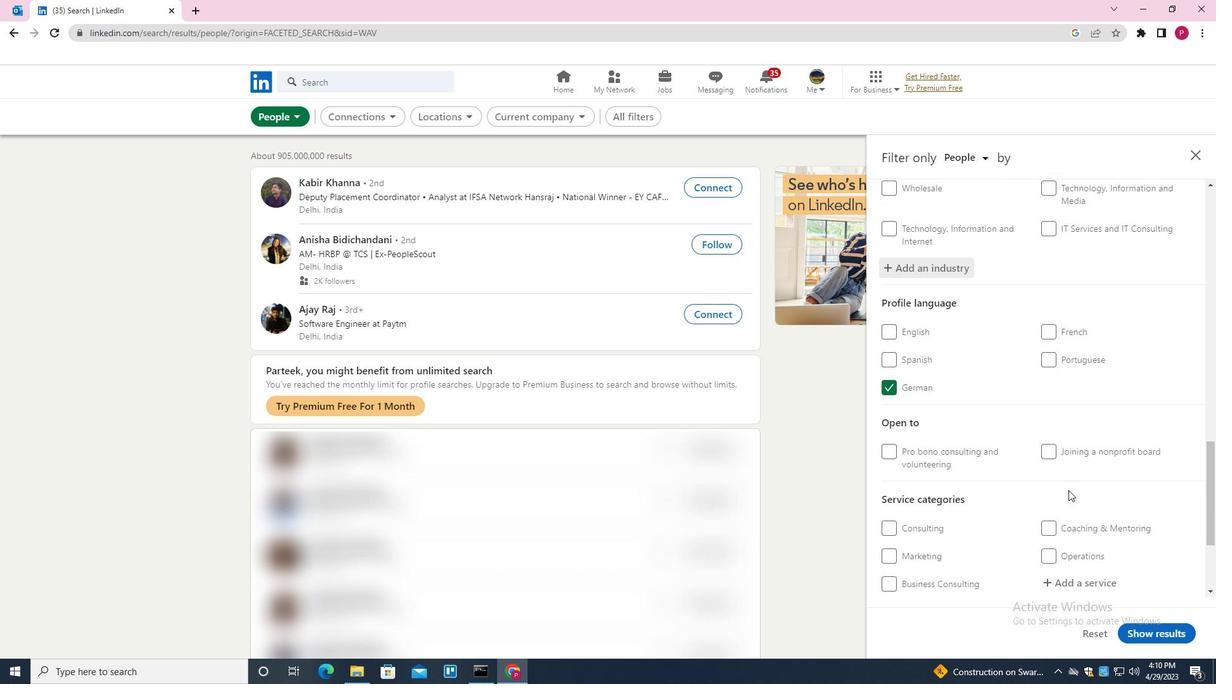 
Action: Mouse scrolled (1069, 489) with delta (0, 0)
Screenshot: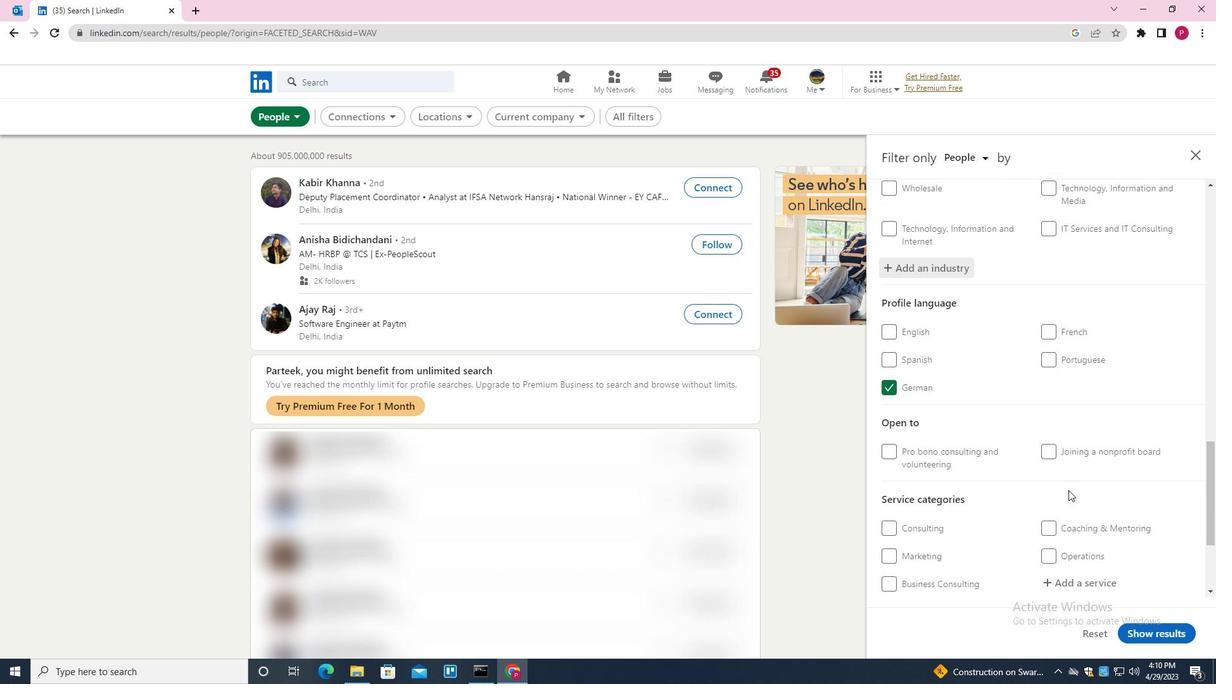 
Action: Mouse moved to (1100, 429)
Screenshot: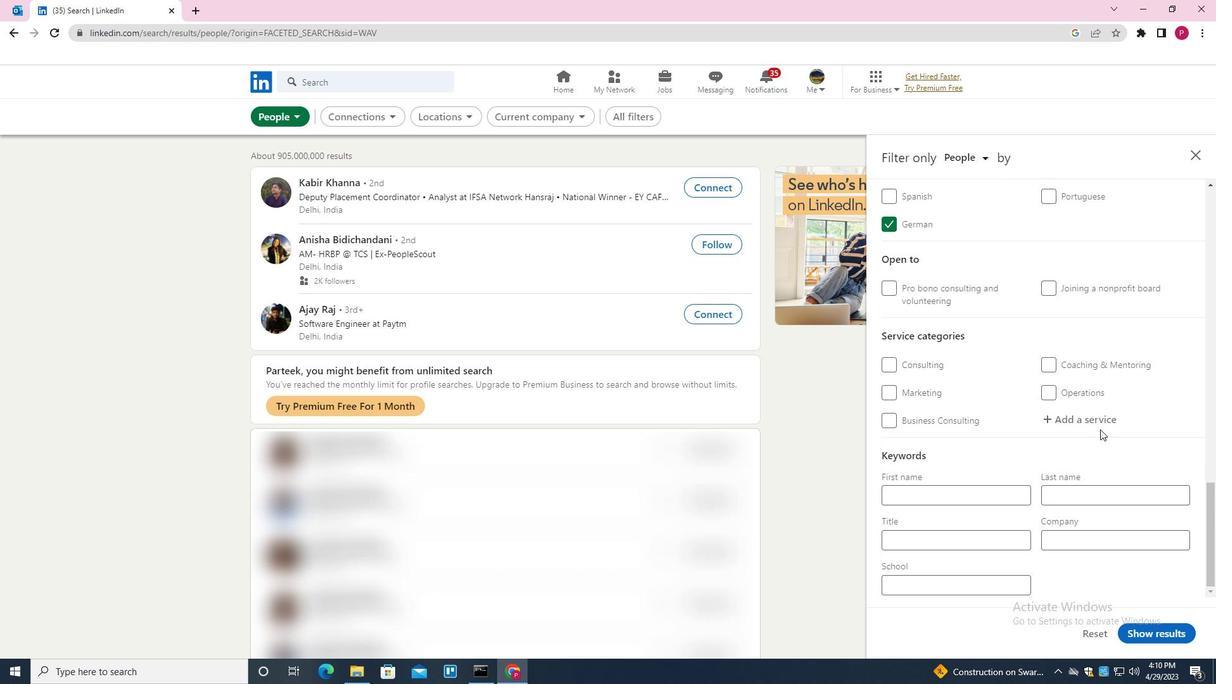 
Action: Mouse pressed left at (1100, 429)
Screenshot: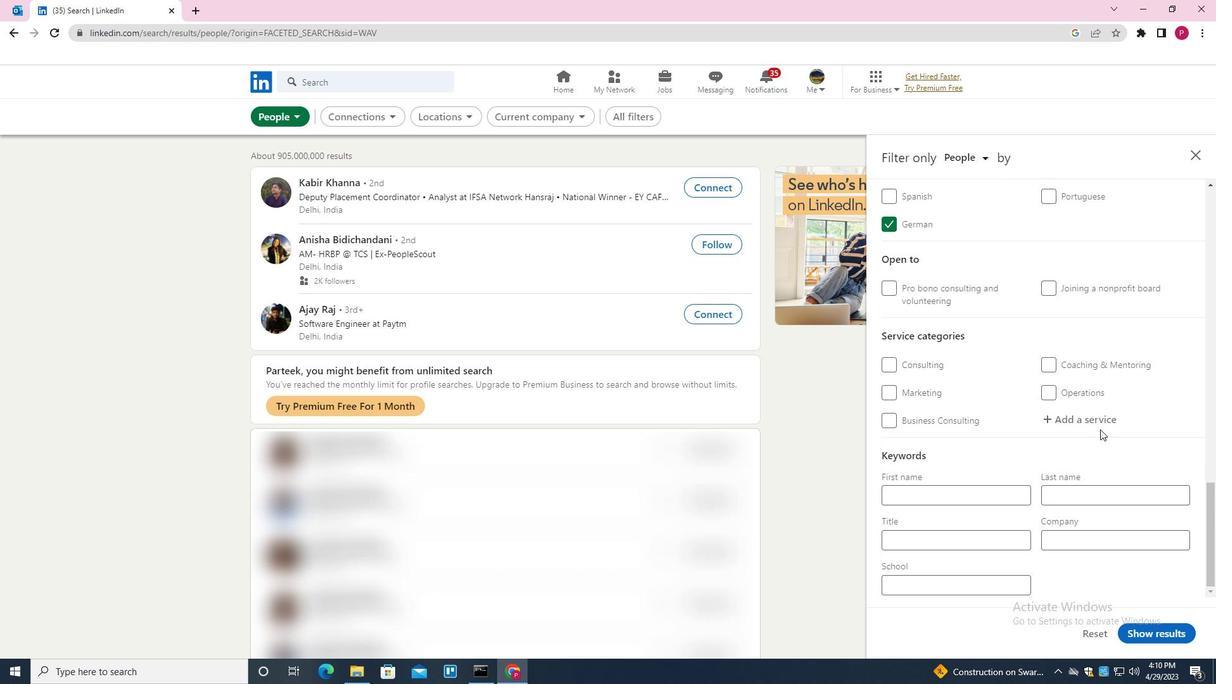 
Action: Key pressed <Key.shift>COMMER<Key.down><Key.enter>
Screenshot: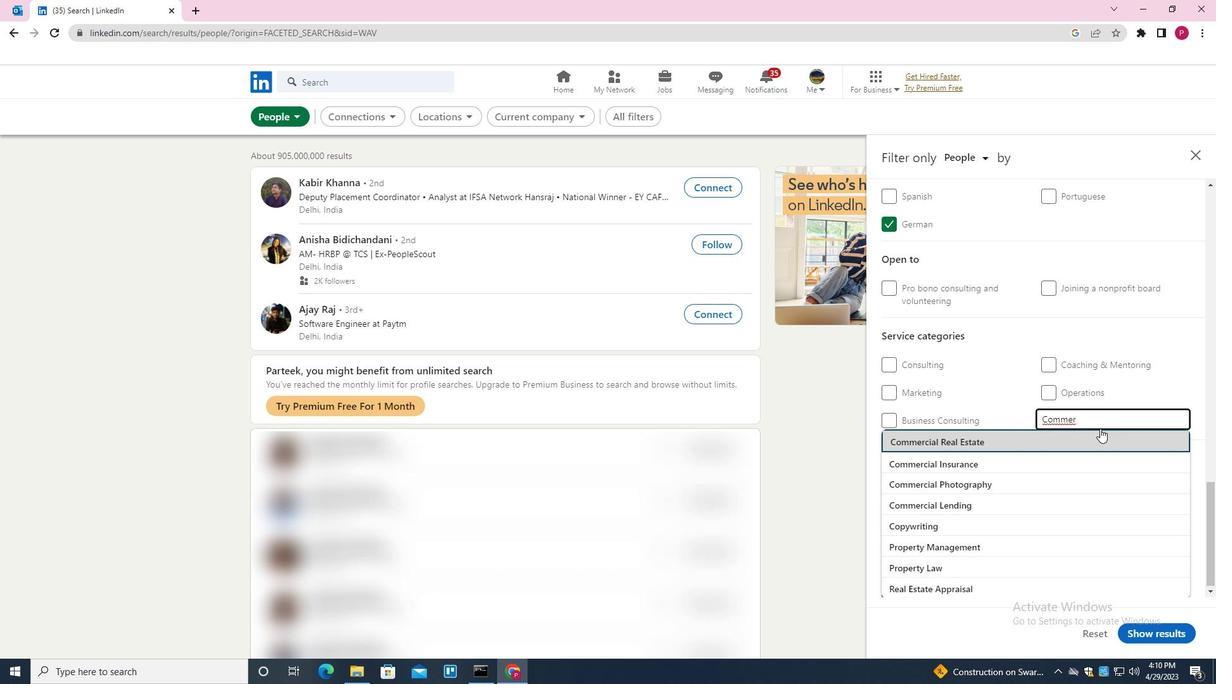 
Action: Mouse moved to (1080, 442)
Screenshot: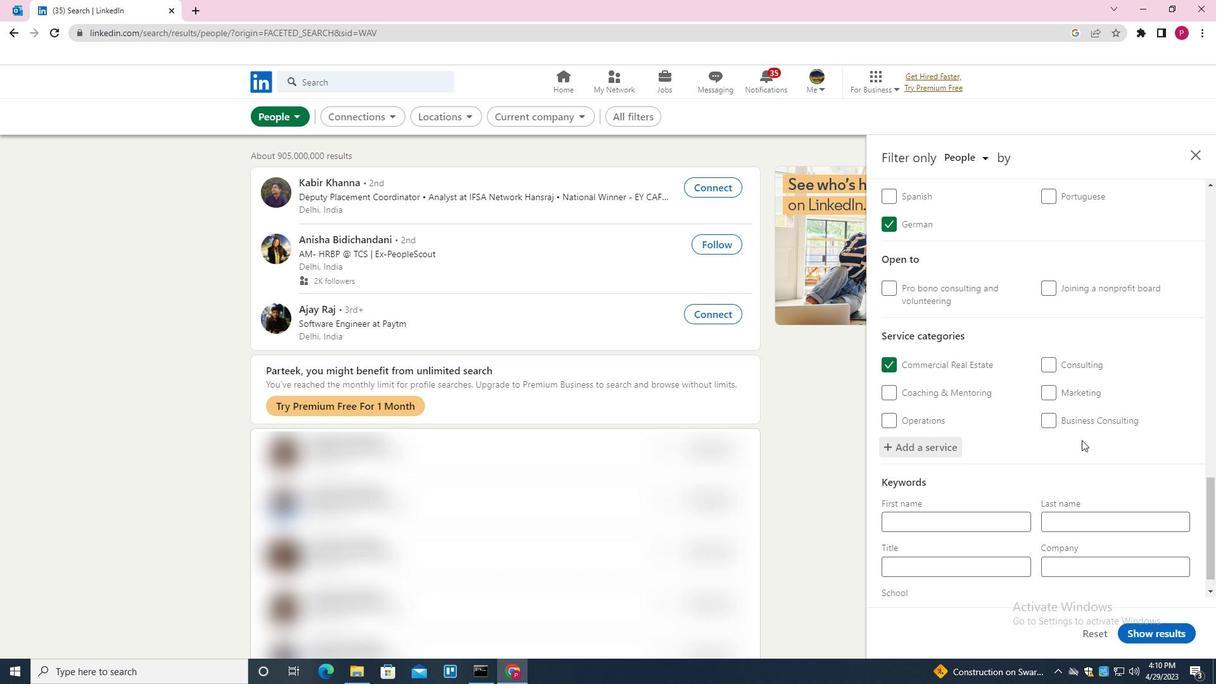 
Action: Mouse scrolled (1080, 441) with delta (0, 0)
Screenshot: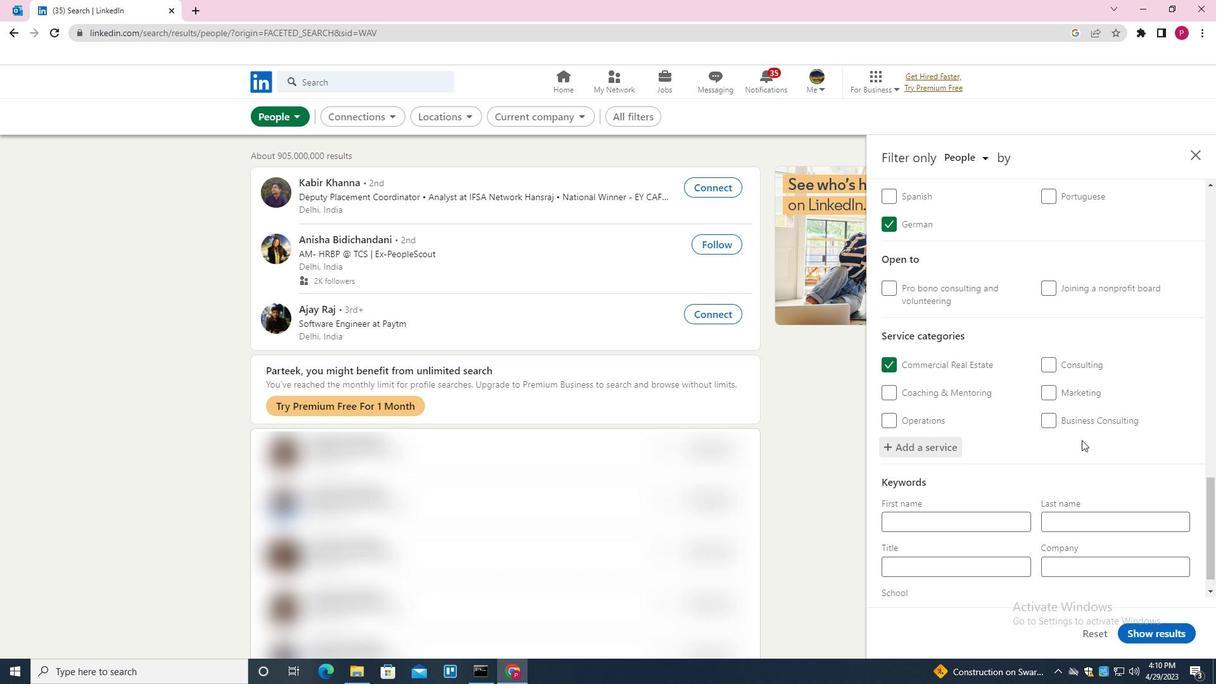 
Action: Mouse moved to (1075, 444)
Screenshot: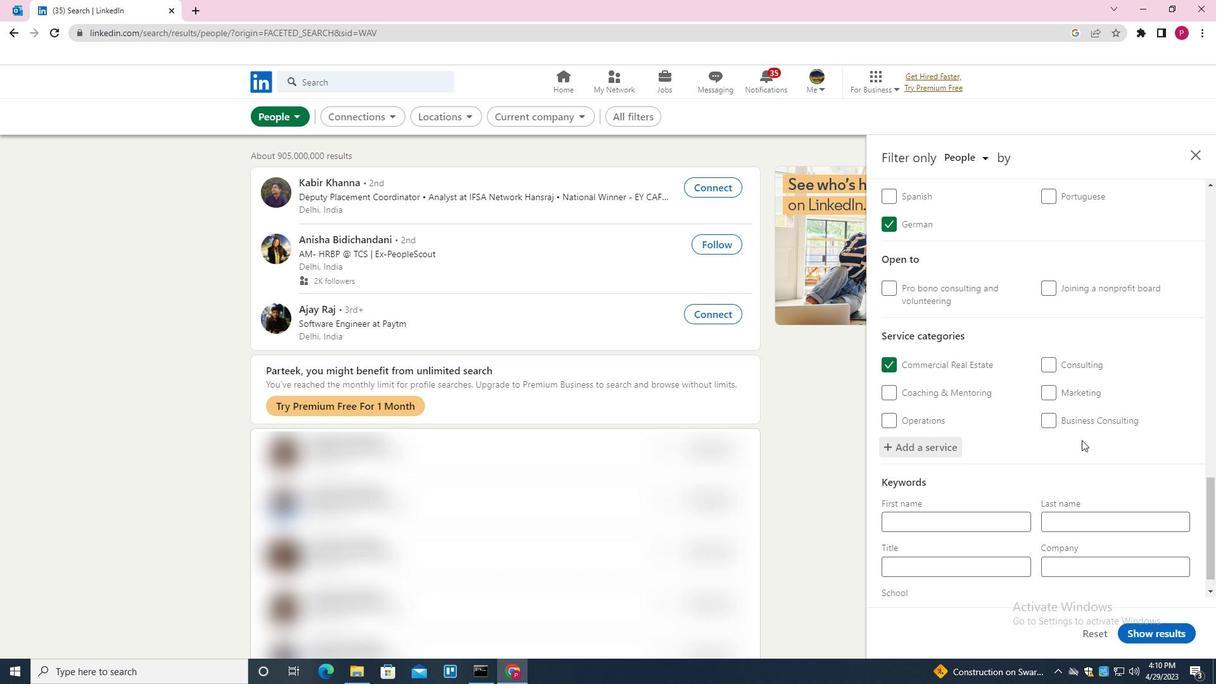 
Action: Mouse scrolled (1075, 444) with delta (0, 0)
Screenshot: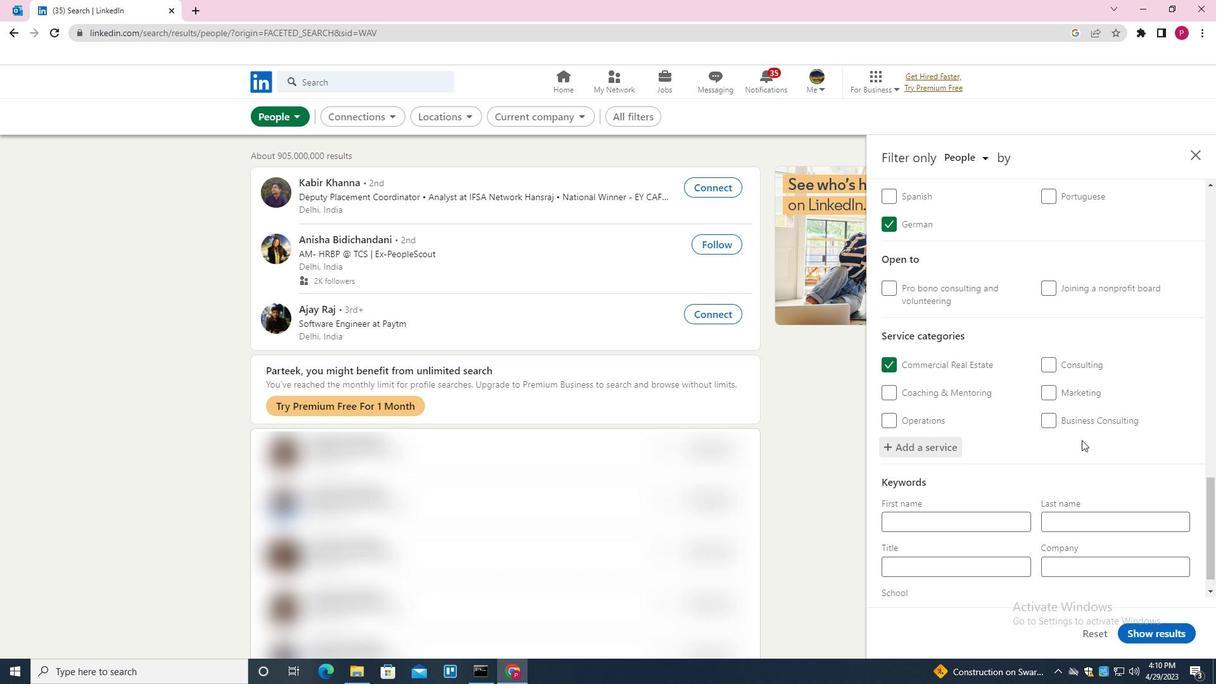 
Action: Mouse moved to (1069, 449)
Screenshot: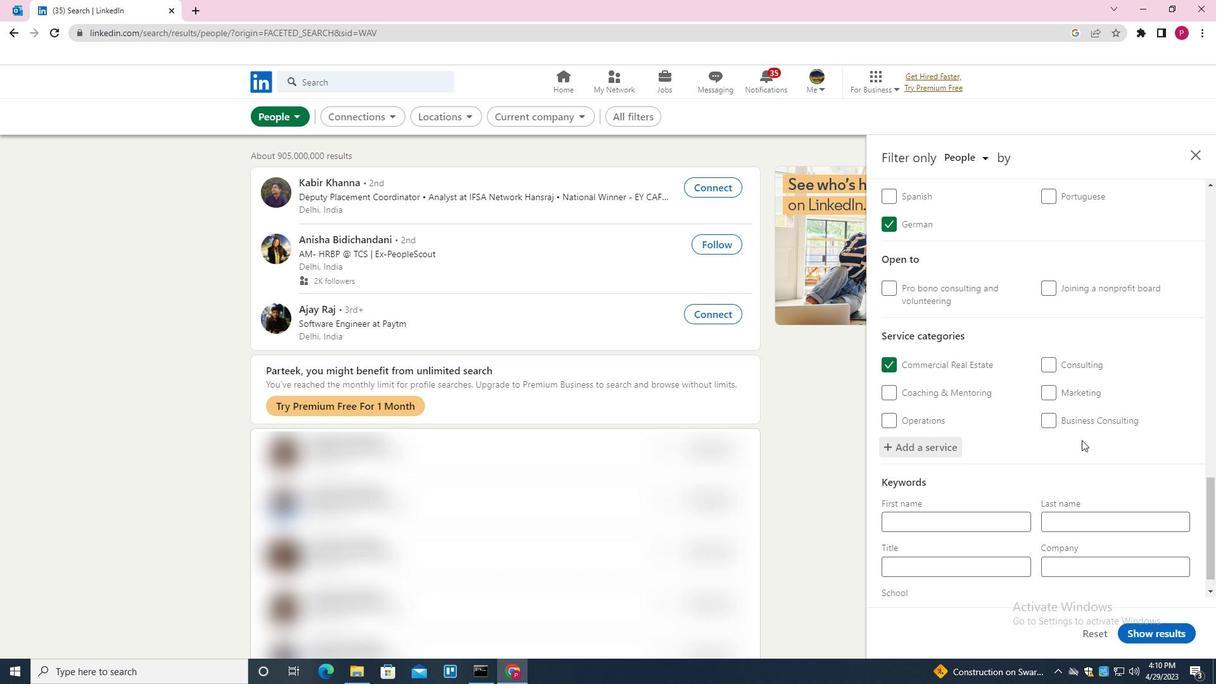 
Action: Mouse scrolled (1069, 448) with delta (0, 0)
Screenshot: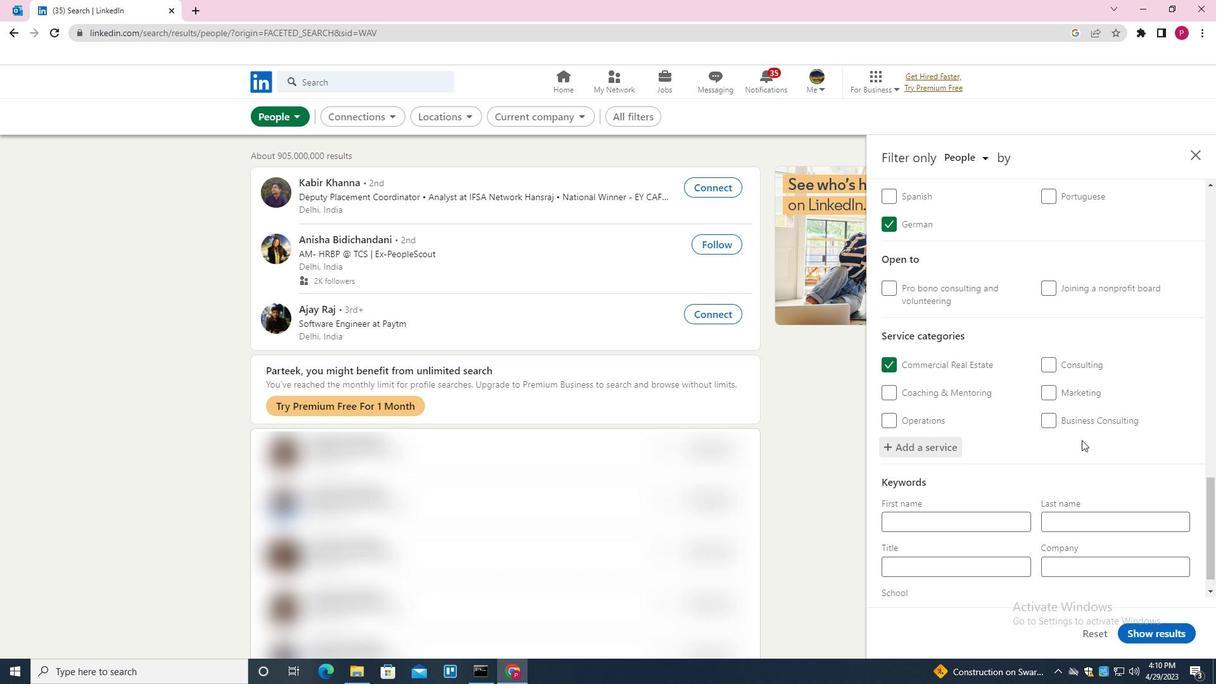 
Action: Mouse moved to (1060, 455)
Screenshot: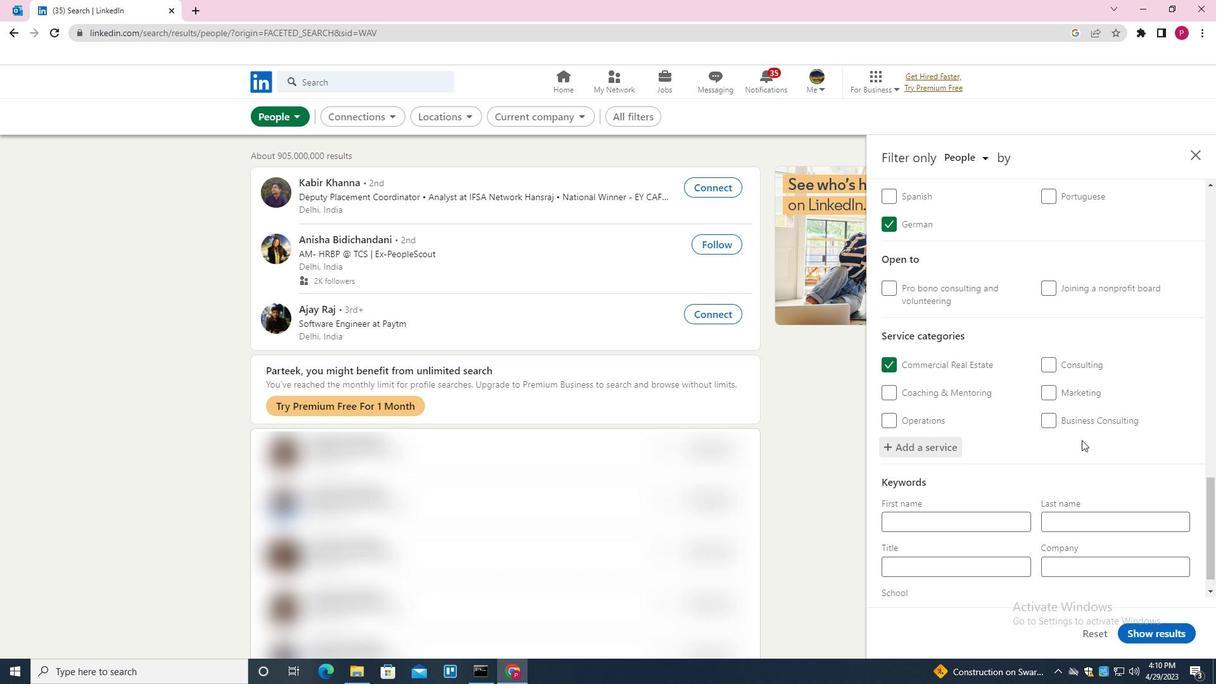 
Action: Mouse scrolled (1060, 455) with delta (0, 0)
Screenshot: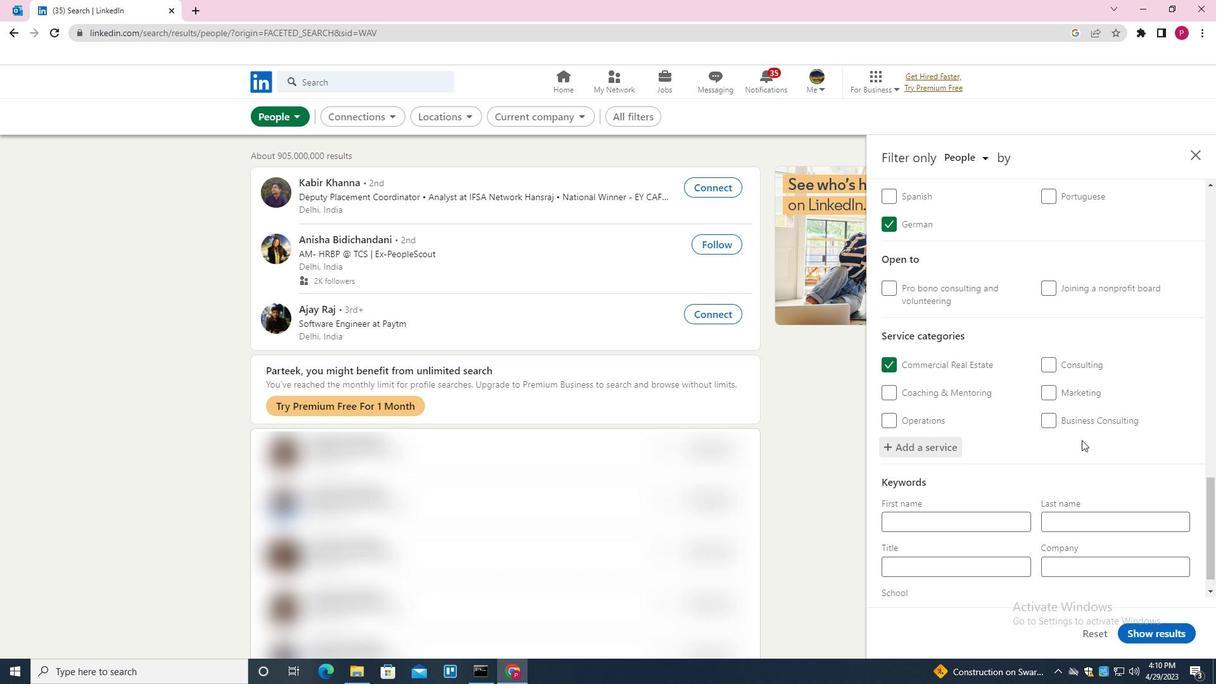 
Action: Mouse moved to (1041, 472)
Screenshot: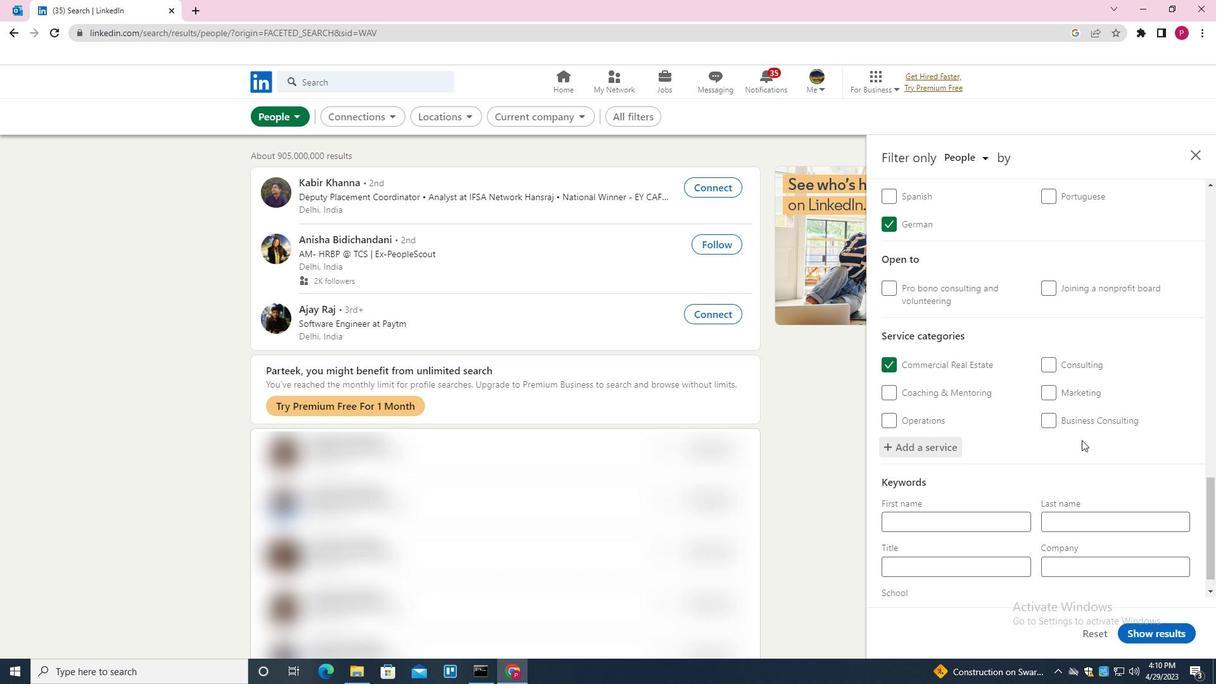 
Action: Mouse scrolled (1041, 472) with delta (0, 0)
Screenshot: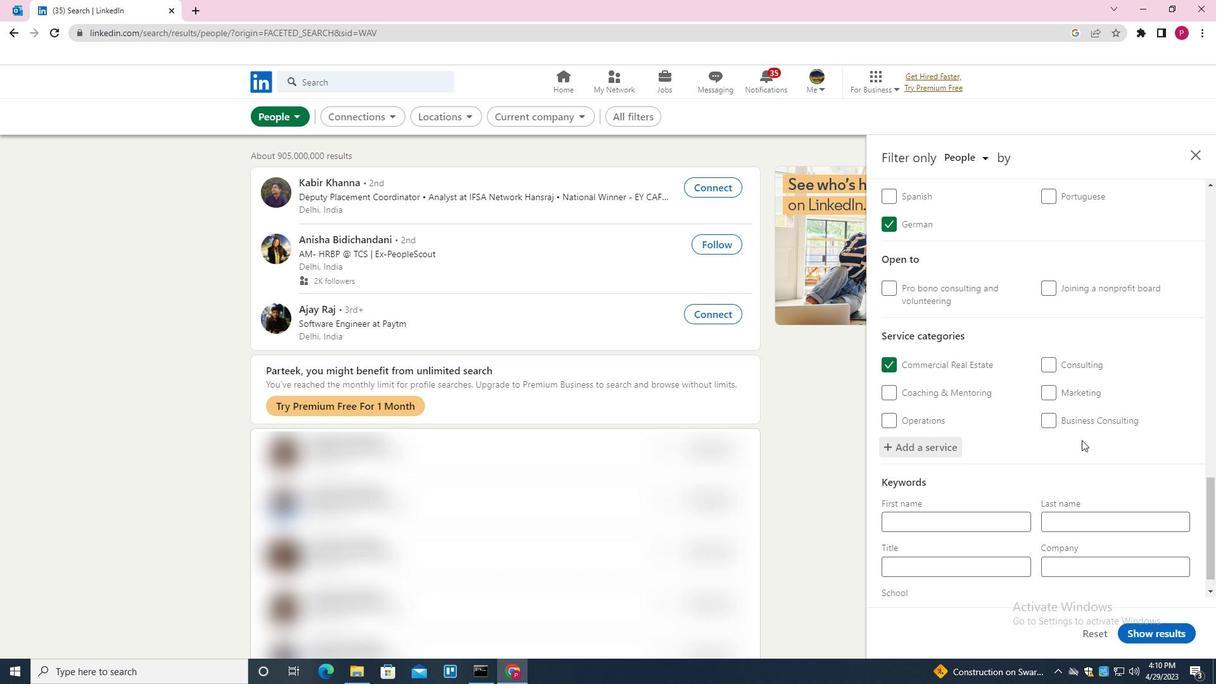 
Action: Mouse moved to (972, 539)
Screenshot: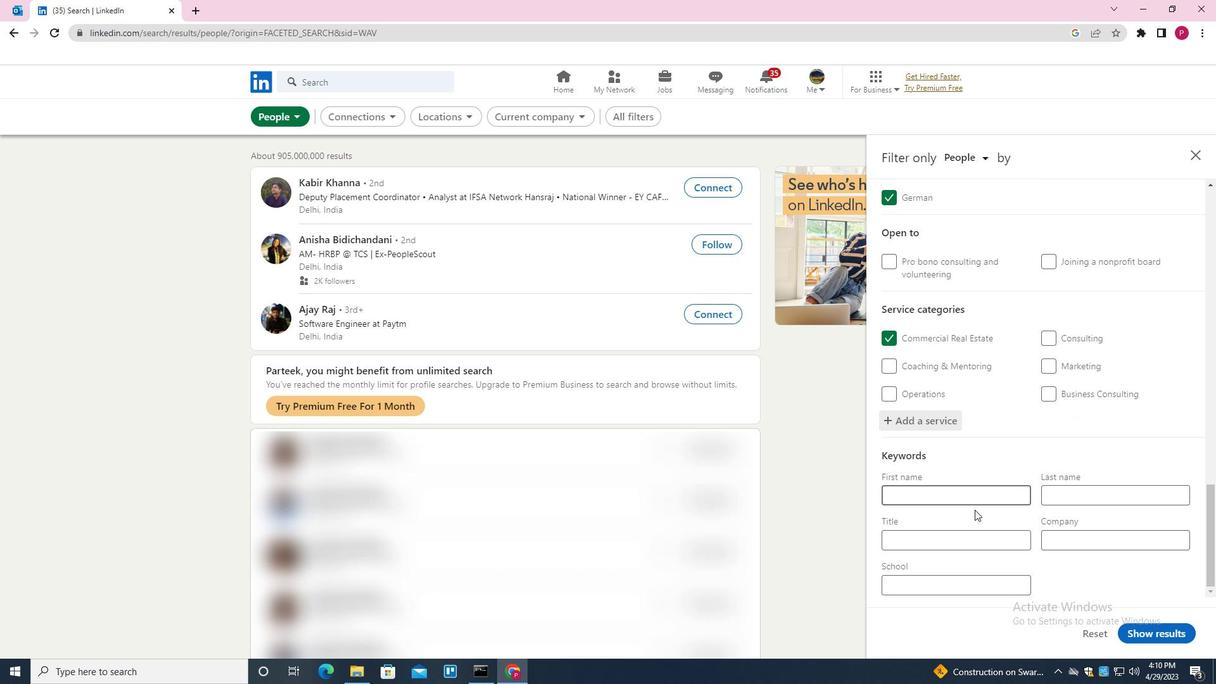 
Action: Mouse pressed left at (972, 539)
Screenshot: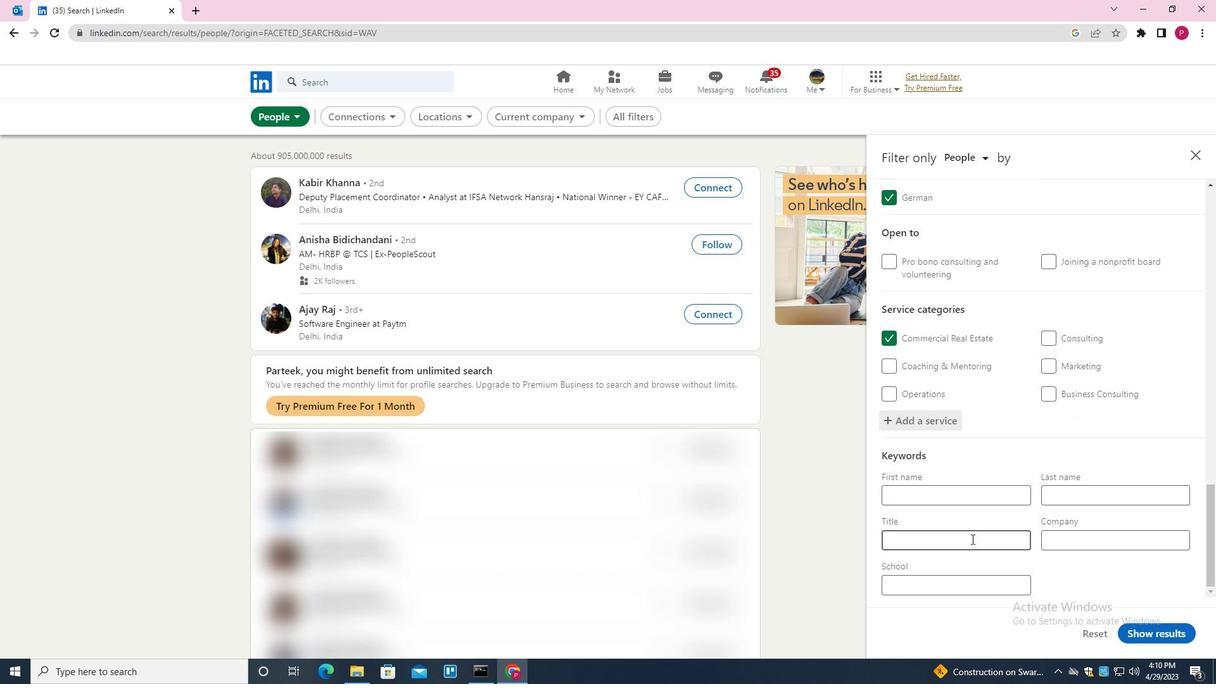 
Action: Key pressed <Key.shift><Key.shift><Key.shift><Key.shift><Key.shift><Key.shift><Key.shift><Key.shift><Key.shift><Key.shift><Key.shift><Key.shift>ONLINE<Key.space><Key.shift>ES<Key.backspace><Key.shift>SL<Key.space><Key.shift>INSTRUCTOR
Screenshot: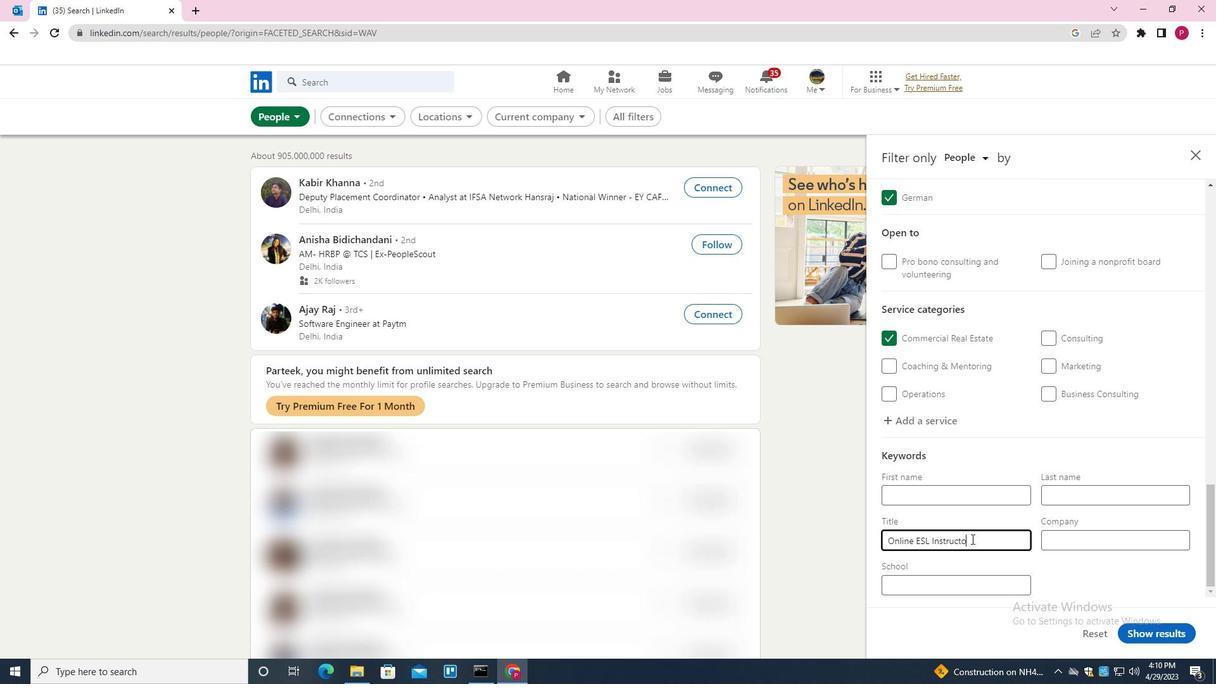 
Action: Mouse moved to (1147, 642)
Screenshot: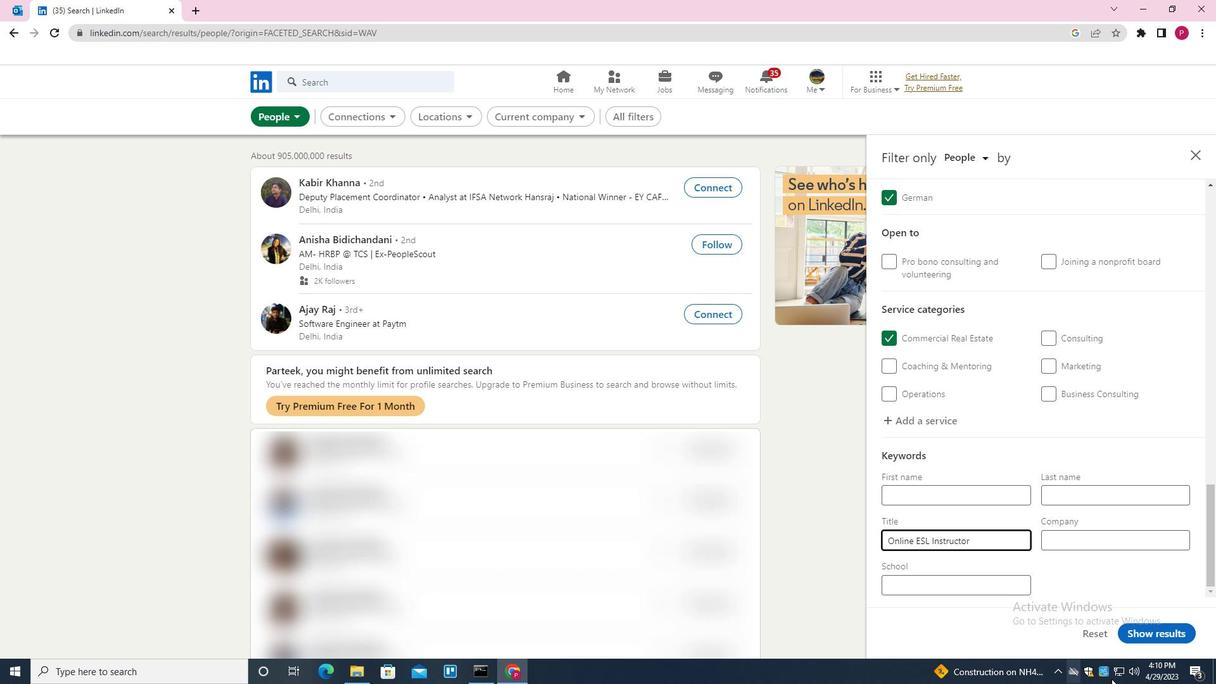 
Action: Mouse pressed left at (1147, 642)
Screenshot: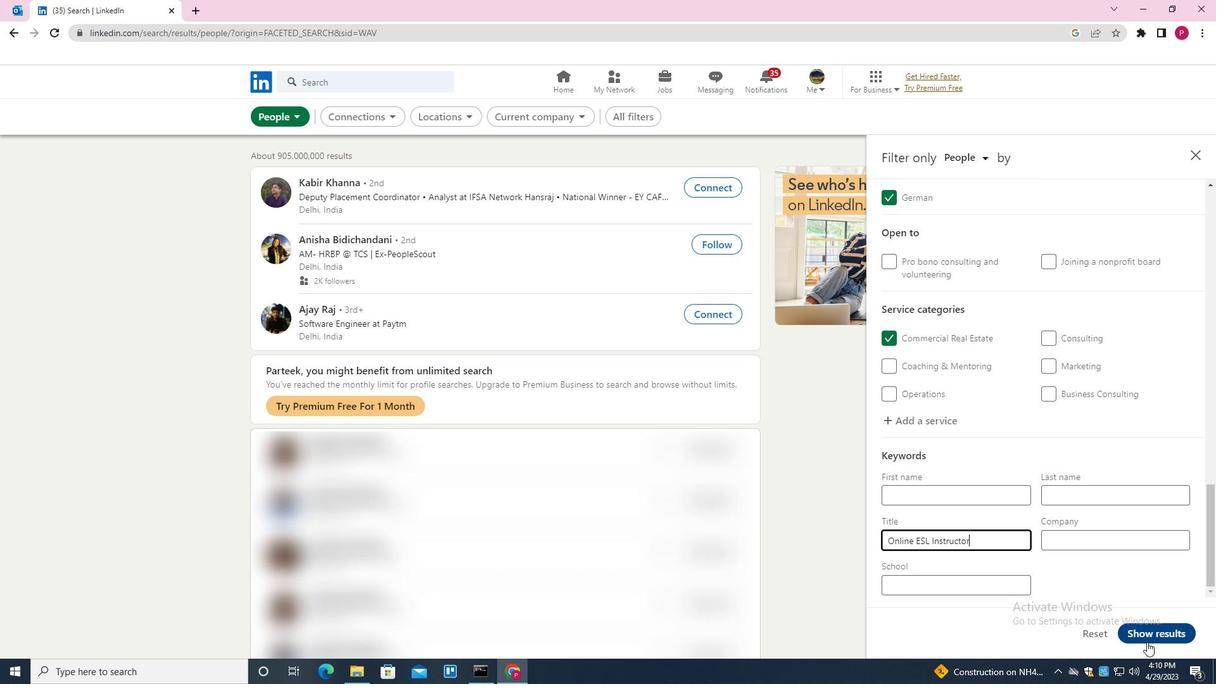 
Action: Mouse moved to (645, 297)
Screenshot: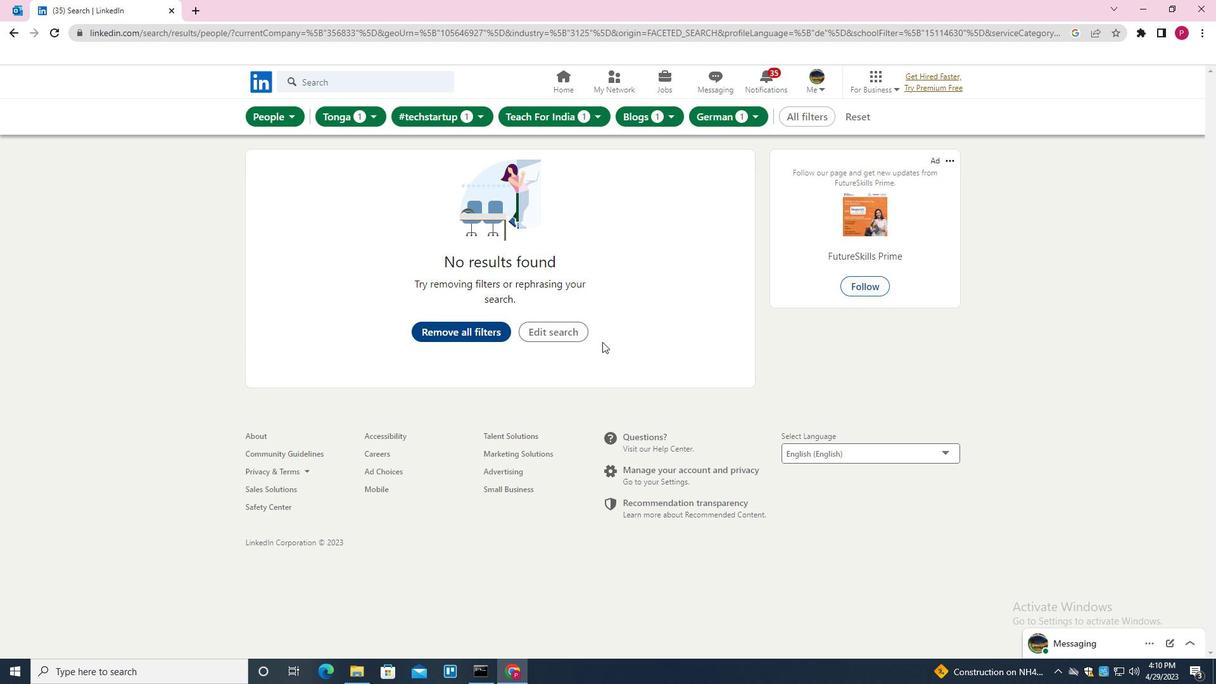 
